 Task: Find a house in Zafra, Spain, for 8 guests from August 12 to August 16, with Wifi, Free parking, and Self check-in, priced between 10,000 and 16,000, and hosted by someone who speaks English.
Action: Mouse moved to (455, 97)
Screenshot: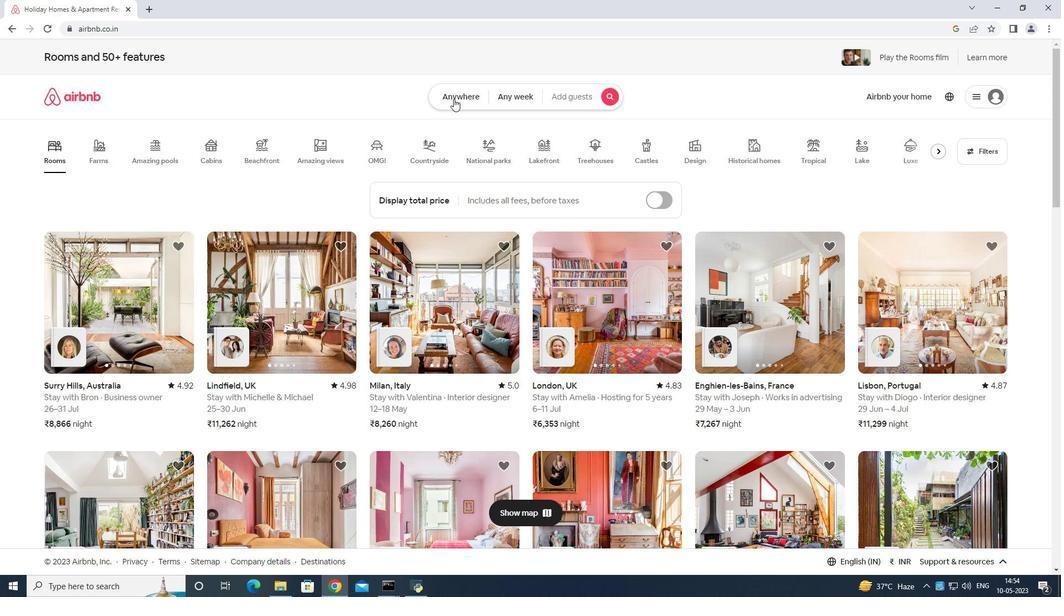 
Action: Mouse pressed left at (455, 97)
Screenshot: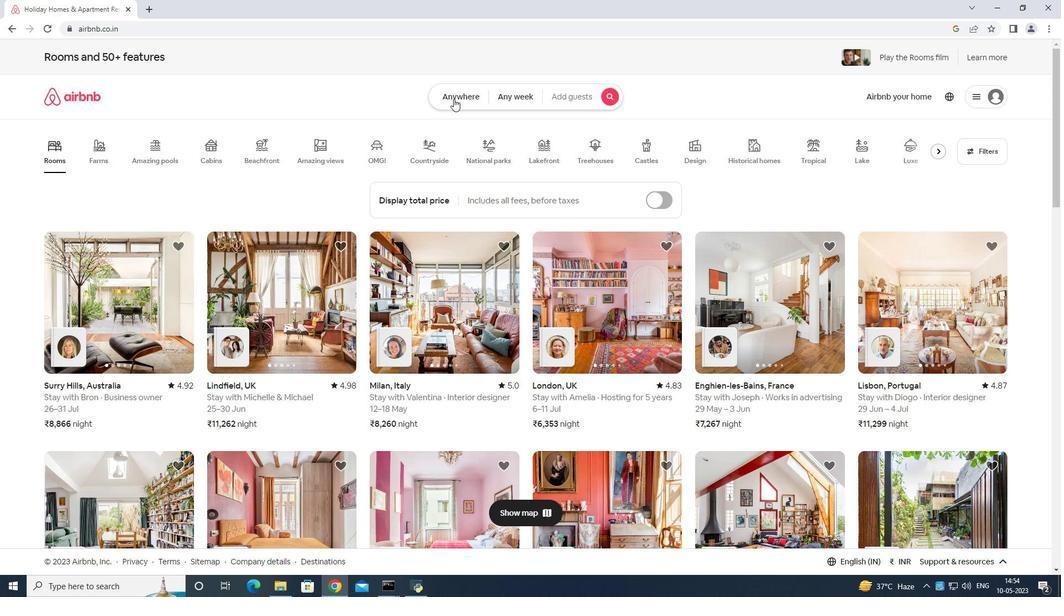 
Action: Mouse moved to (430, 141)
Screenshot: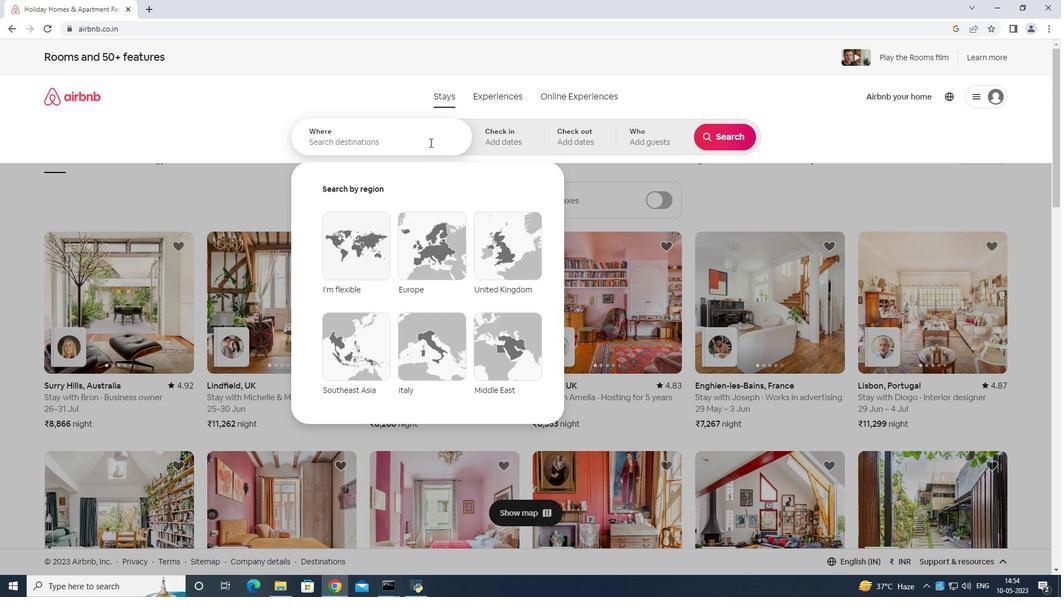 
Action: Mouse pressed left at (430, 141)
Screenshot: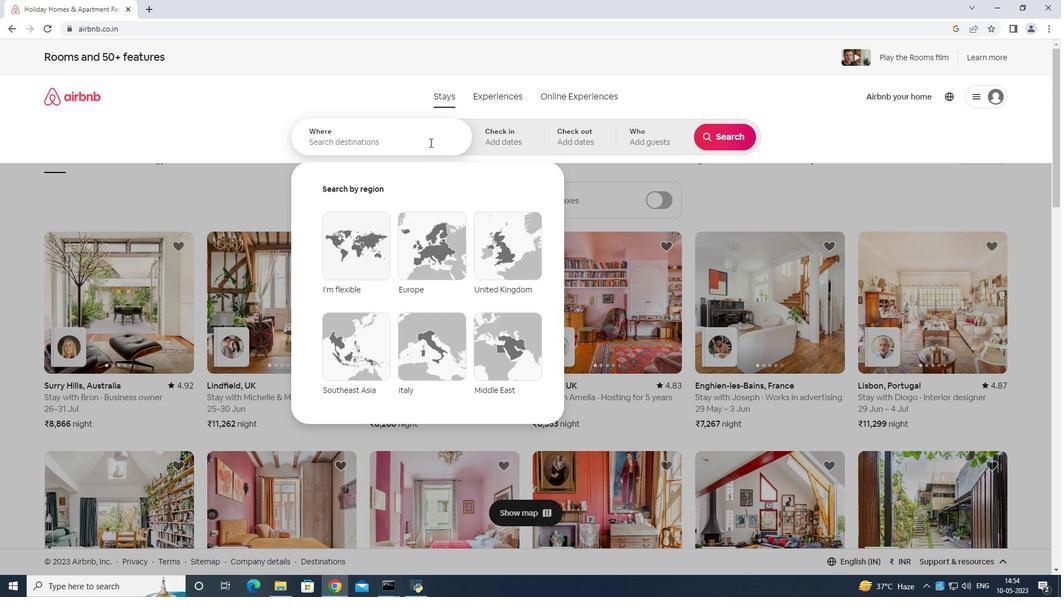 
Action: Mouse moved to (424, 125)
Screenshot: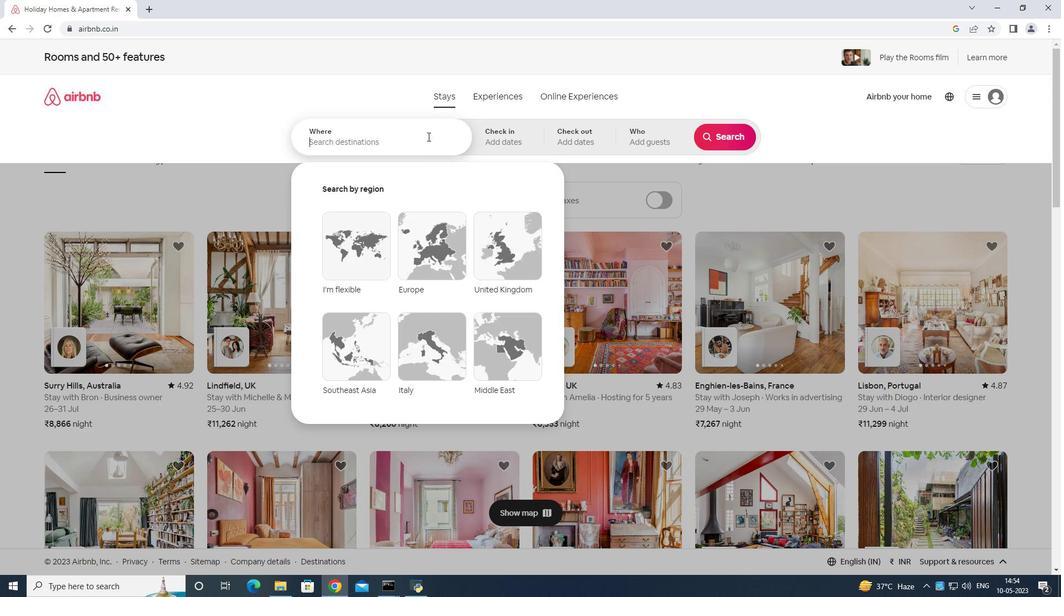 
Action: Key pressed <Key.shift>Nusayrat<Key.backspace><Key.backspace><Key.backspace><Key.backspace><Key.backspace><Key.backspace><Key.backspace><Key.backspace><Key.backspace><Key.backspace><Key.backspace><Key.backspace><Key.backspace><Key.shift>Zafra<Key.space>spain<Key.space>
Screenshot: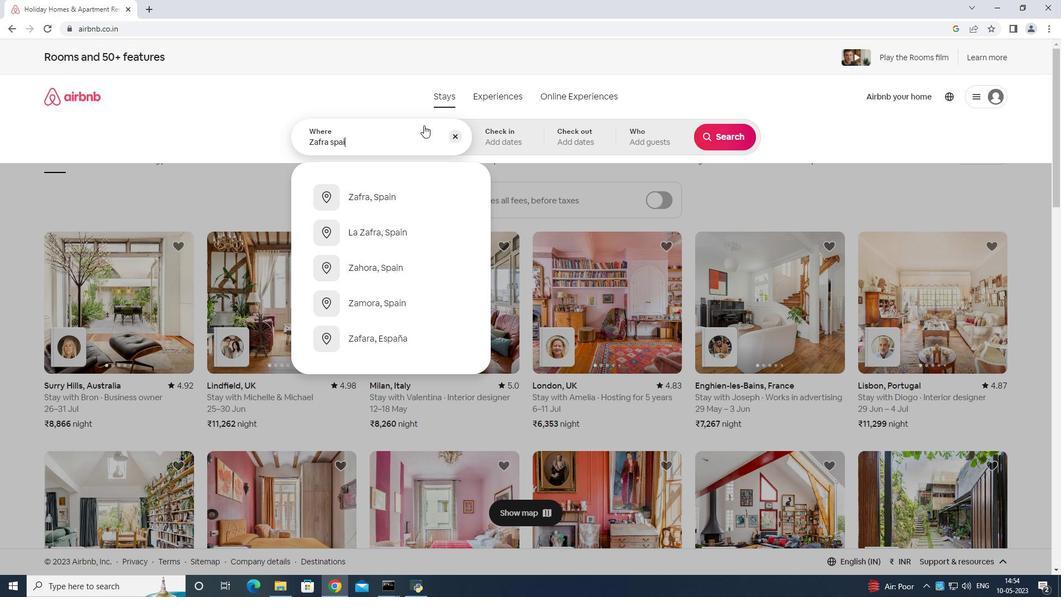 
Action: Mouse moved to (321, 43)
Screenshot: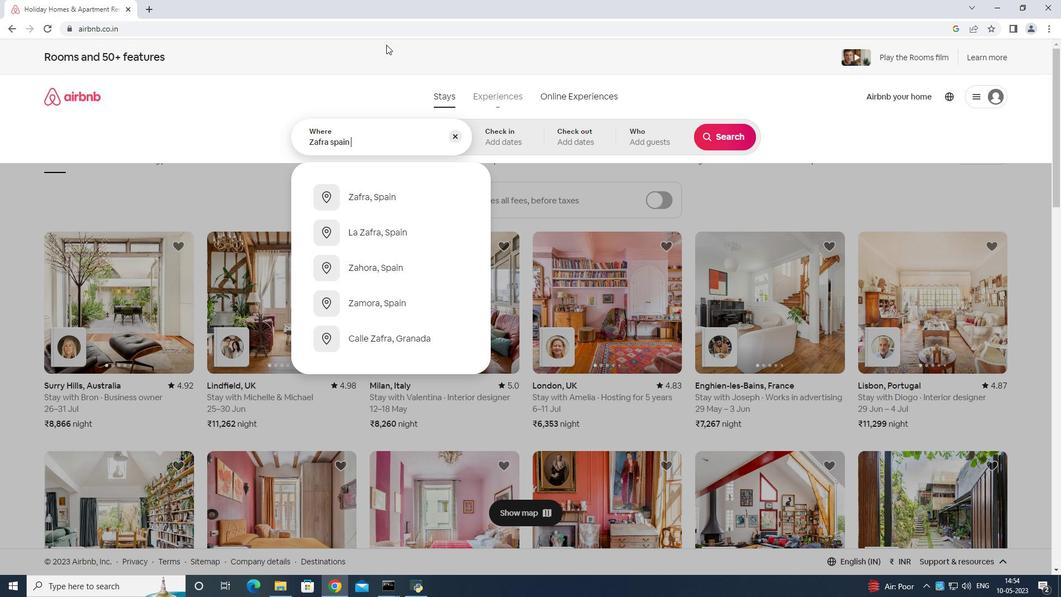 
Action: Key pressed <Key.enter>
Screenshot: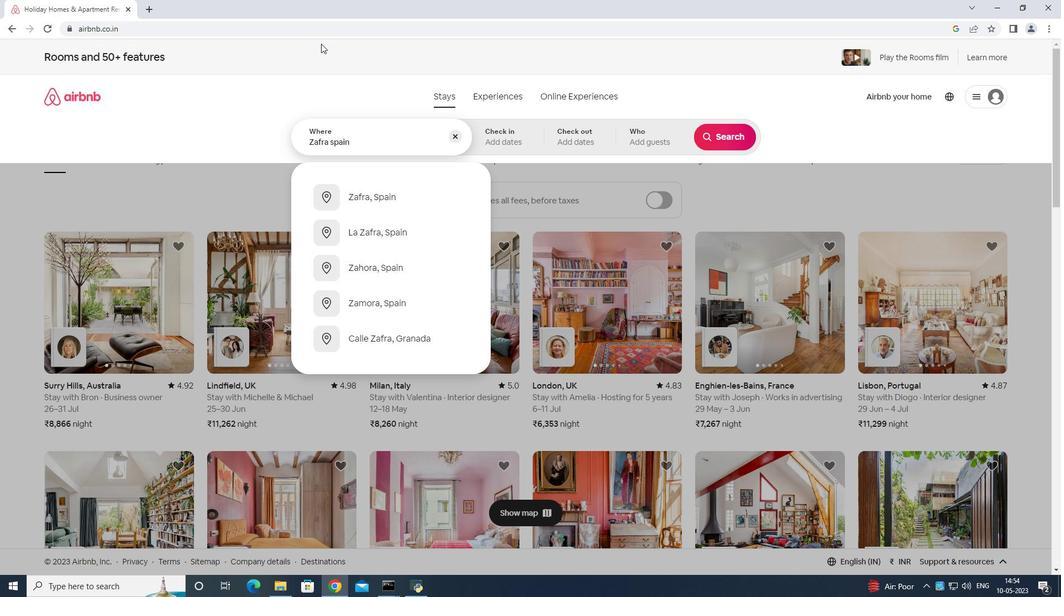 
Action: Mouse moved to (716, 226)
Screenshot: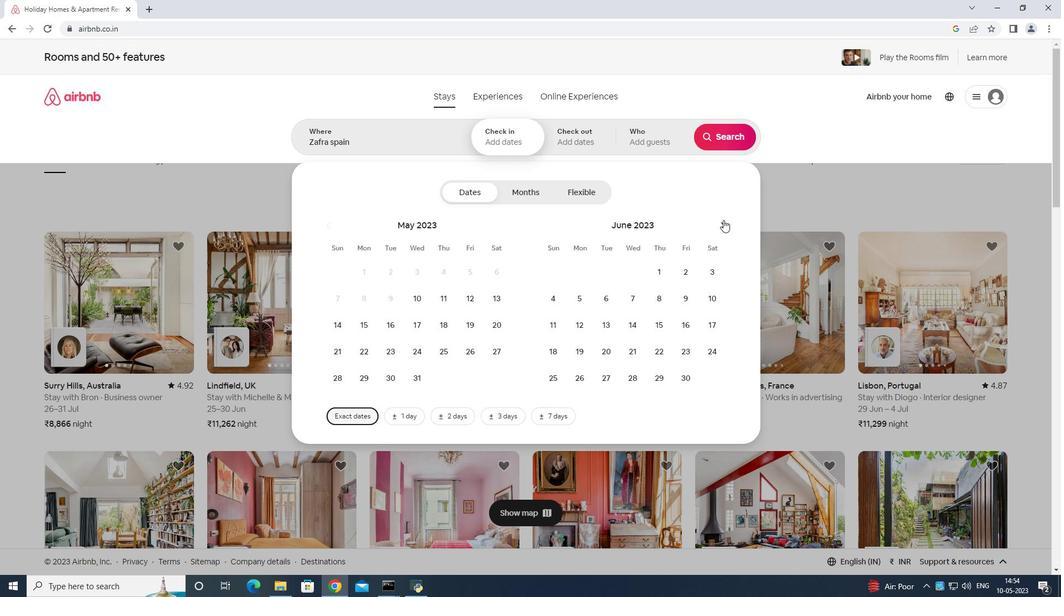 
Action: Mouse pressed left at (716, 226)
Screenshot: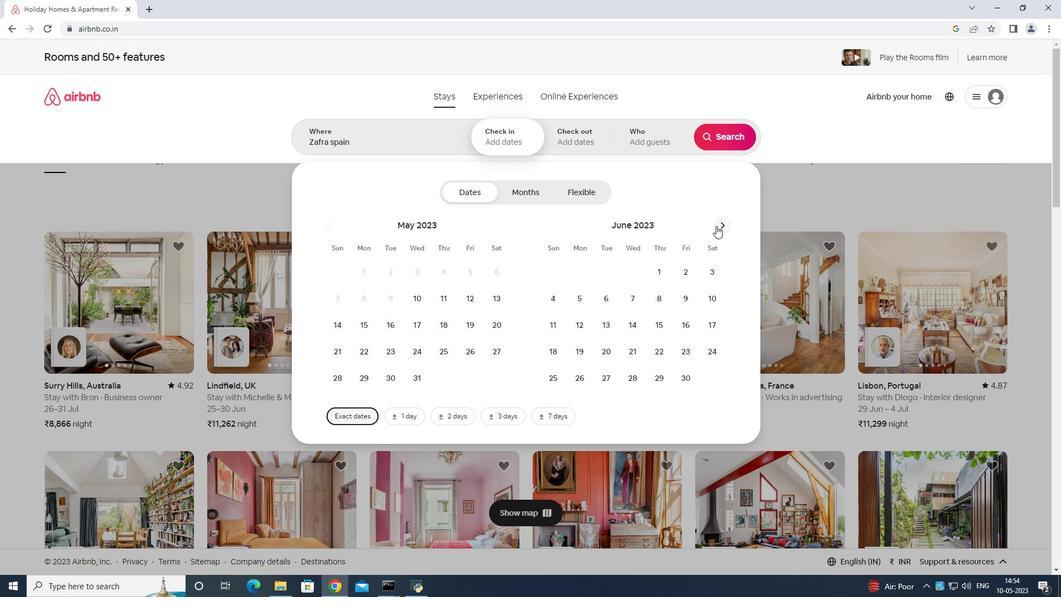 
Action: Mouse moved to (722, 223)
Screenshot: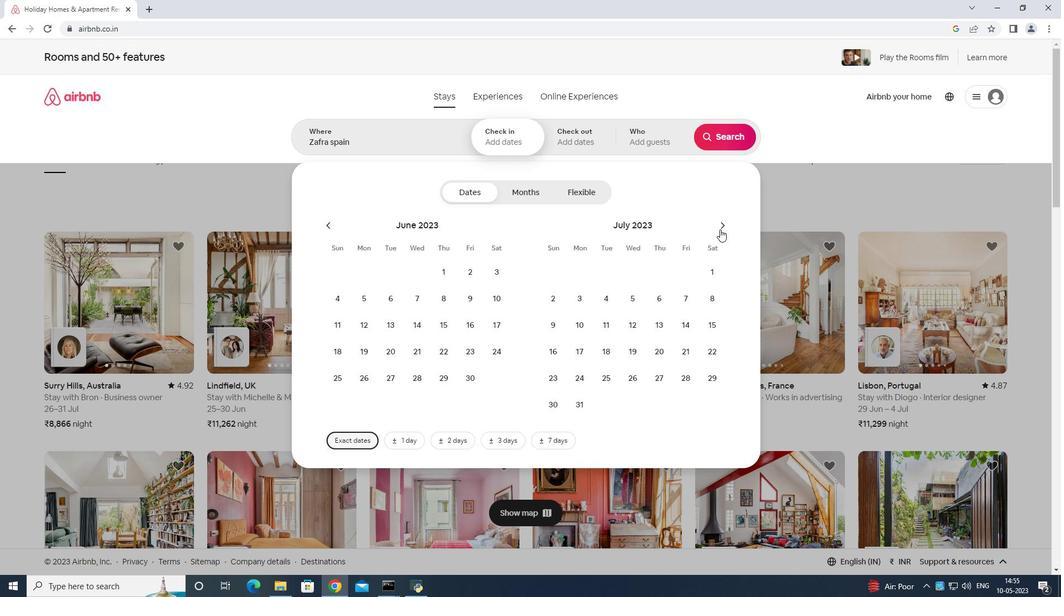
Action: Mouse pressed left at (722, 223)
Screenshot: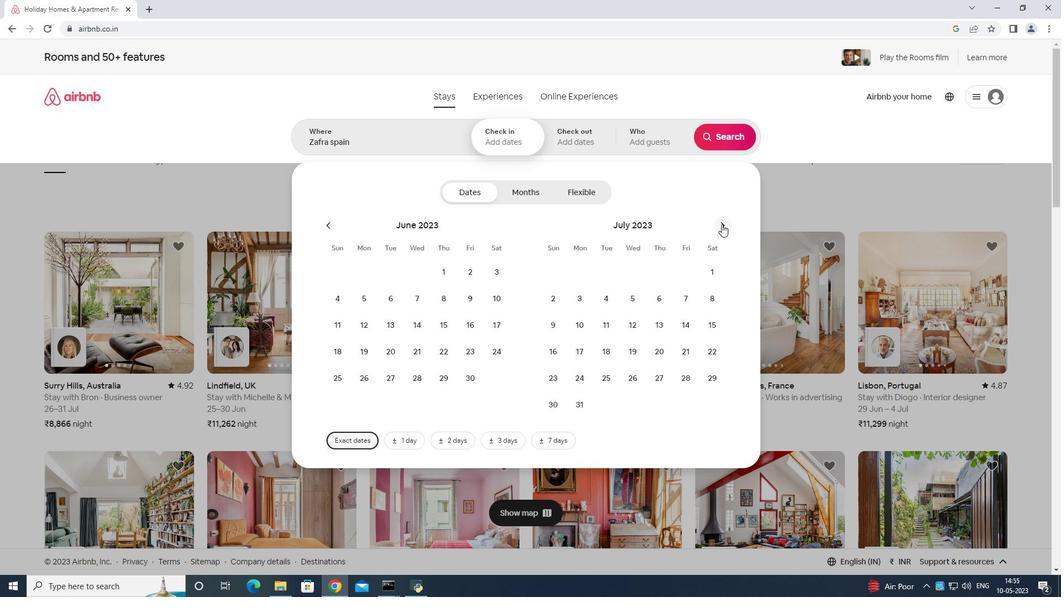 
Action: Mouse moved to (711, 296)
Screenshot: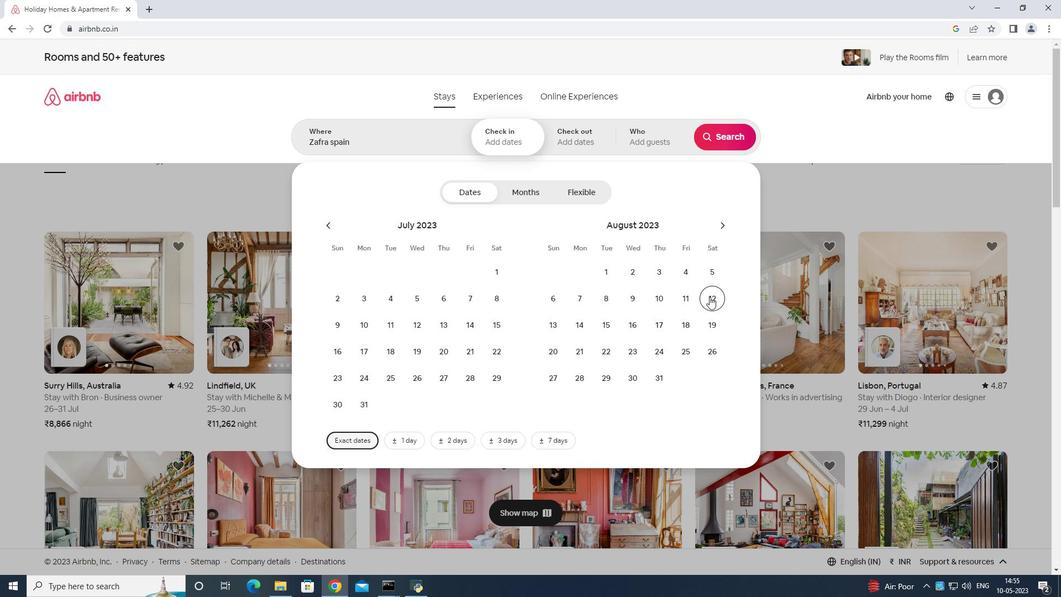 
Action: Mouse pressed left at (711, 296)
Screenshot: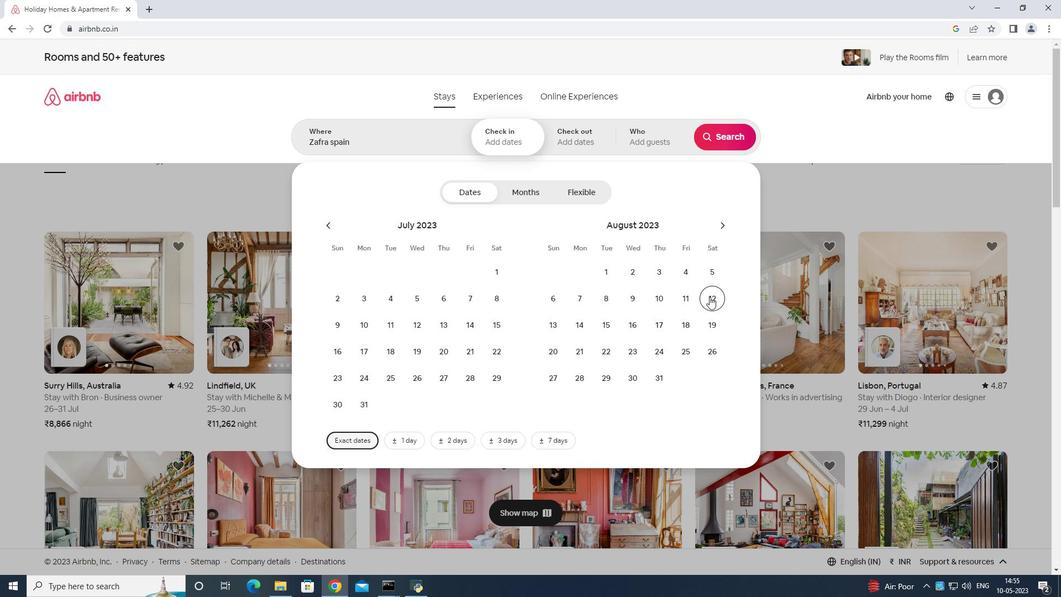 
Action: Mouse moved to (635, 328)
Screenshot: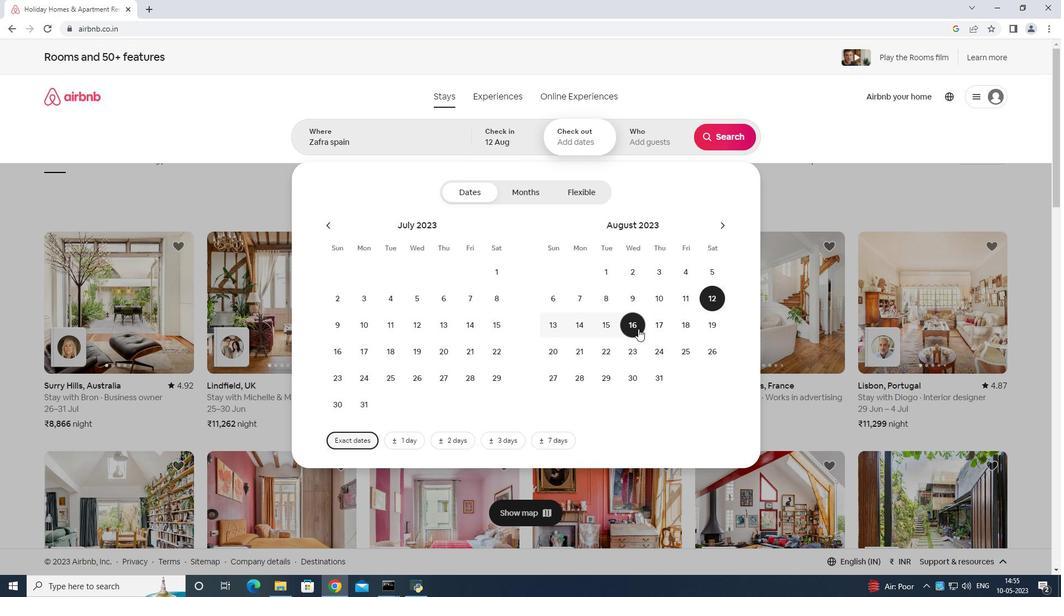 
Action: Mouse pressed left at (635, 328)
Screenshot: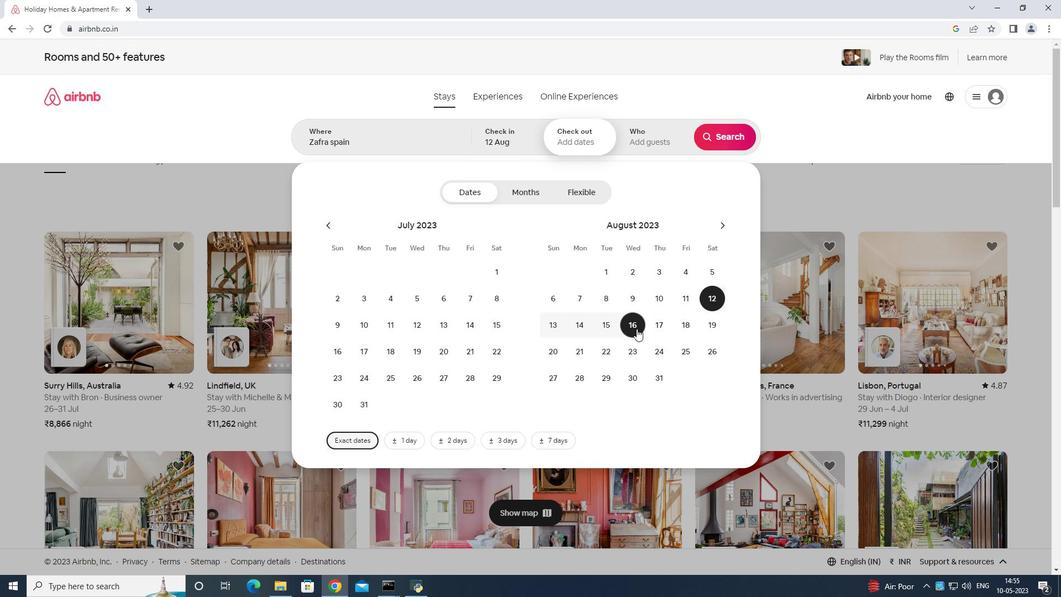 
Action: Mouse moved to (654, 138)
Screenshot: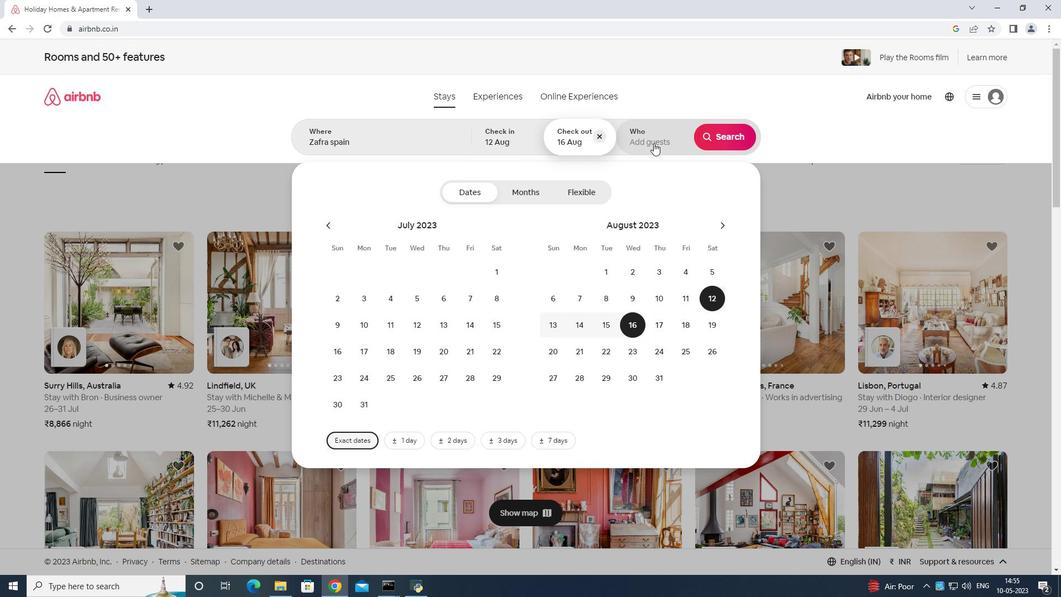 
Action: Mouse pressed left at (654, 138)
Screenshot: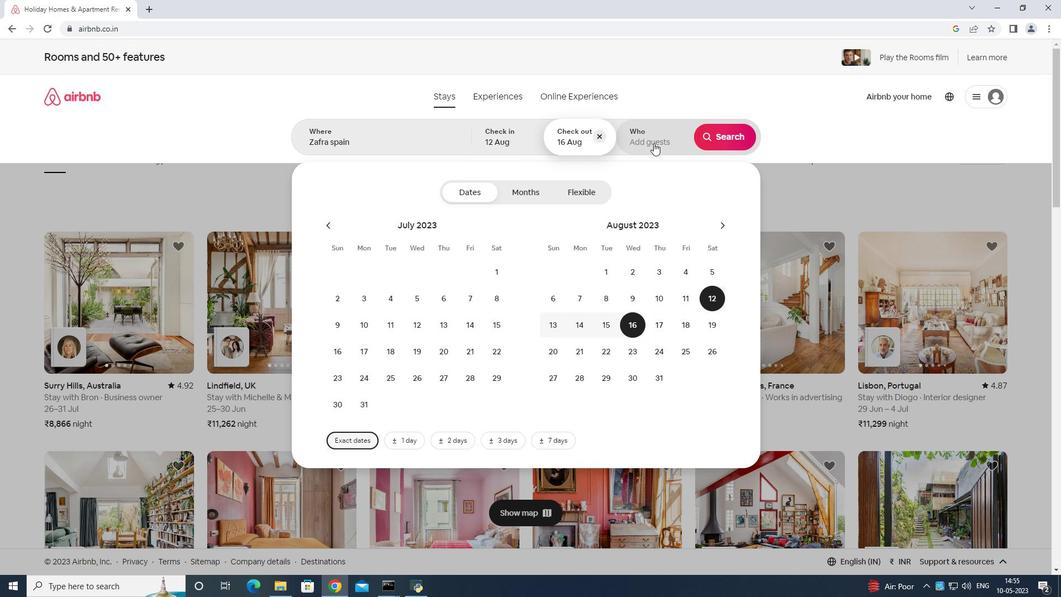 
Action: Mouse moved to (718, 196)
Screenshot: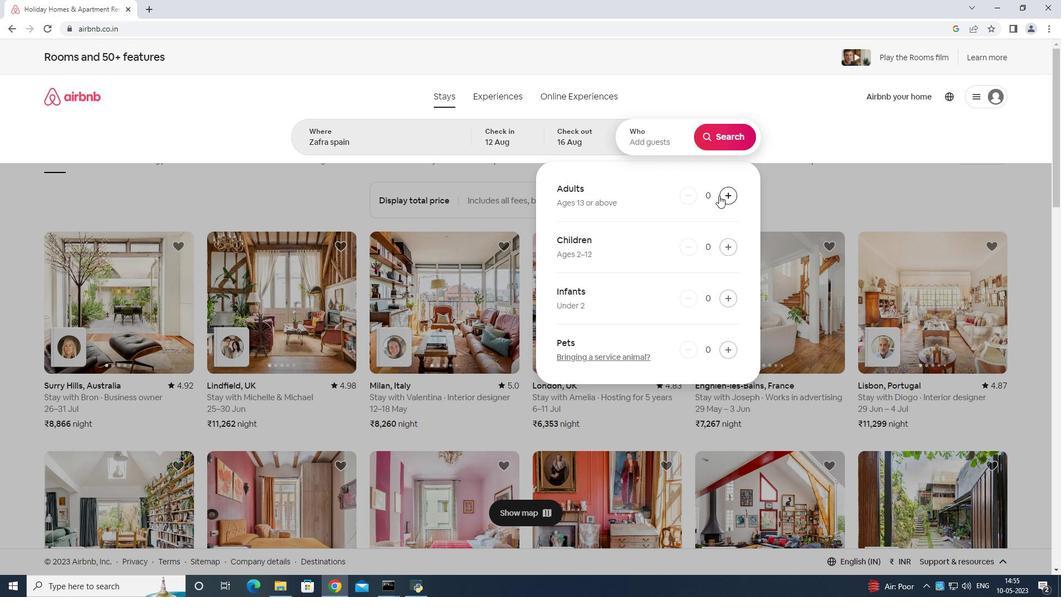 
Action: Mouse pressed left at (718, 196)
Screenshot: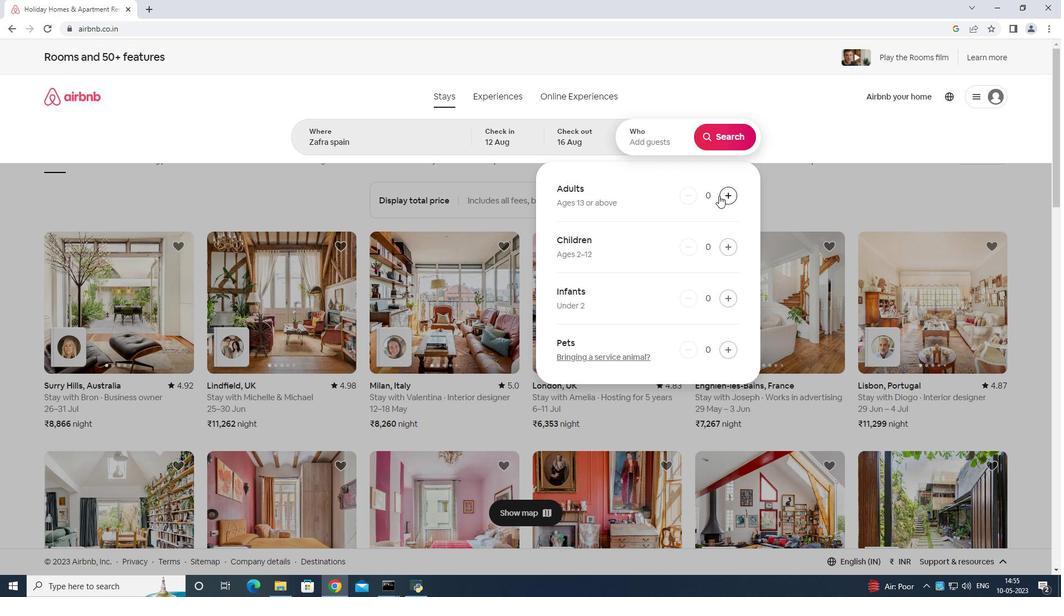 
Action: Mouse moved to (719, 196)
Screenshot: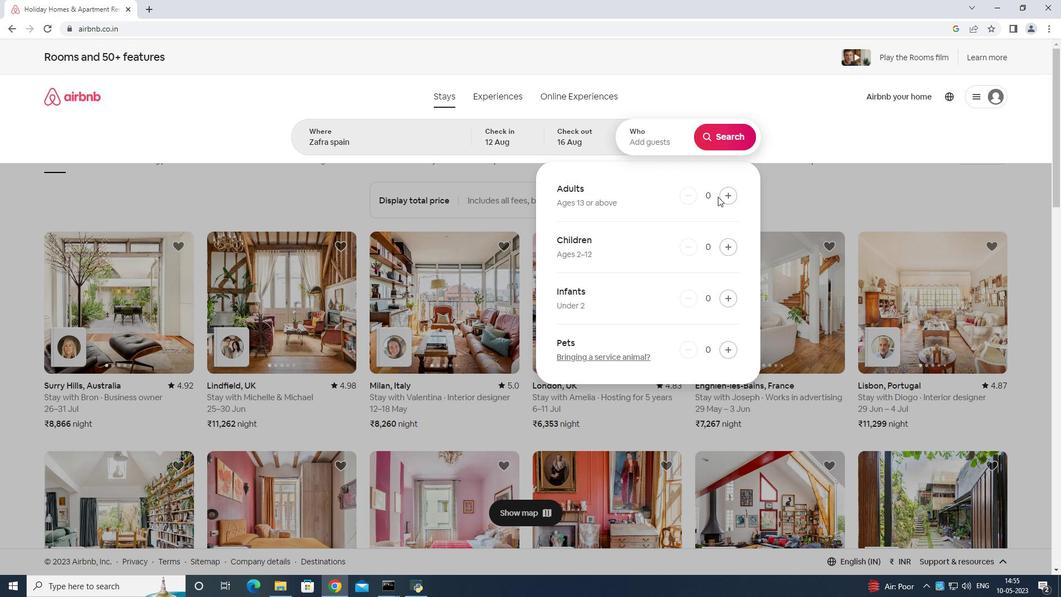 
Action: Mouse pressed left at (719, 196)
Screenshot: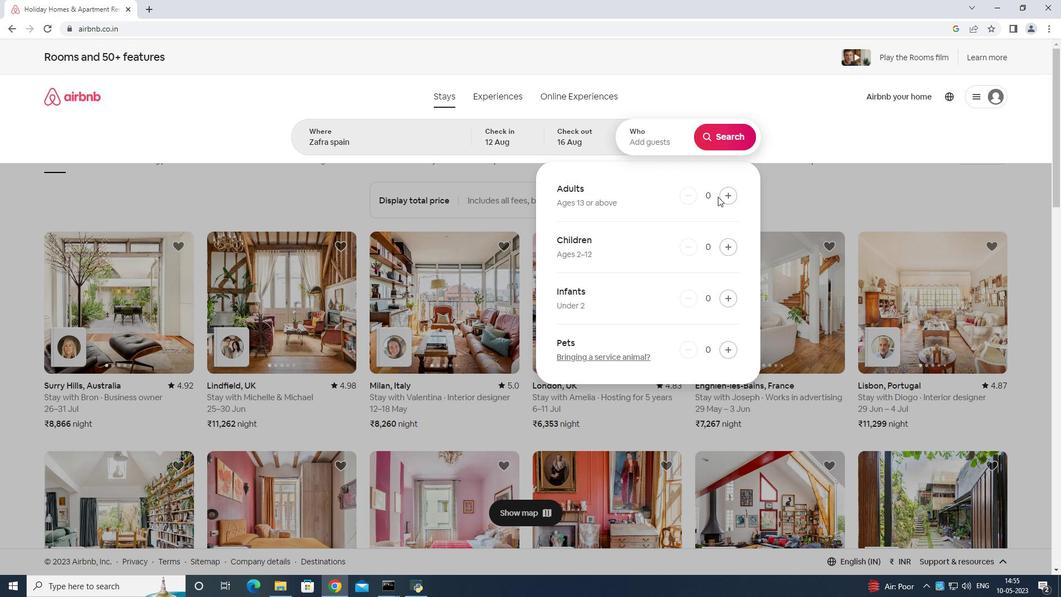 
Action: Mouse moved to (729, 194)
Screenshot: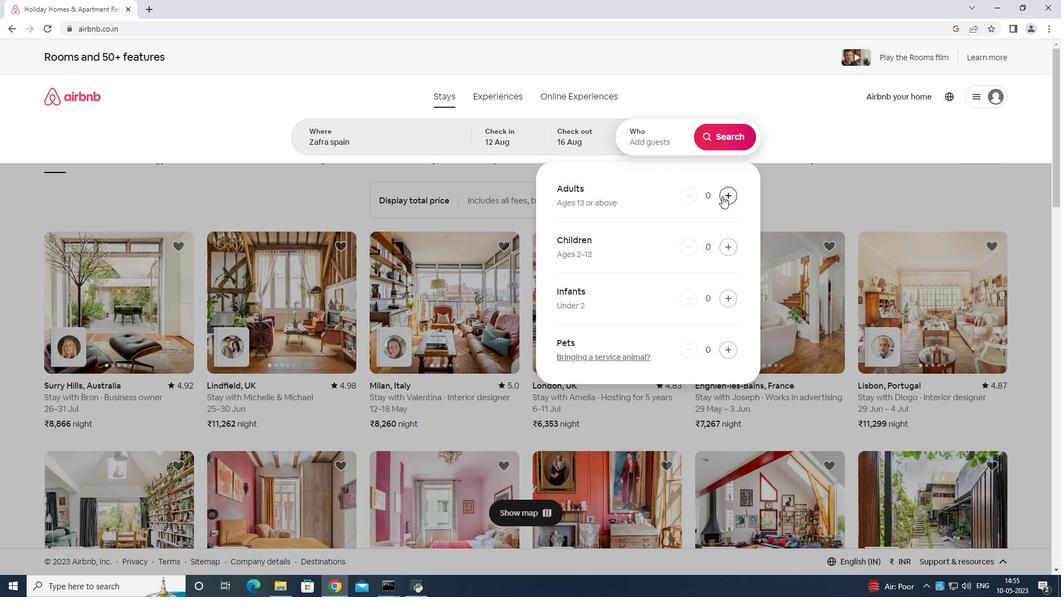 
Action: Mouse pressed left at (729, 194)
Screenshot: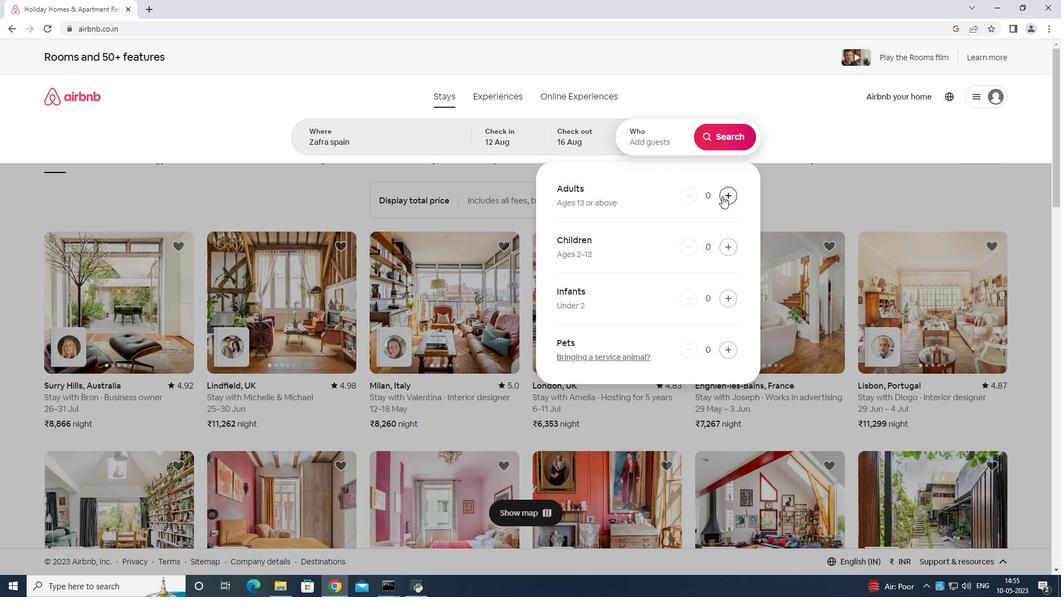 
Action: Mouse moved to (730, 194)
Screenshot: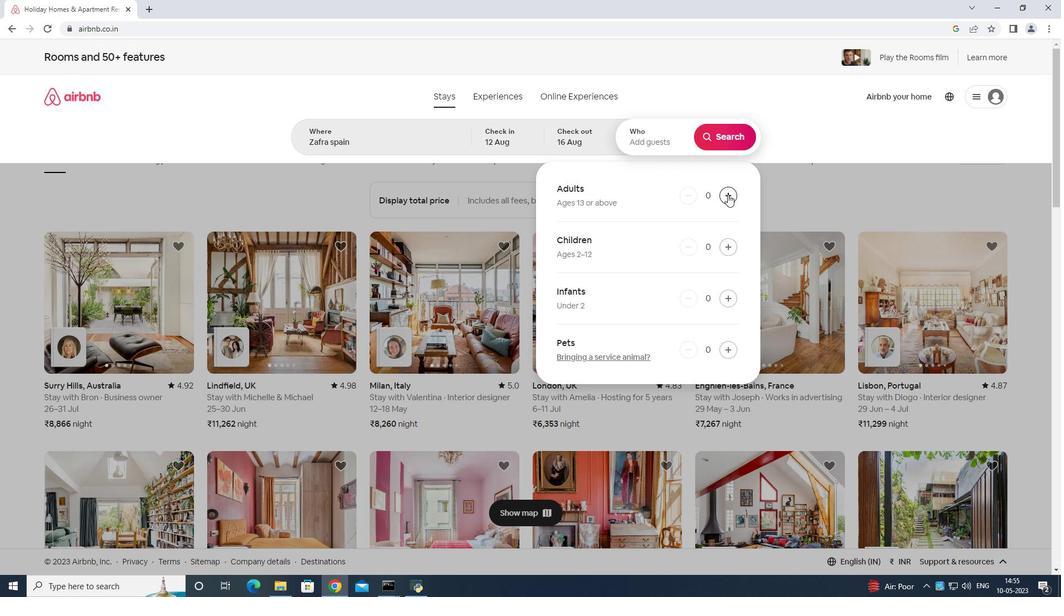 
Action: Mouse pressed left at (730, 194)
Screenshot: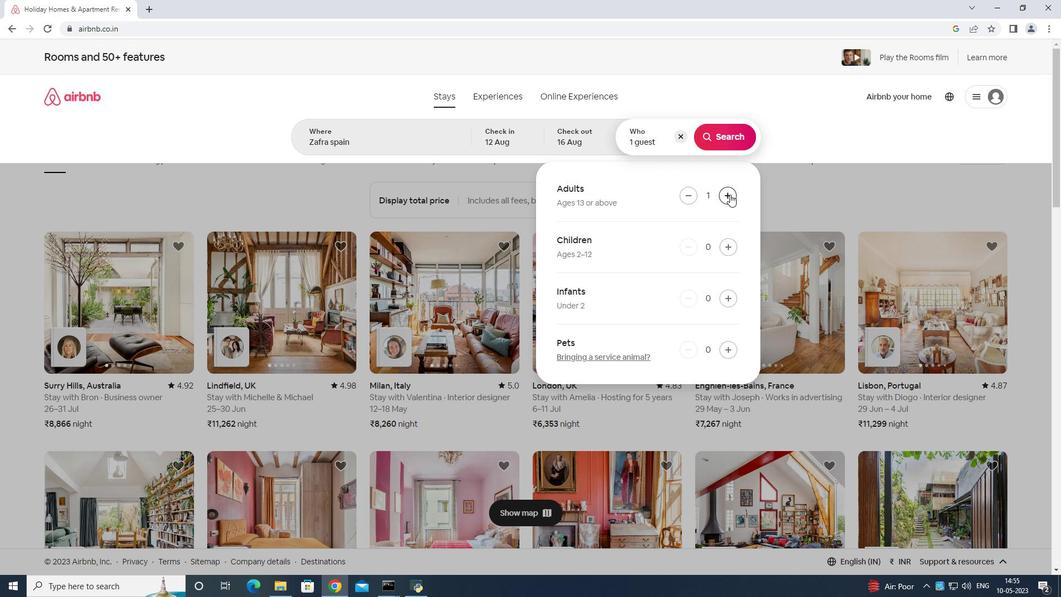 
Action: Mouse moved to (731, 194)
Screenshot: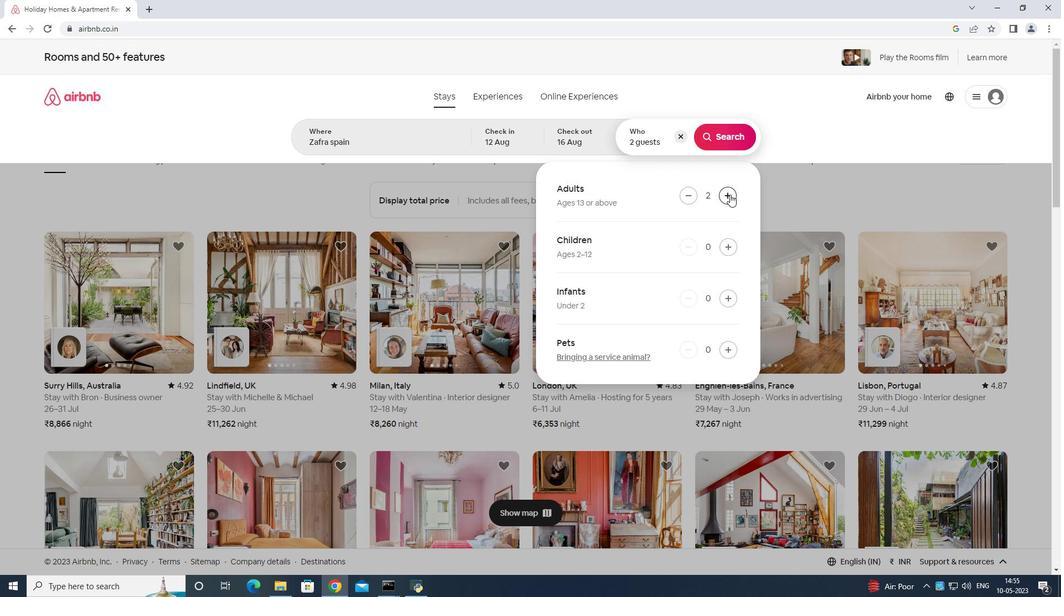 
Action: Mouse pressed left at (731, 194)
Screenshot: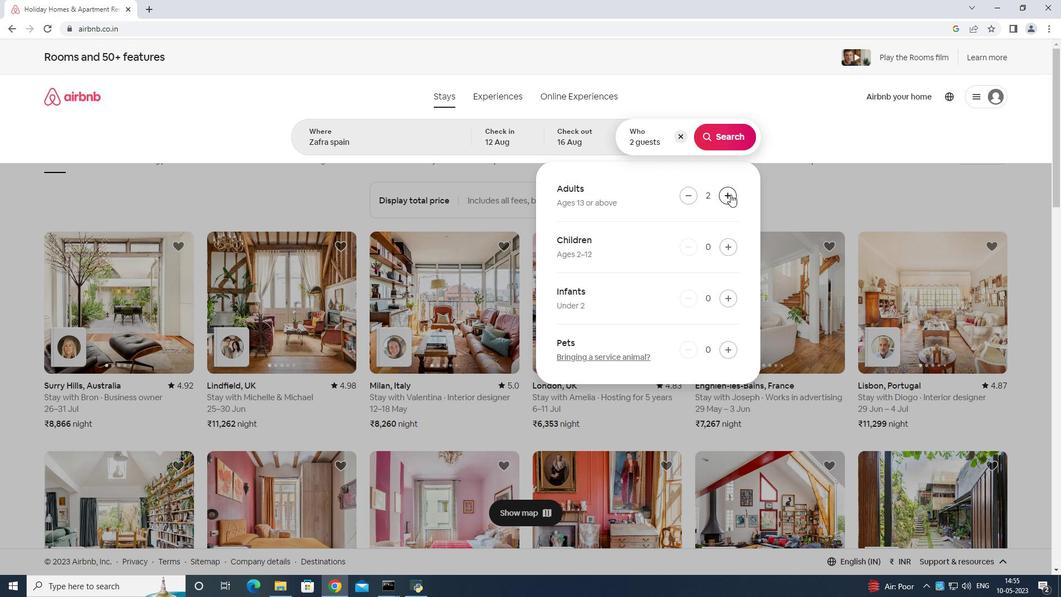 
Action: Mouse moved to (731, 194)
Screenshot: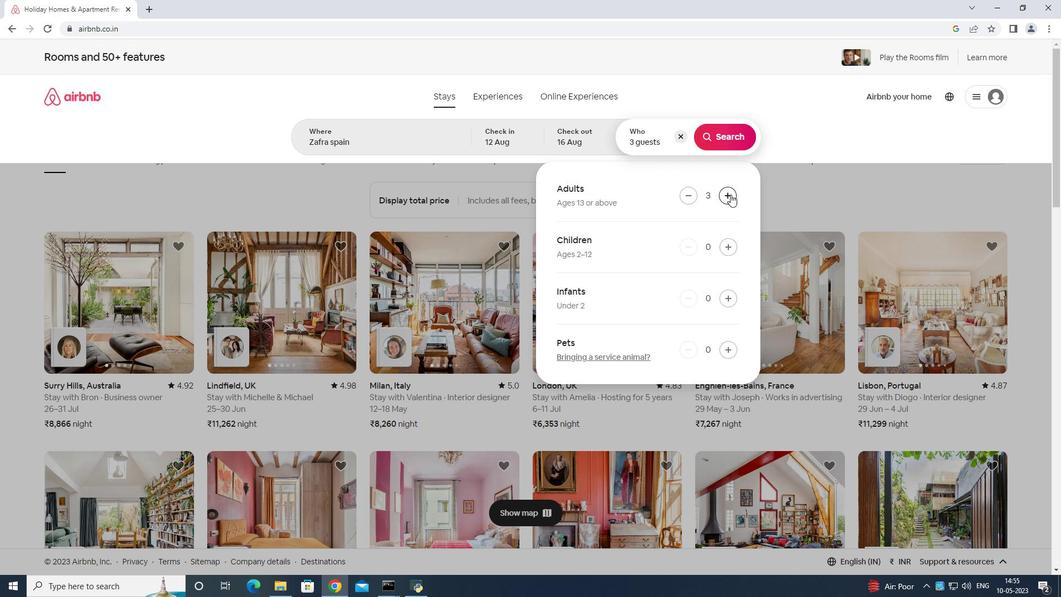 
Action: Mouse pressed left at (731, 194)
Screenshot: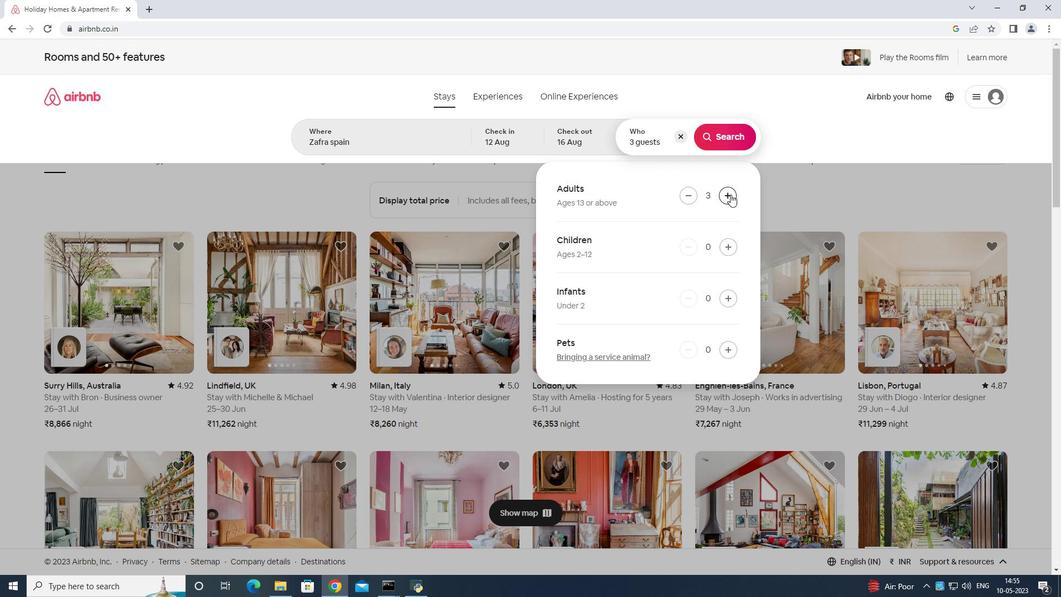 
Action: Mouse pressed left at (731, 194)
Screenshot: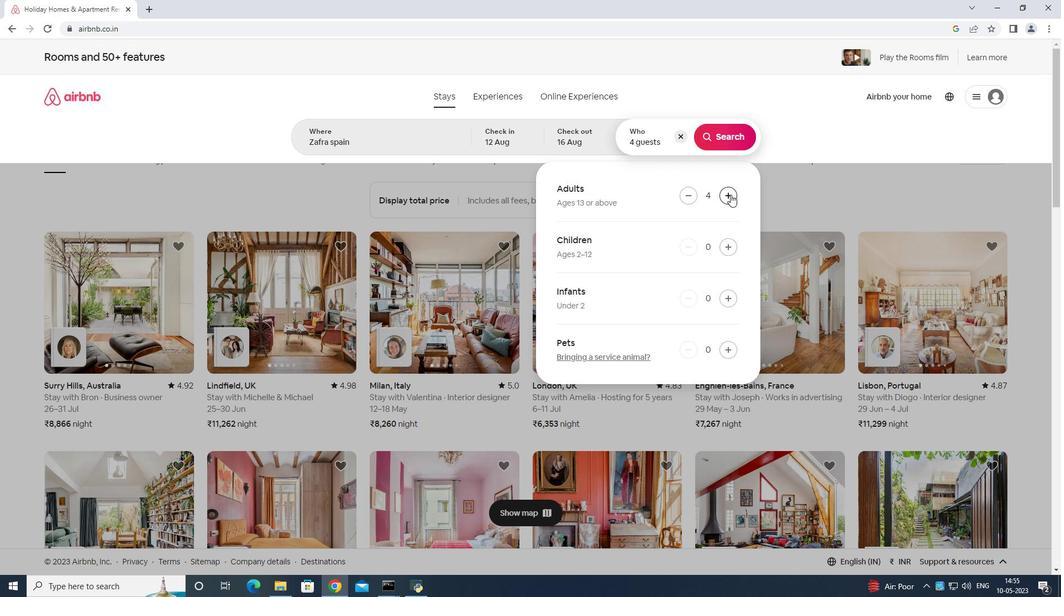 
Action: Mouse moved to (731, 193)
Screenshot: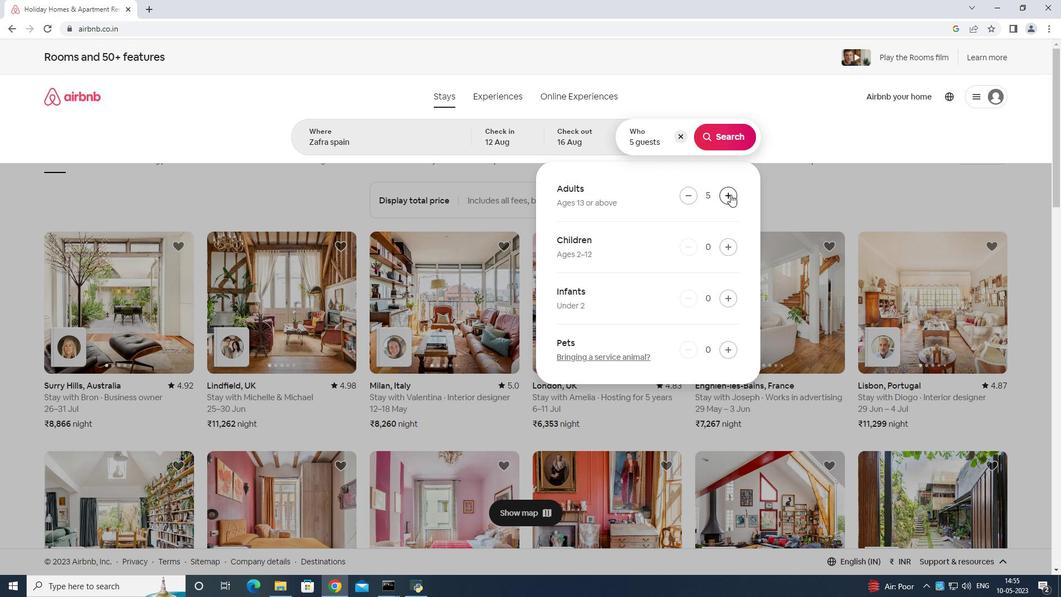 
Action: Mouse pressed left at (731, 193)
Screenshot: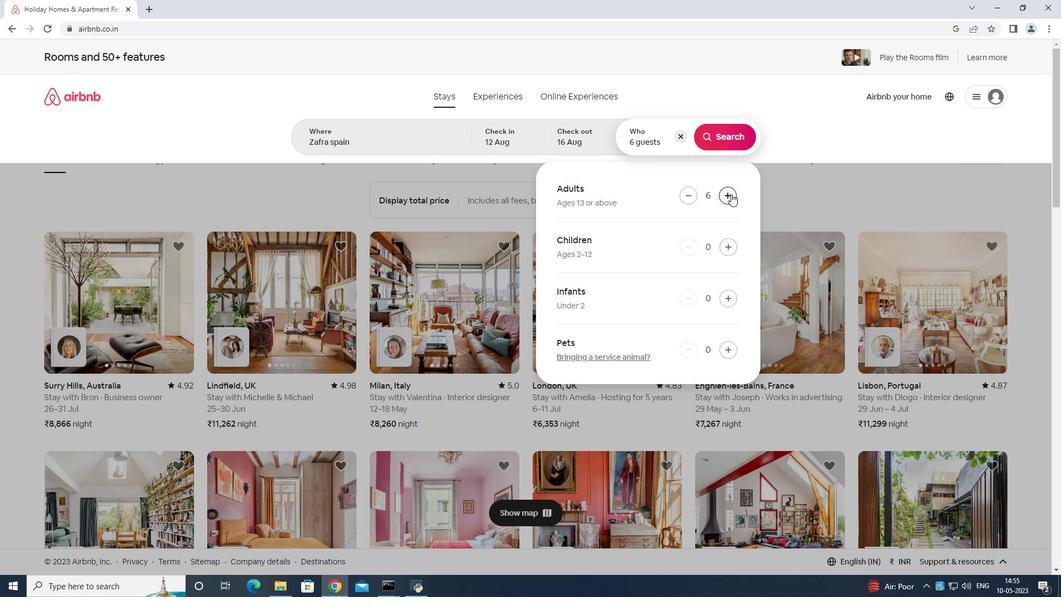 
Action: Mouse pressed left at (731, 193)
Screenshot: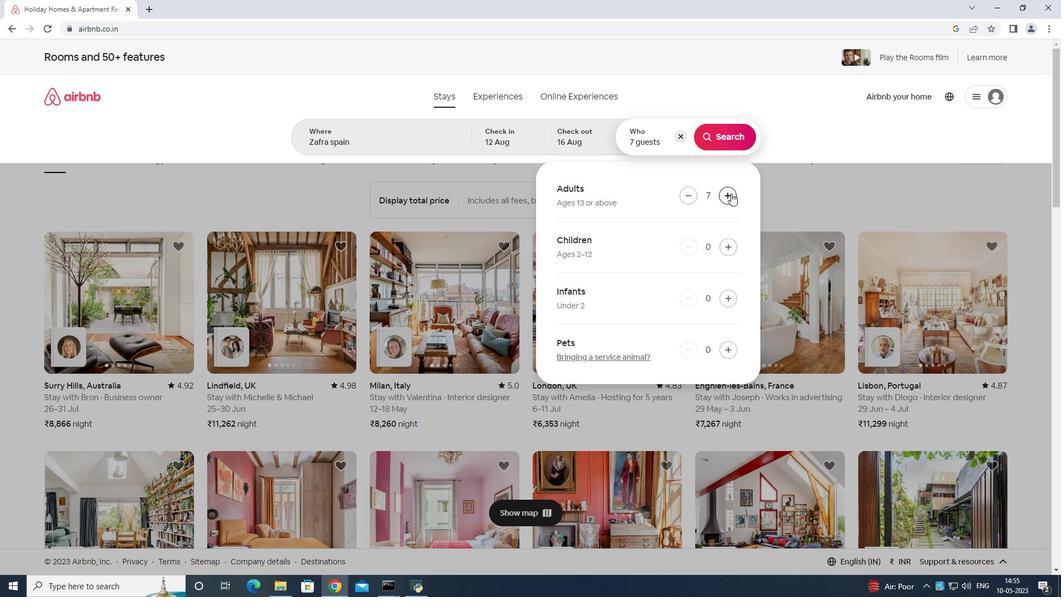 
Action: Mouse moved to (732, 137)
Screenshot: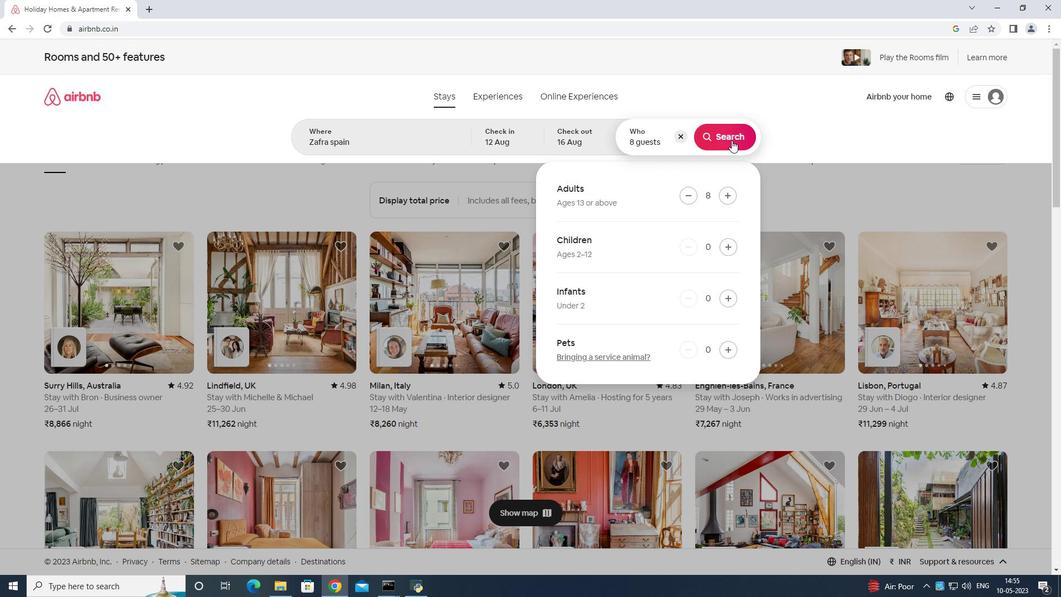 
Action: Mouse pressed left at (732, 137)
Screenshot: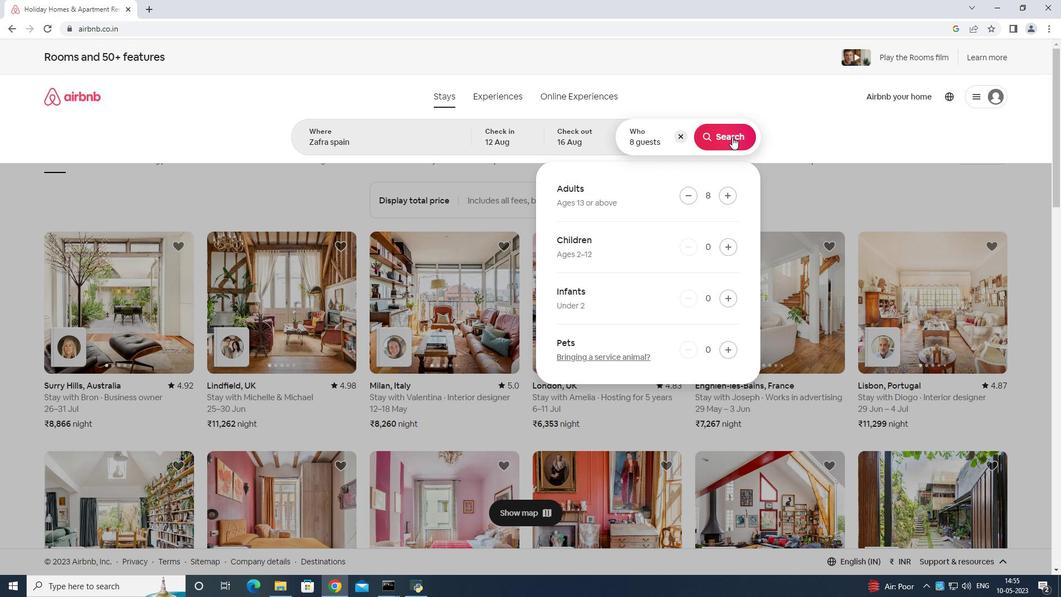 
Action: Mouse moved to (1016, 107)
Screenshot: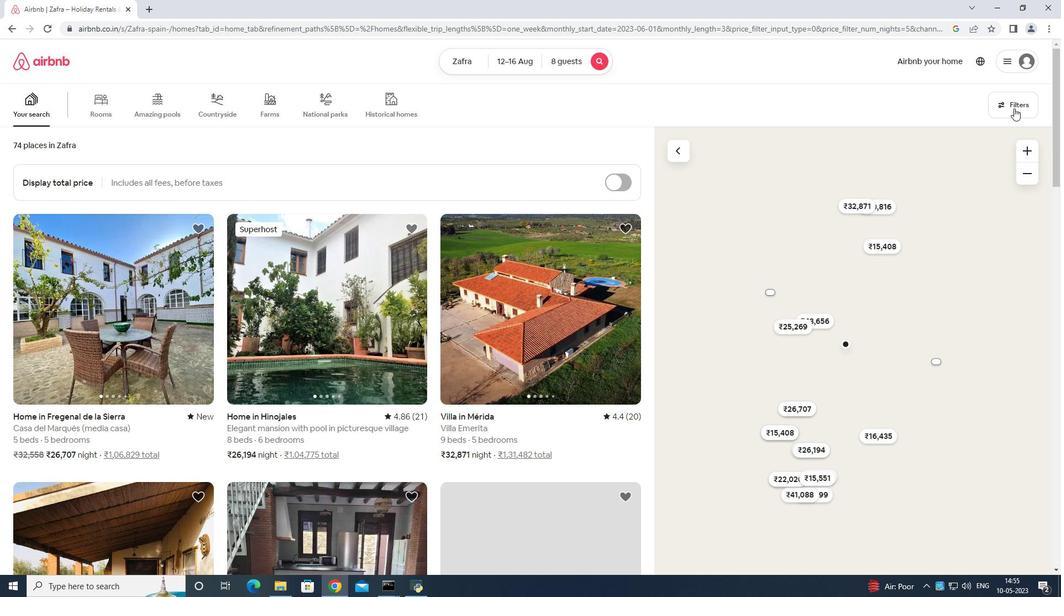 
Action: Mouse pressed left at (1016, 107)
Screenshot: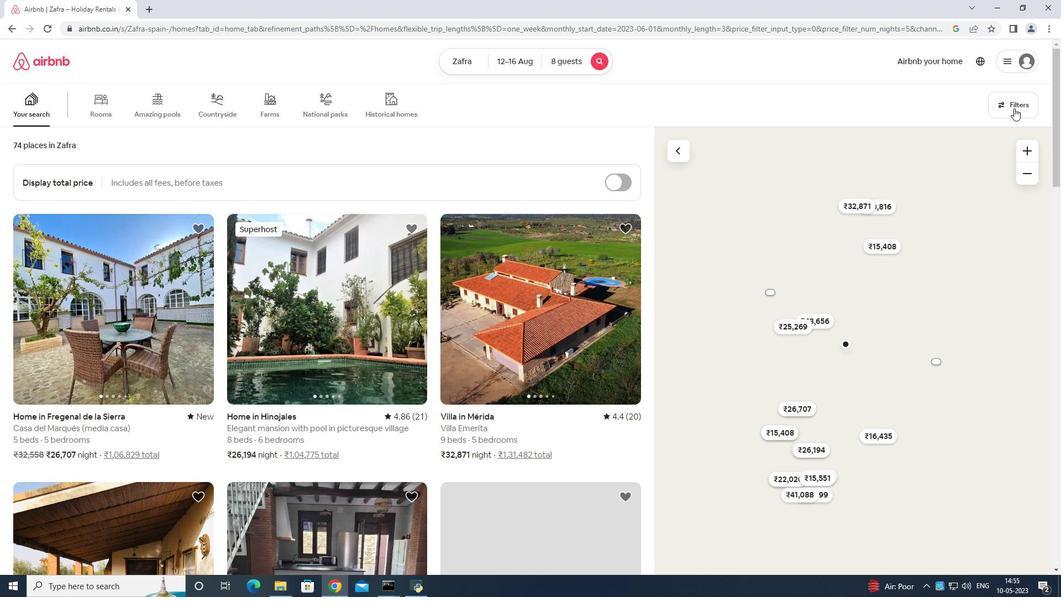 
Action: Mouse moved to (431, 366)
Screenshot: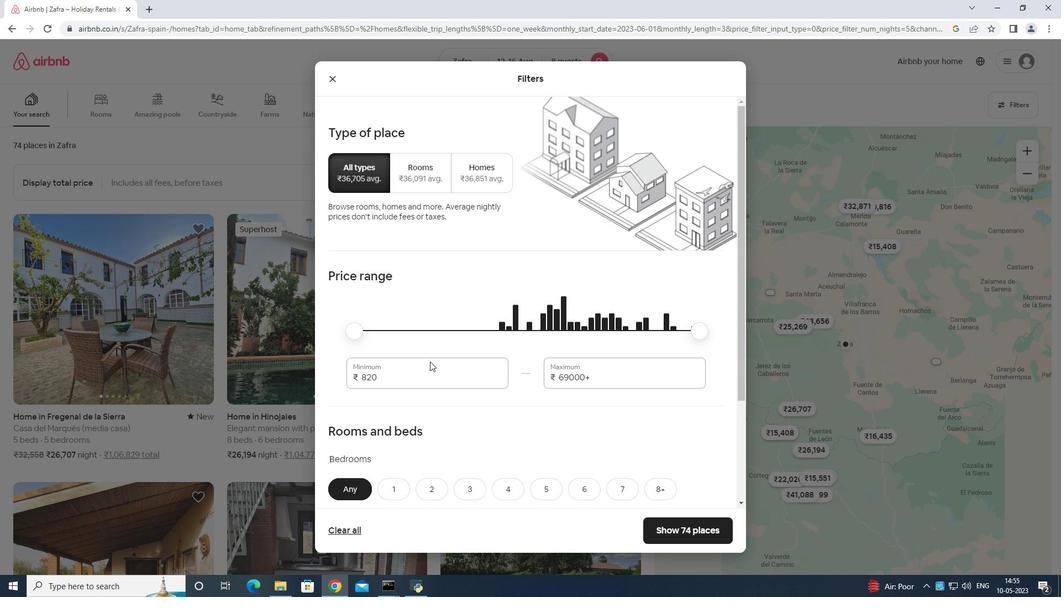 
Action: Mouse pressed left at (431, 366)
Screenshot: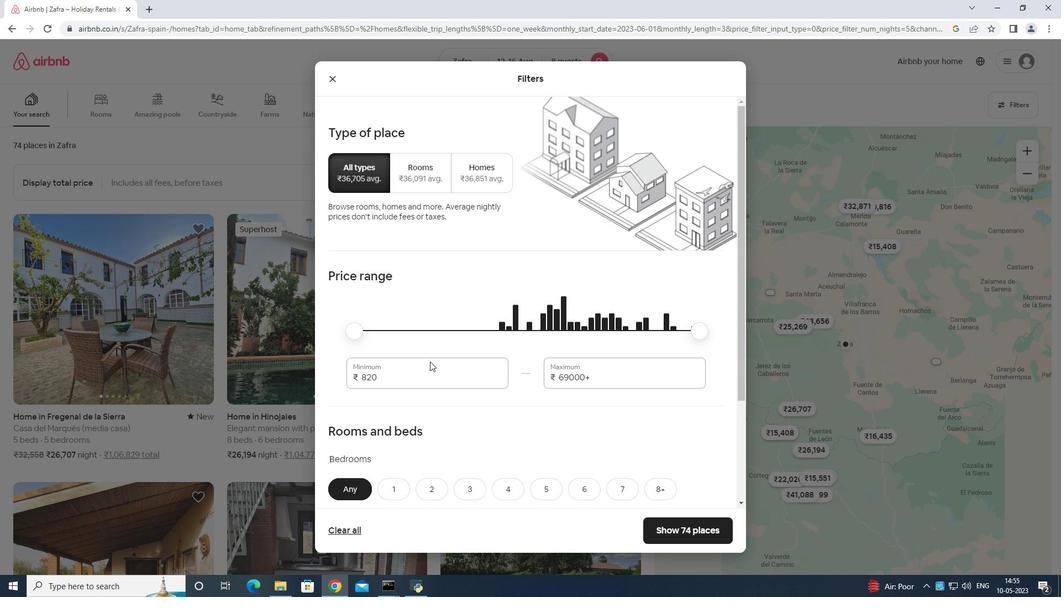 
Action: Mouse moved to (395, 374)
Screenshot: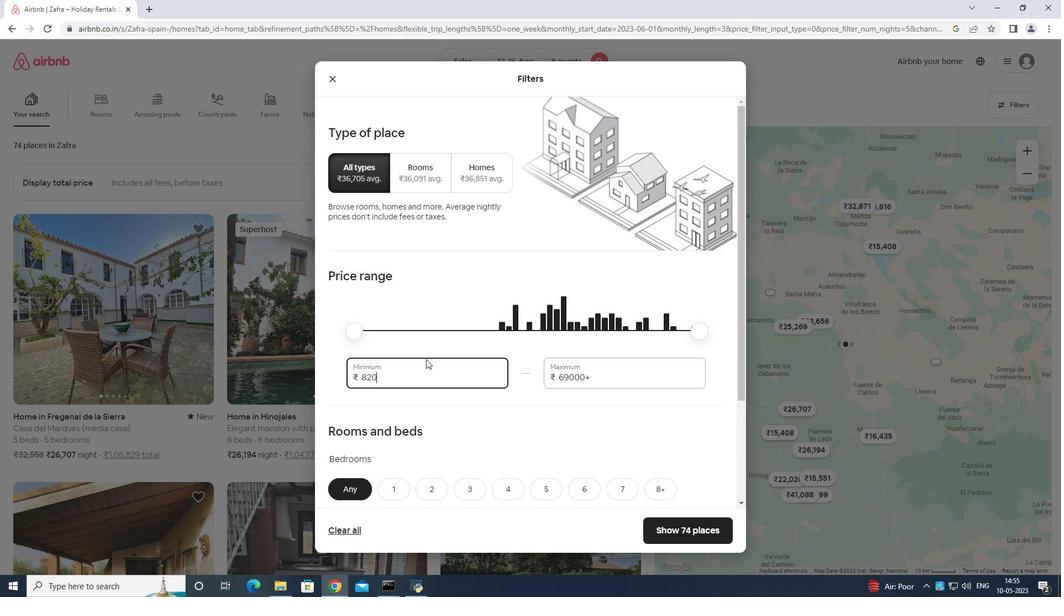 
Action: Key pressed <Key.backspace><Key.backspace><Key.backspace><Key.backspace><Key.backspace><Key.backspace><Key.backspace><Key.backspace><Key.backspace><Key.backspace><Key.backspace>10000
Screenshot: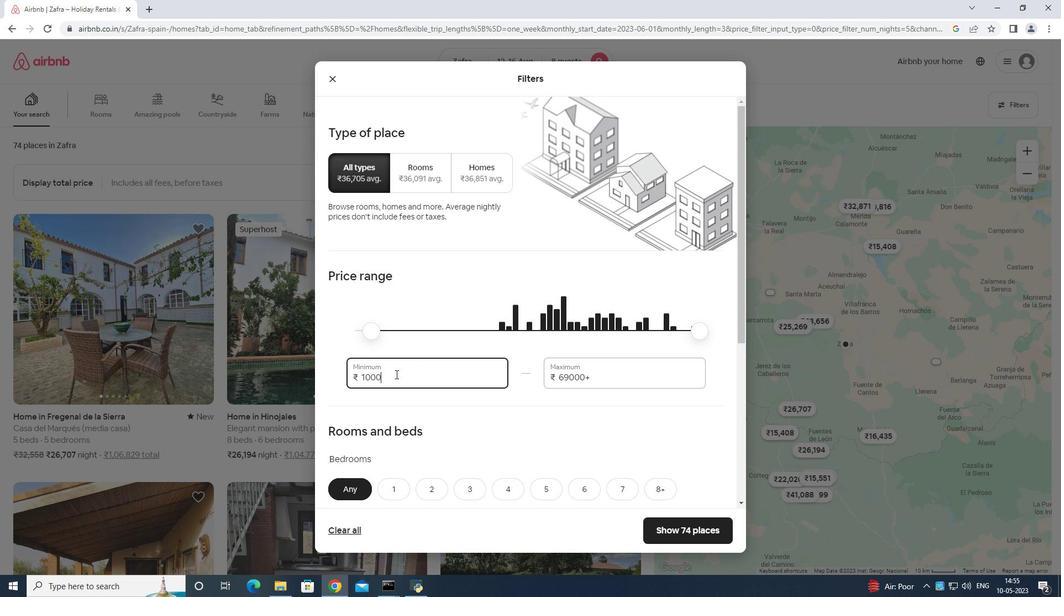 
Action: Mouse moved to (602, 363)
Screenshot: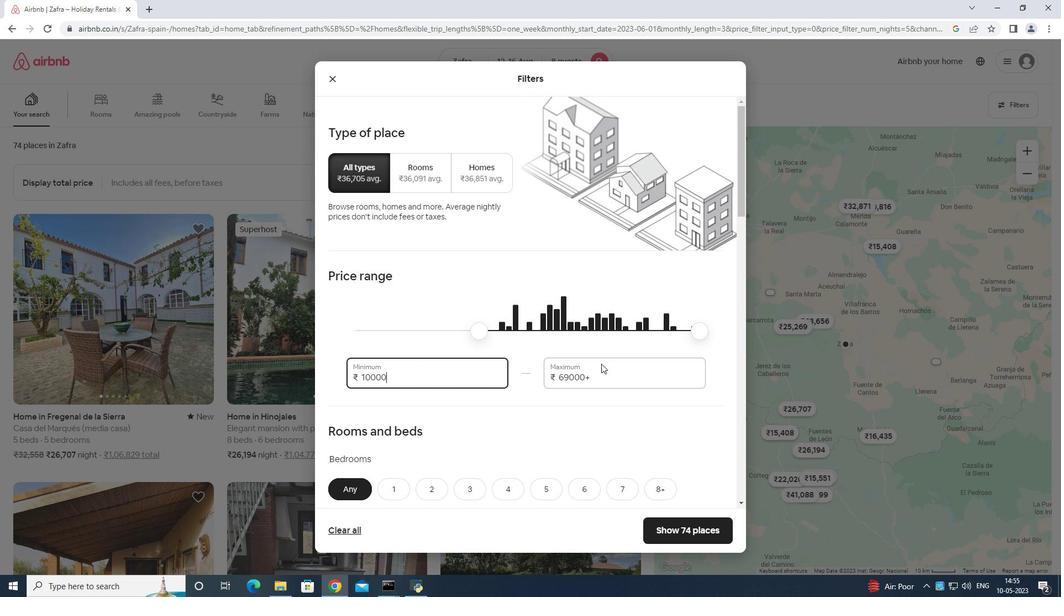 
Action: Mouse pressed left at (602, 363)
Screenshot: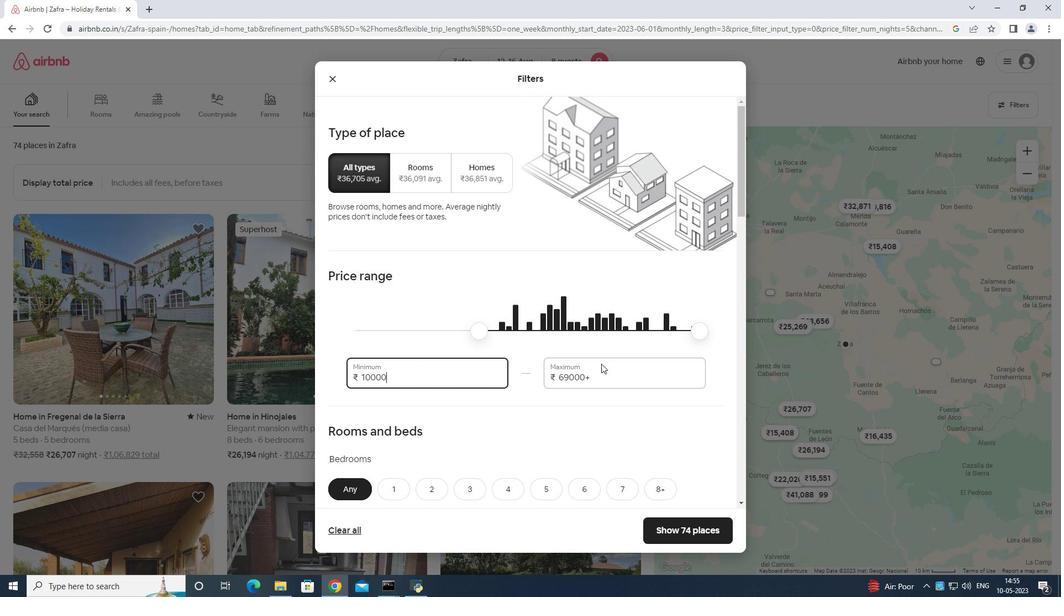 
Action: Mouse moved to (543, 340)
Screenshot: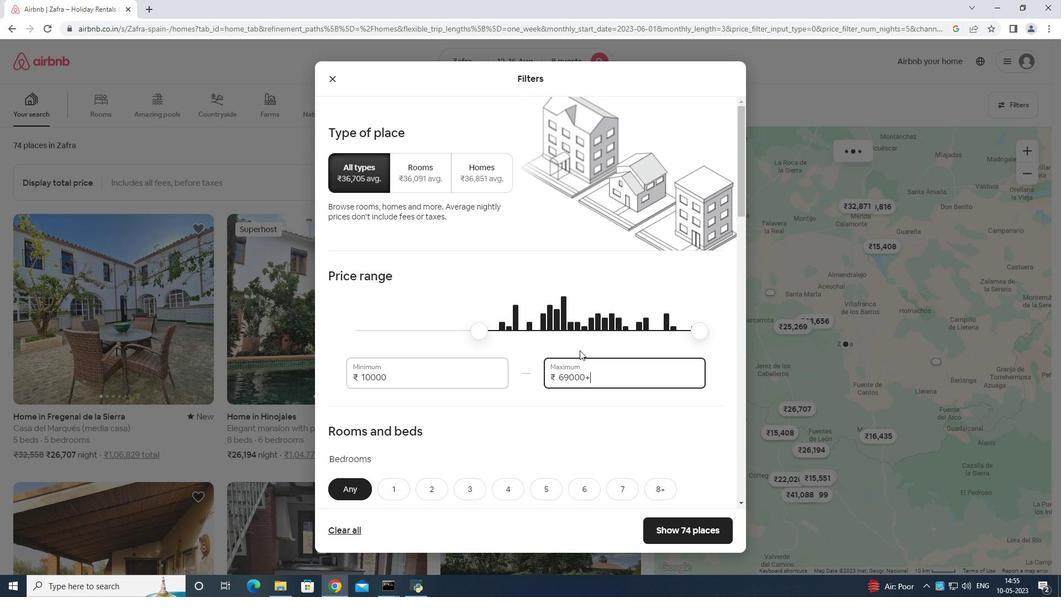 
Action: Key pressed <Key.backspace><Key.backspace><Key.backspace><Key.backspace><Key.backspace><Key.backspace><Key.backspace><Key.backspace><Key.backspace><Key.backspace><Key.backspace><Key.backspace><Key.backspace>16000
Screenshot: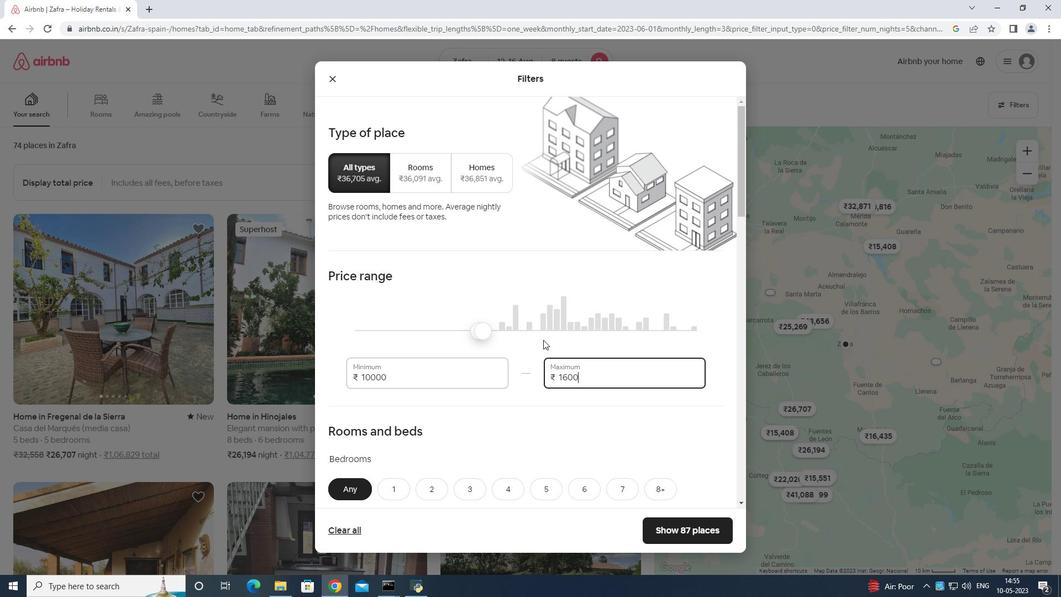 
Action: Mouse moved to (522, 345)
Screenshot: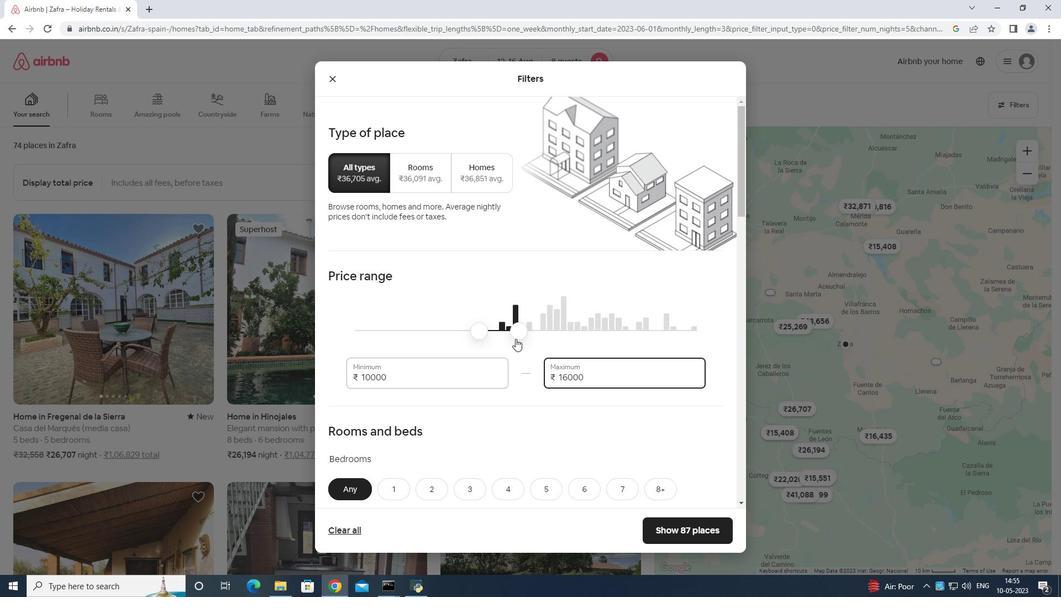 
Action: Mouse scrolled (522, 345) with delta (0, 0)
Screenshot: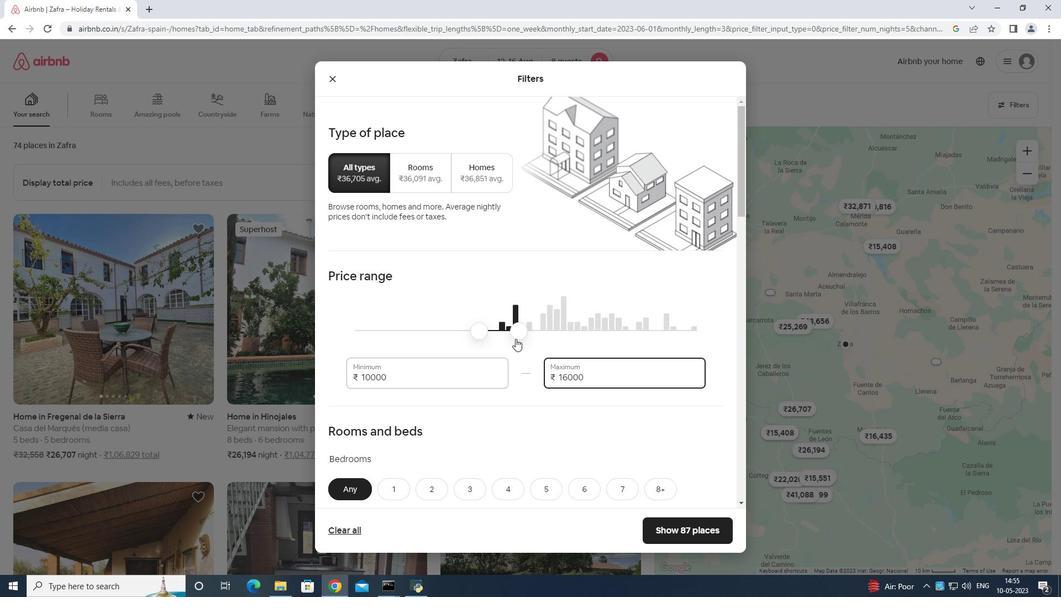 
Action: Mouse moved to (544, 360)
Screenshot: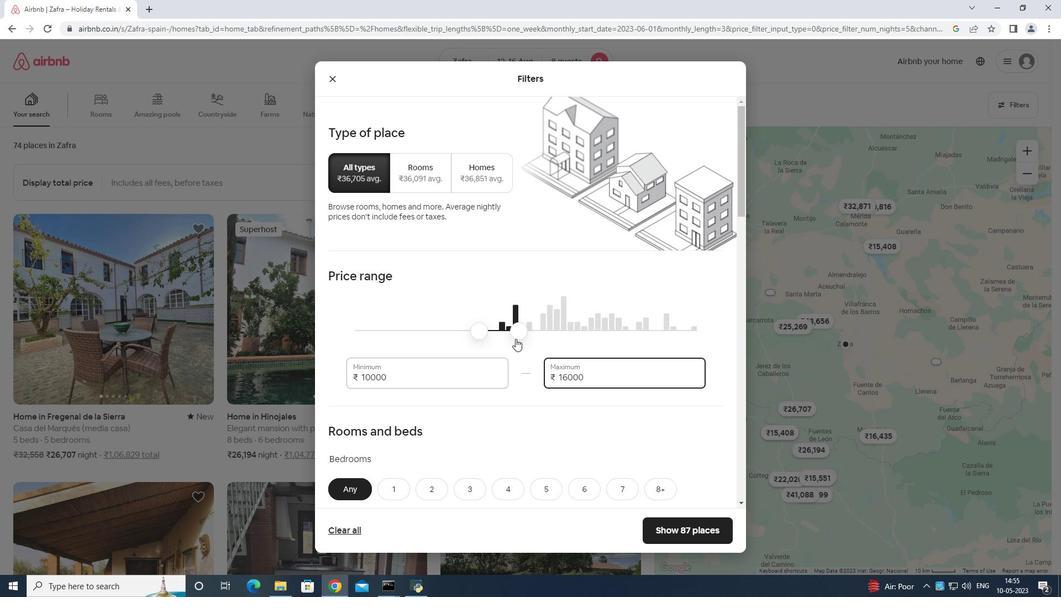 
Action: Mouse scrolled (544, 359) with delta (0, 0)
Screenshot: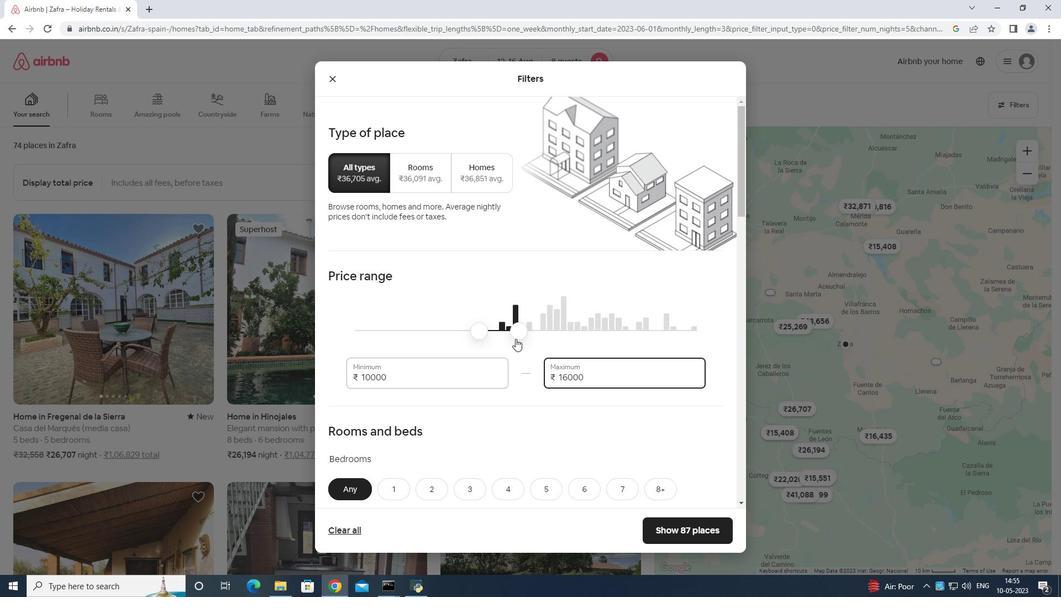 
Action: Mouse moved to (551, 363)
Screenshot: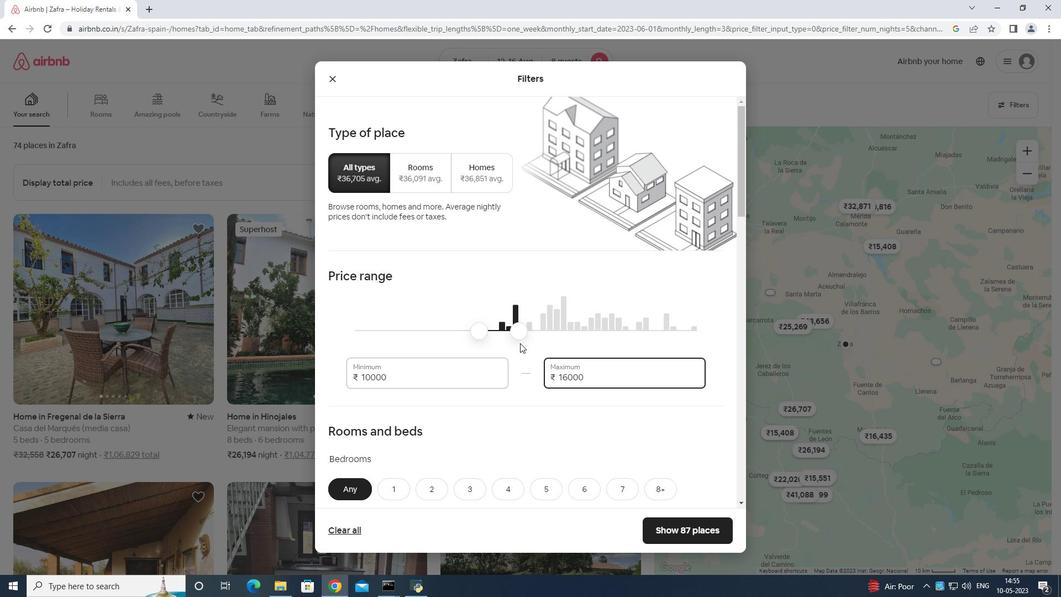 
Action: Mouse scrolled (551, 362) with delta (0, 0)
Screenshot: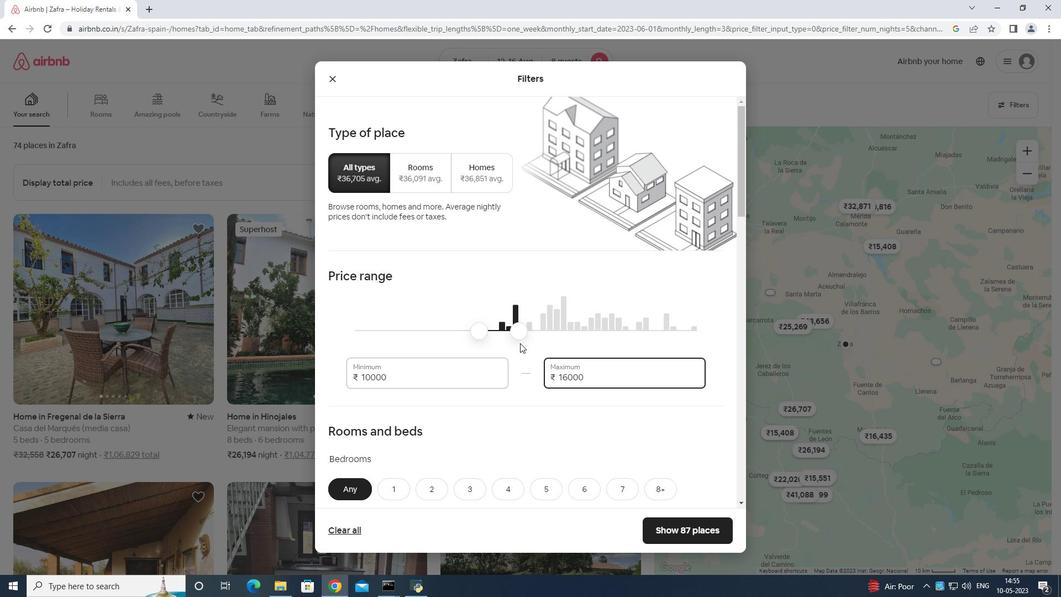 
Action: Mouse moved to (668, 322)
Screenshot: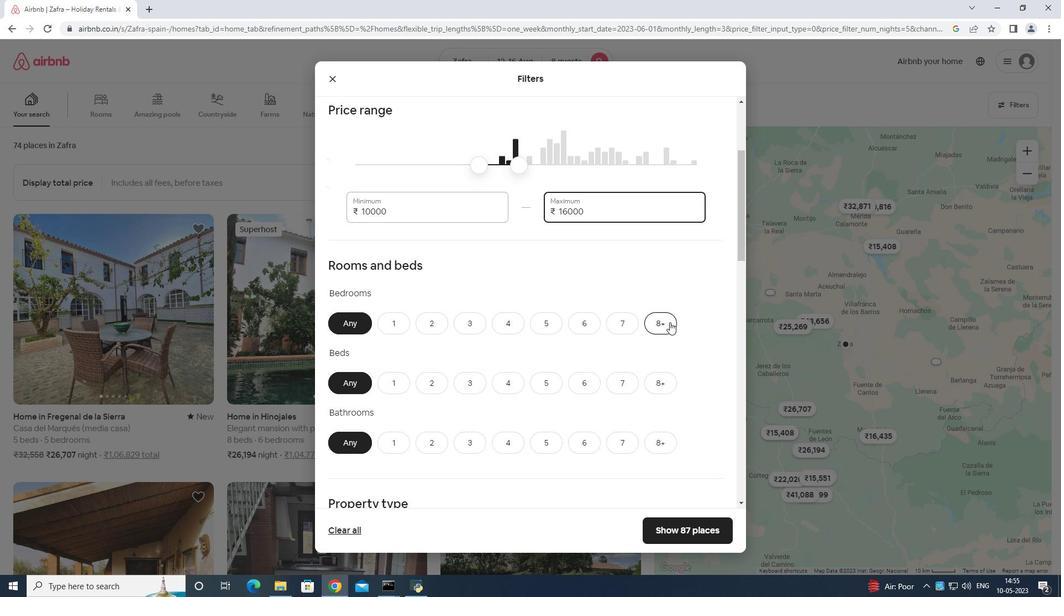 
Action: Mouse pressed left at (668, 322)
Screenshot: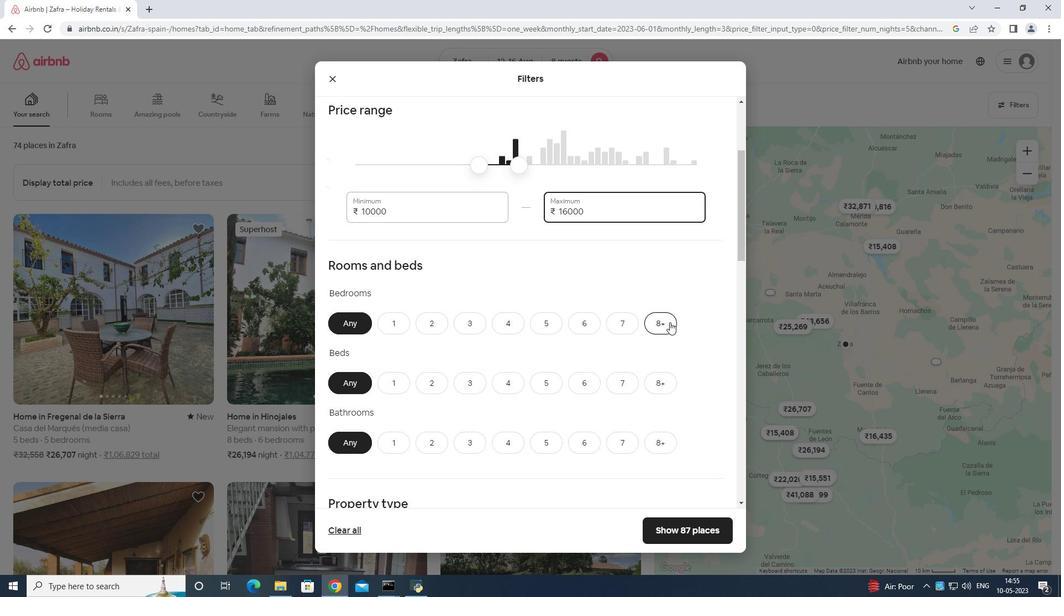 
Action: Mouse moved to (670, 381)
Screenshot: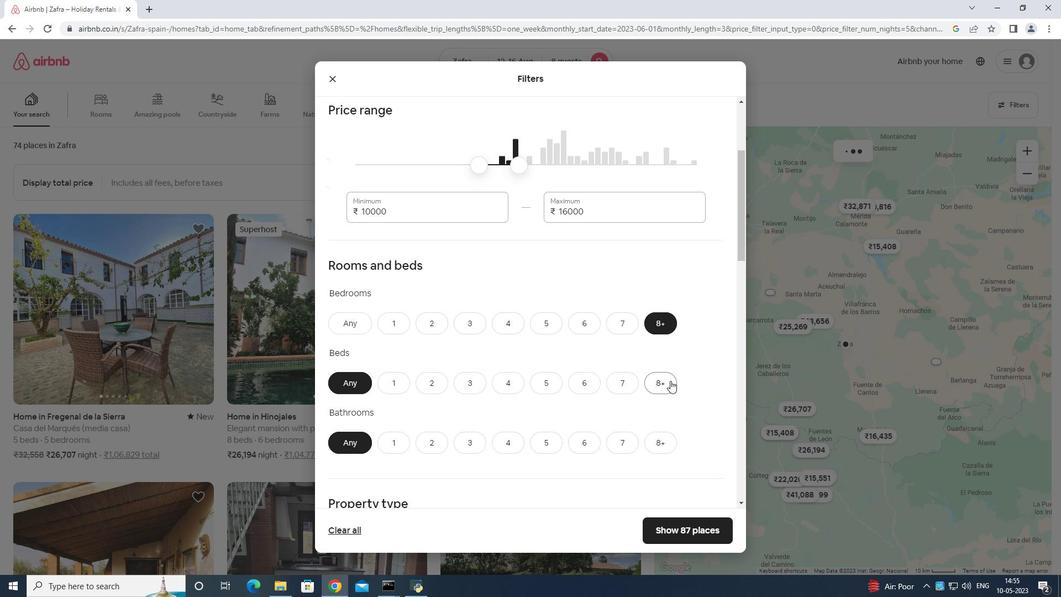 
Action: Mouse pressed left at (670, 381)
Screenshot: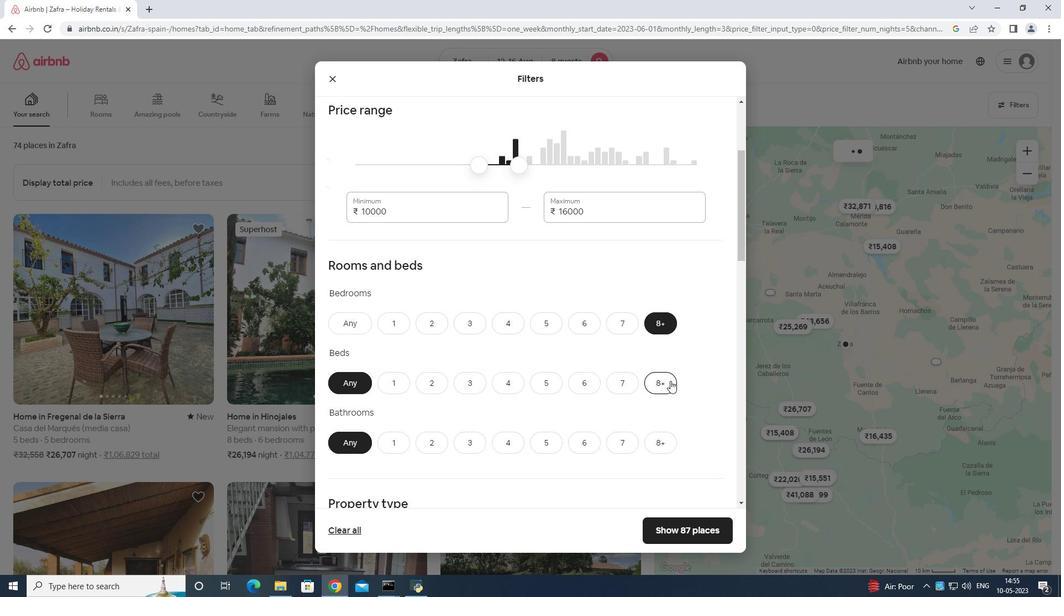 
Action: Mouse moved to (658, 439)
Screenshot: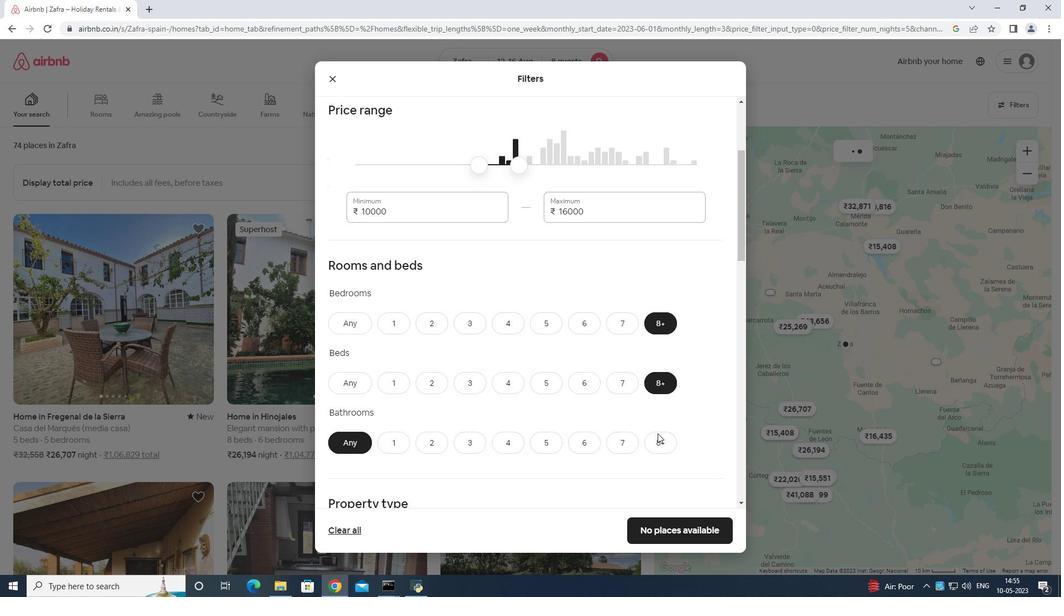 
Action: Mouse pressed left at (658, 439)
Screenshot: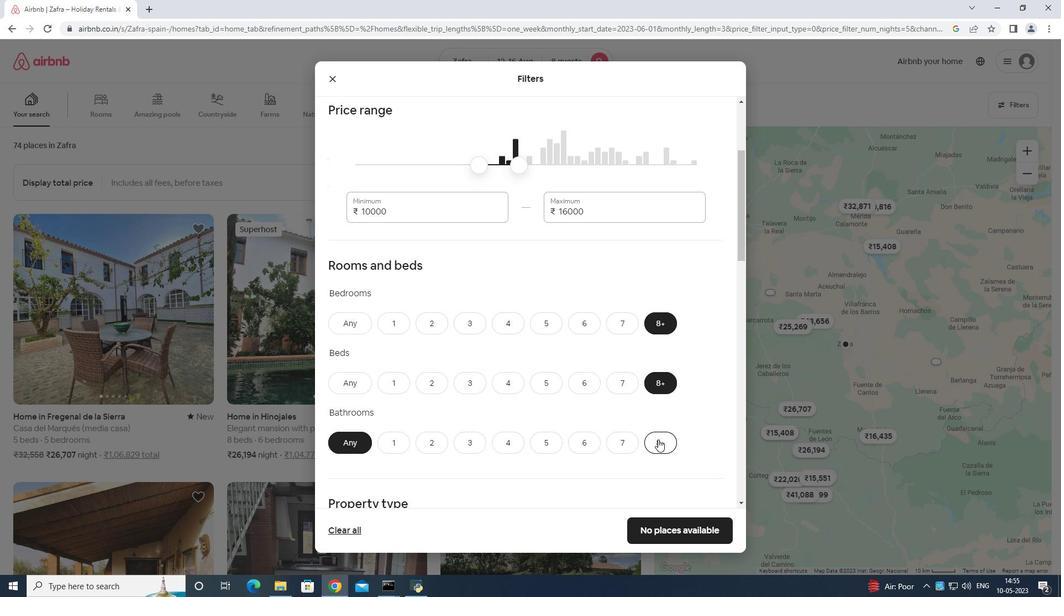 
Action: Mouse moved to (656, 440)
Screenshot: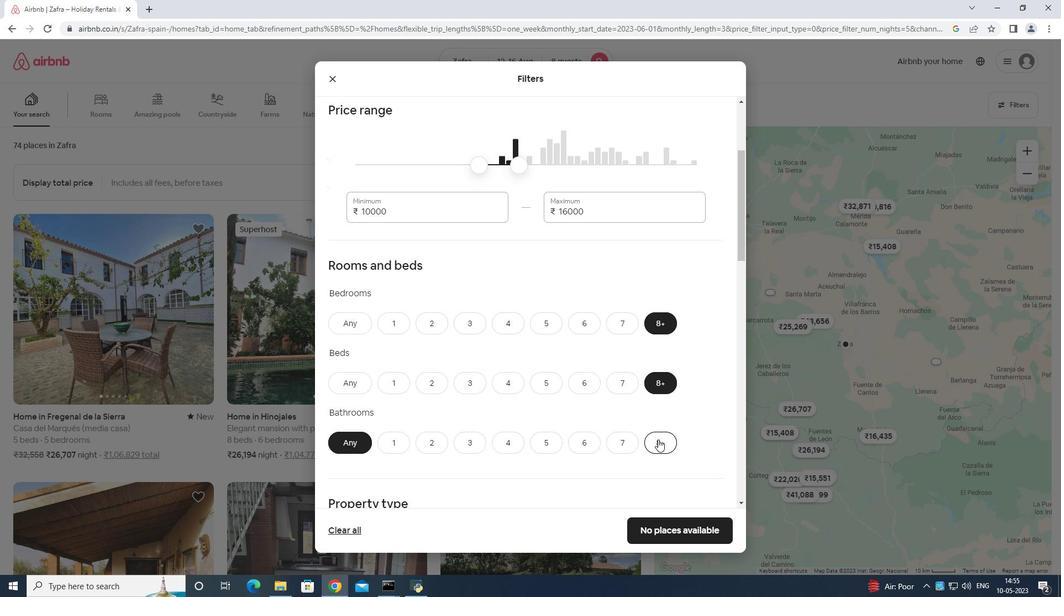 
Action: Mouse scrolled (656, 439) with delta (0, 0)
Screenshot: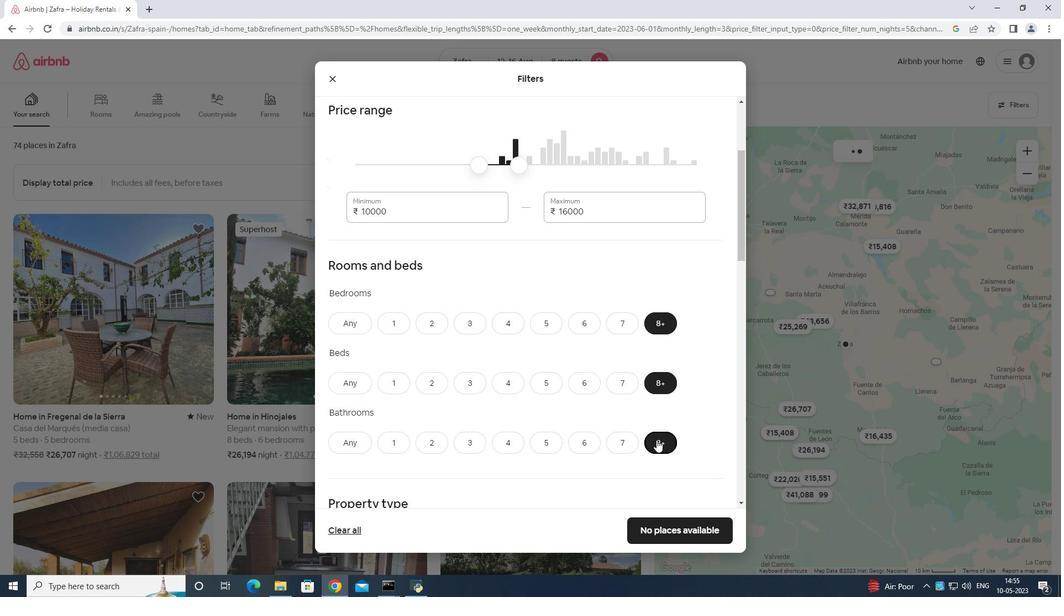 
Action: Mouse scrolled (656, 439) with delta (0, 0)
Screenshot: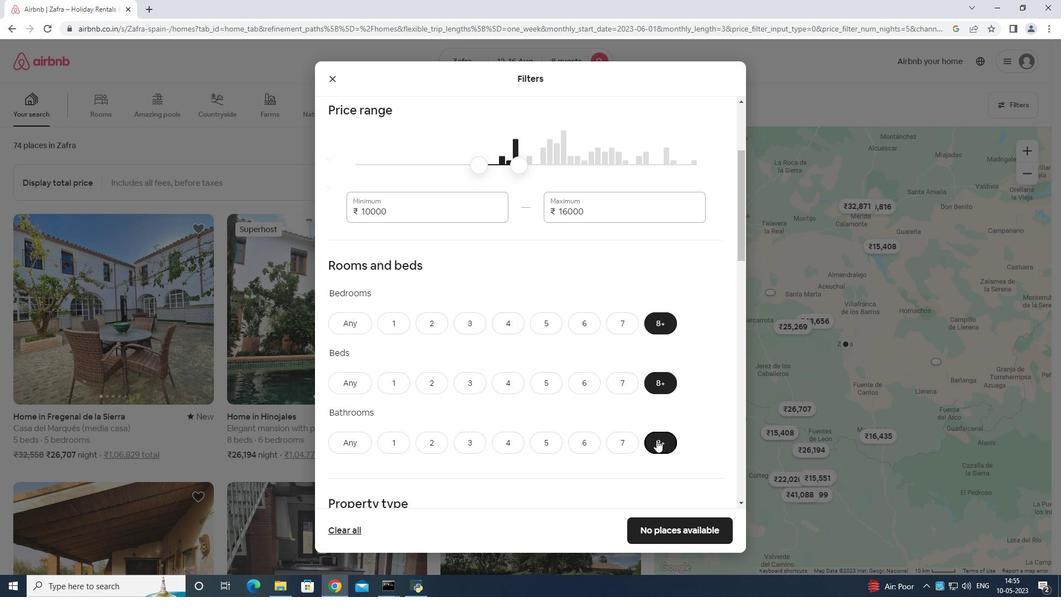 
Action: Mouse scrolled (656, 439) with delta (0, 0)
Screenshot: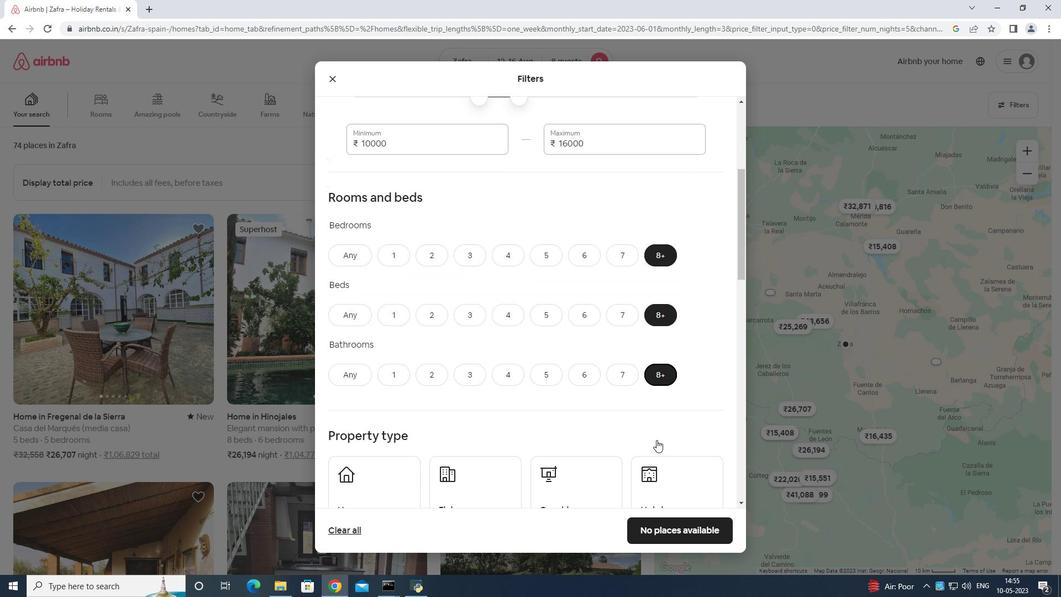 
Action: Mouse scrolled (656, 439) with delta (0, 0)
Screenshot: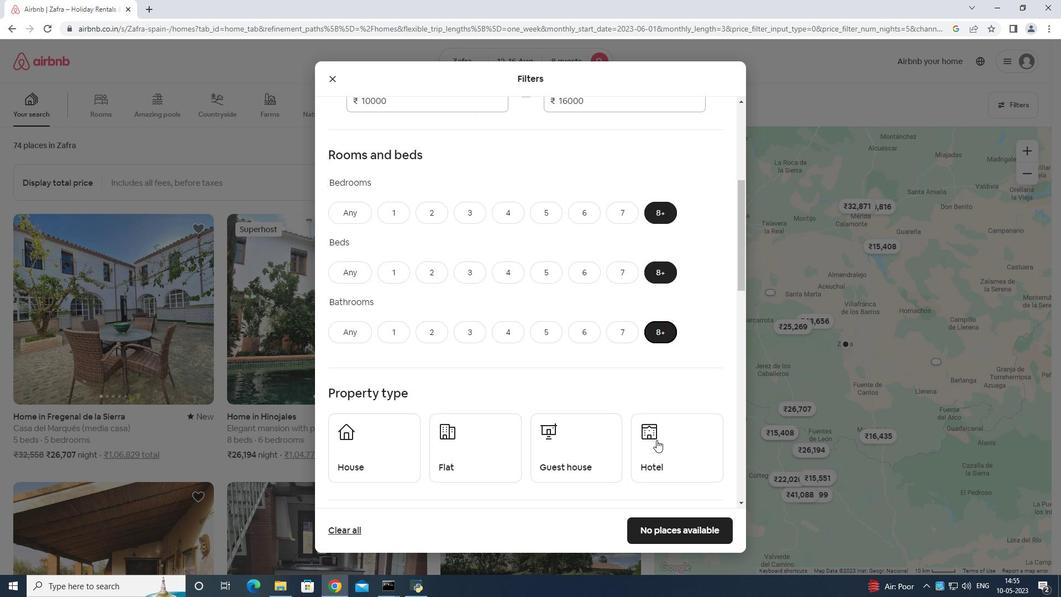 
Action: Mouse scrolled (656, 439) with delta (0, 0)
Screenshot: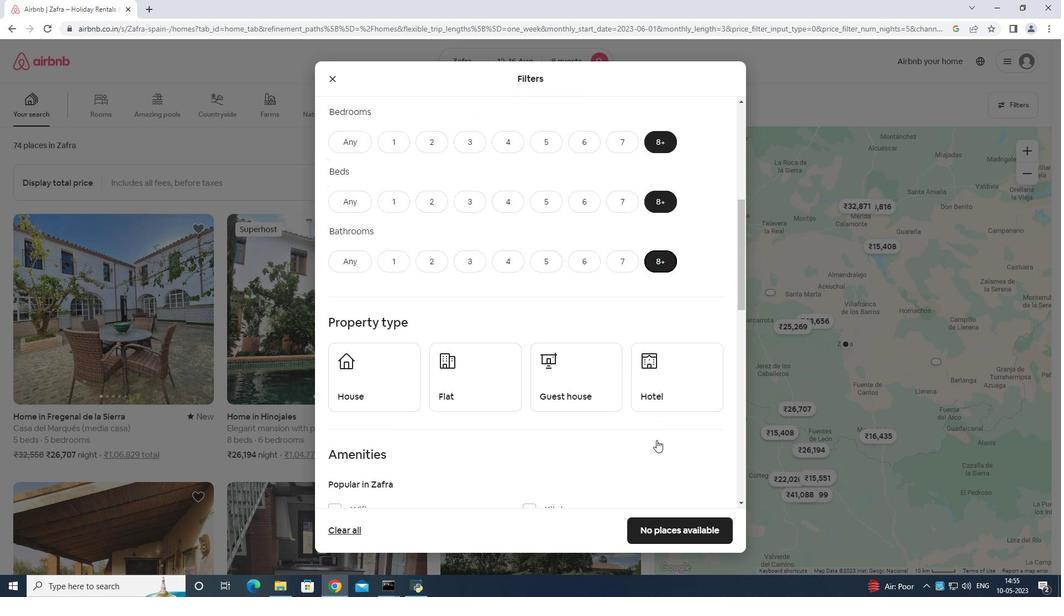 
Action: Mouse scrolled (656, 439) with delta (0, 0)
Screenshot: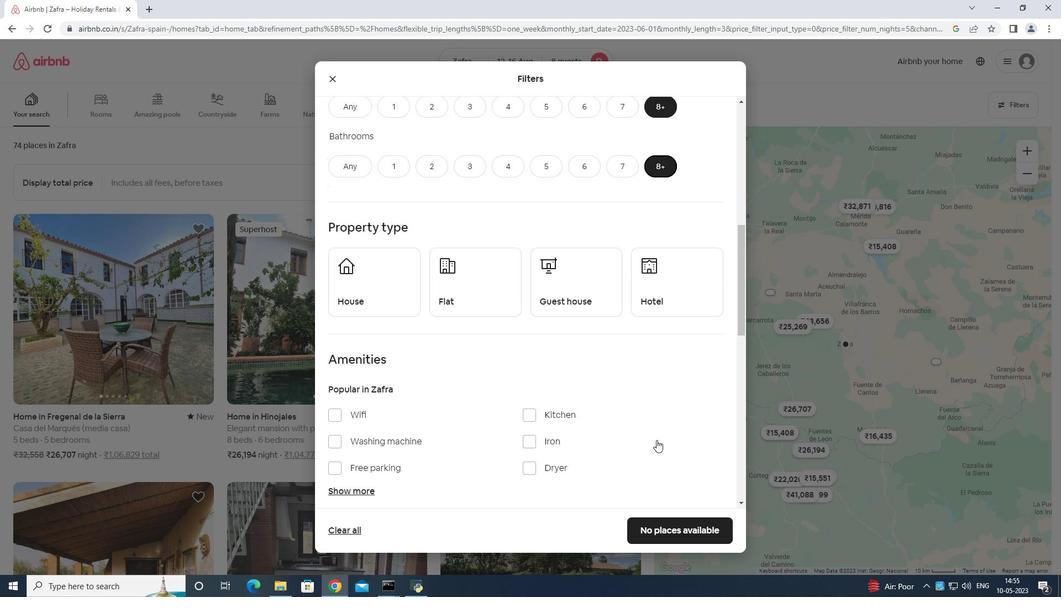 
Action: Mouse moved to (334, 357)
Screenshot: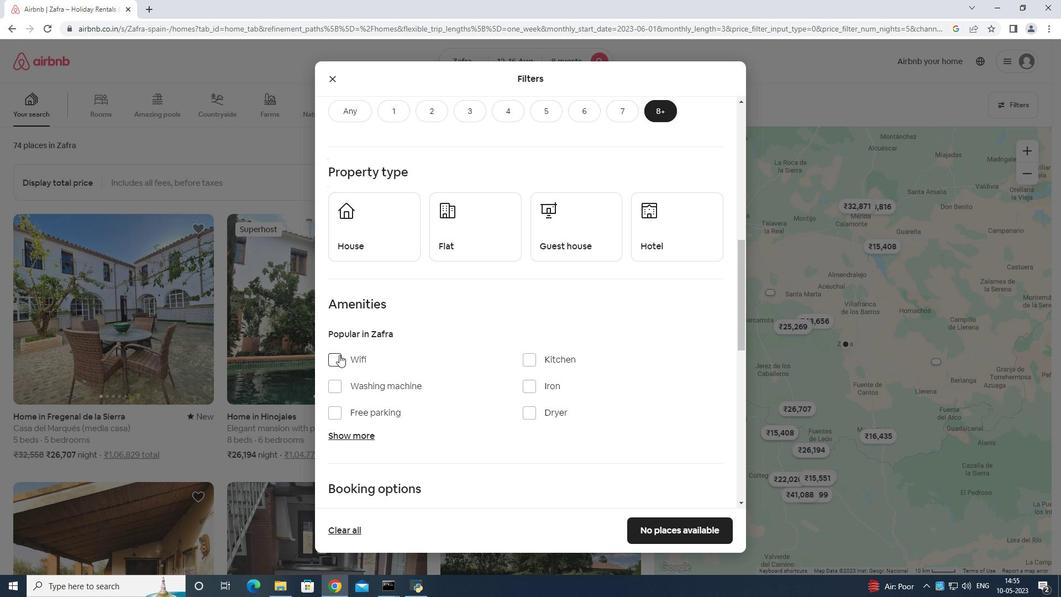 
Action: Mouse pressed left at (334, 357)
Screenshot: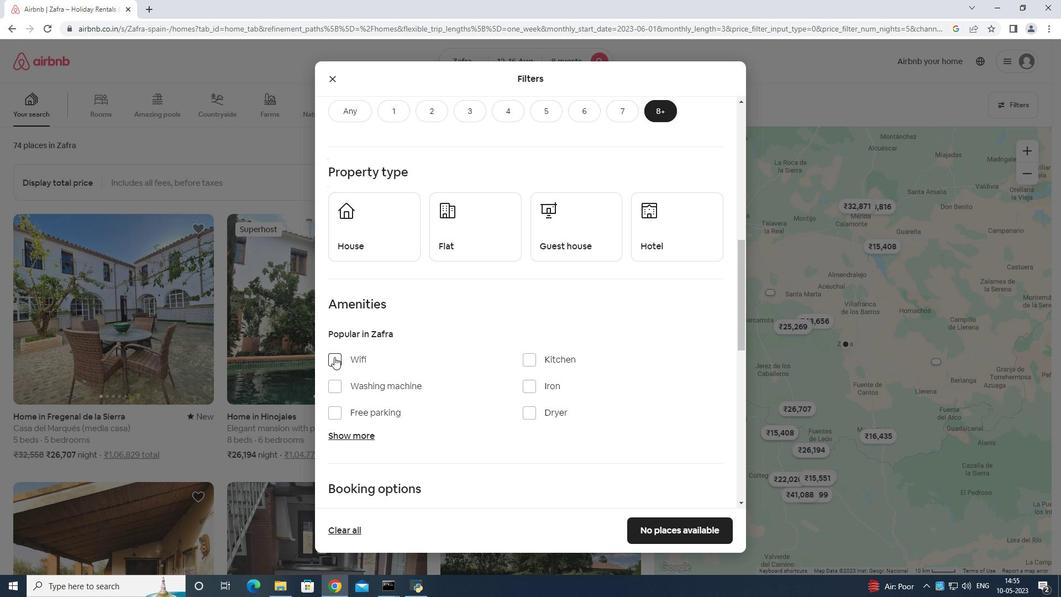 
Action: Mouse scrolled (334, 356) with delta (0, 0)
Screenshot: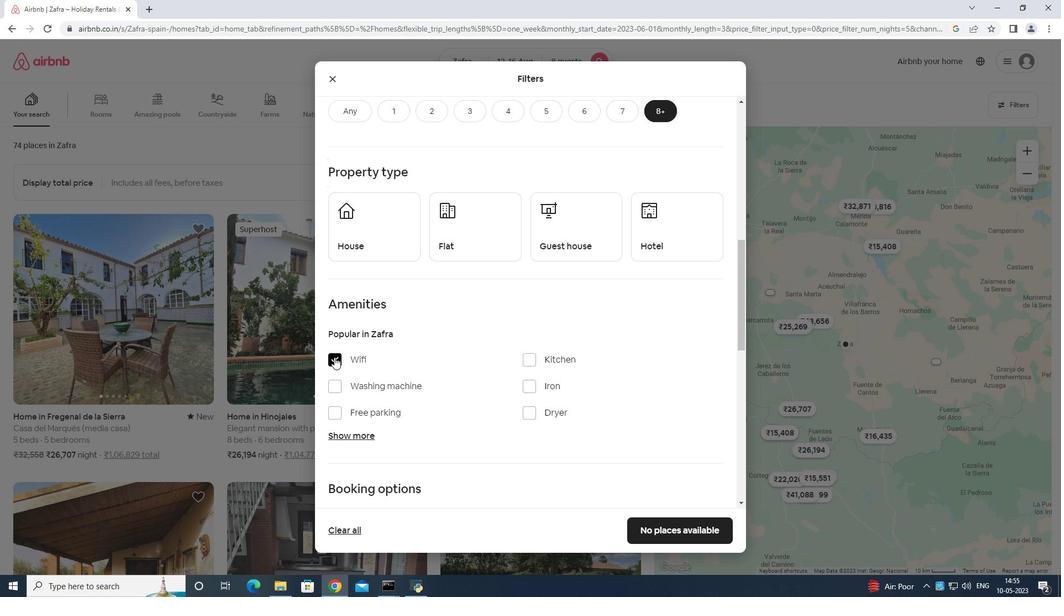
Action: Mouse moved to (334, 357)
Screenshot: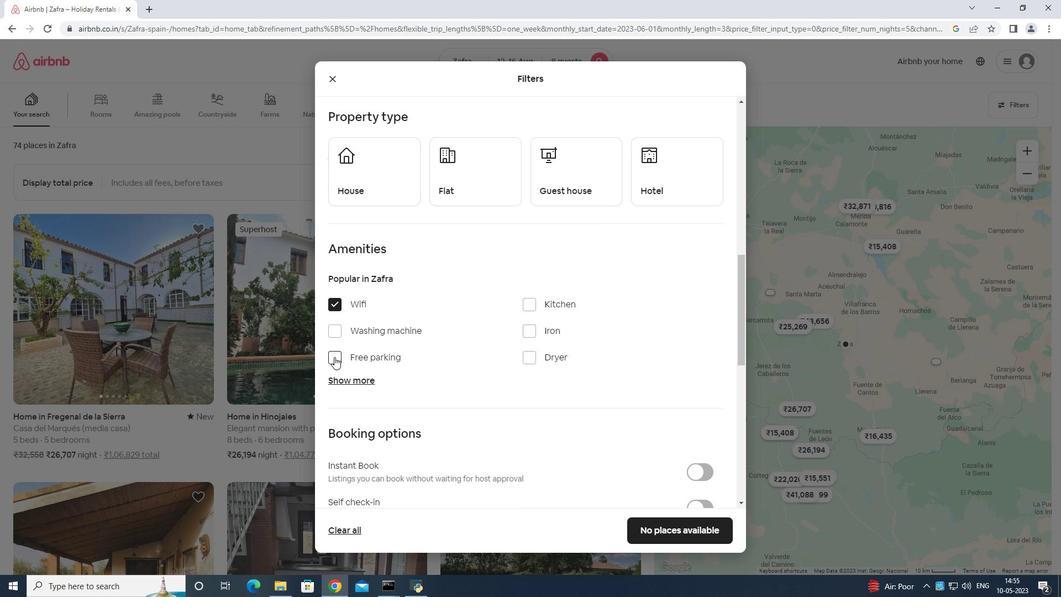 
Action: Mouse scrolled (334, 357) with delta (0, 0)
Screenshot: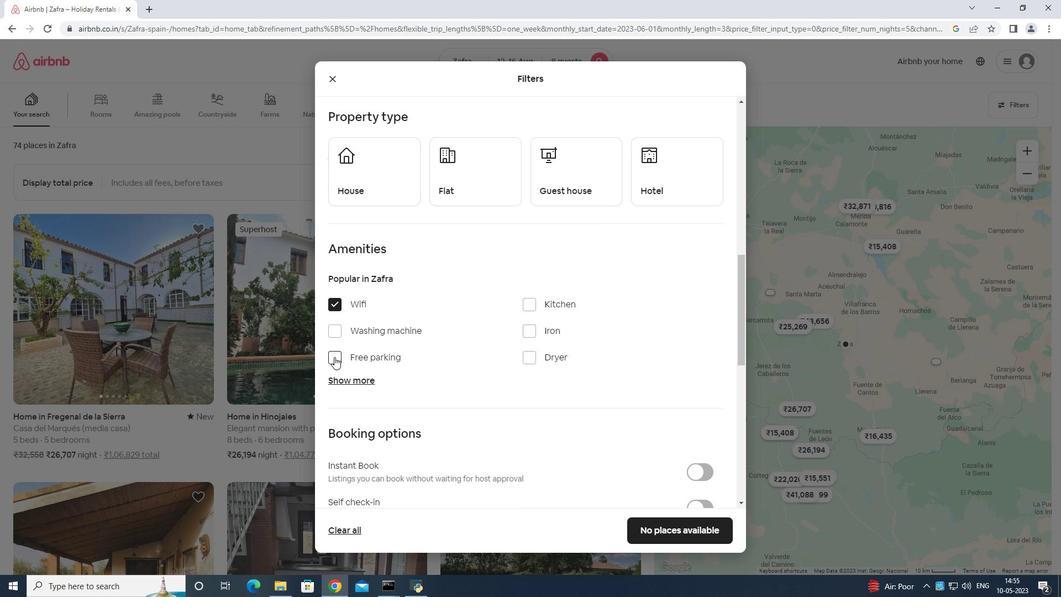 
Action: Mouse moved to (333, 297)
Screenshot: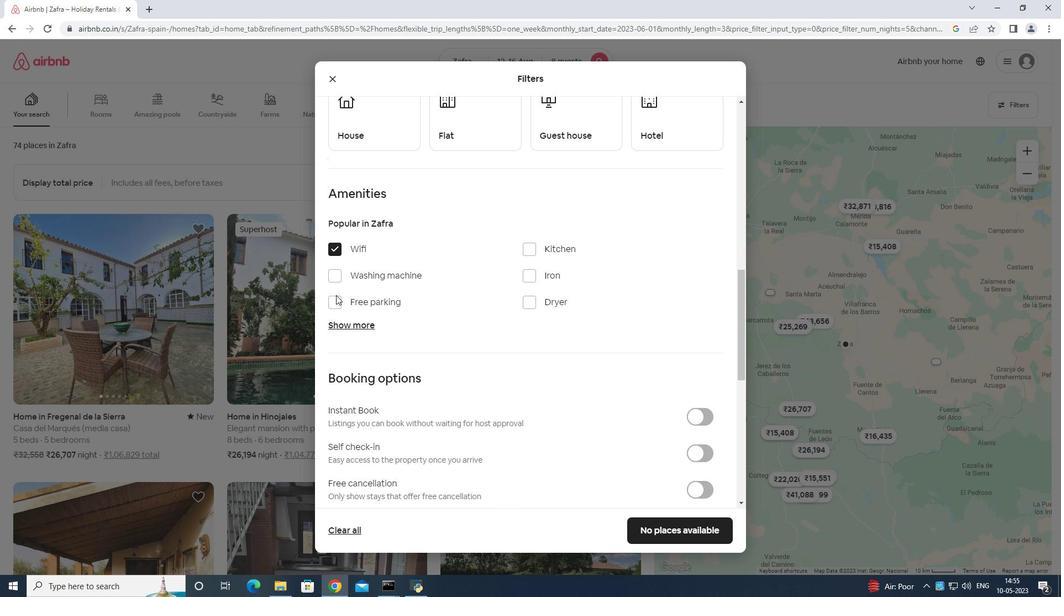 
Action: Mouse pressed left at (333, 297)
Screenshot: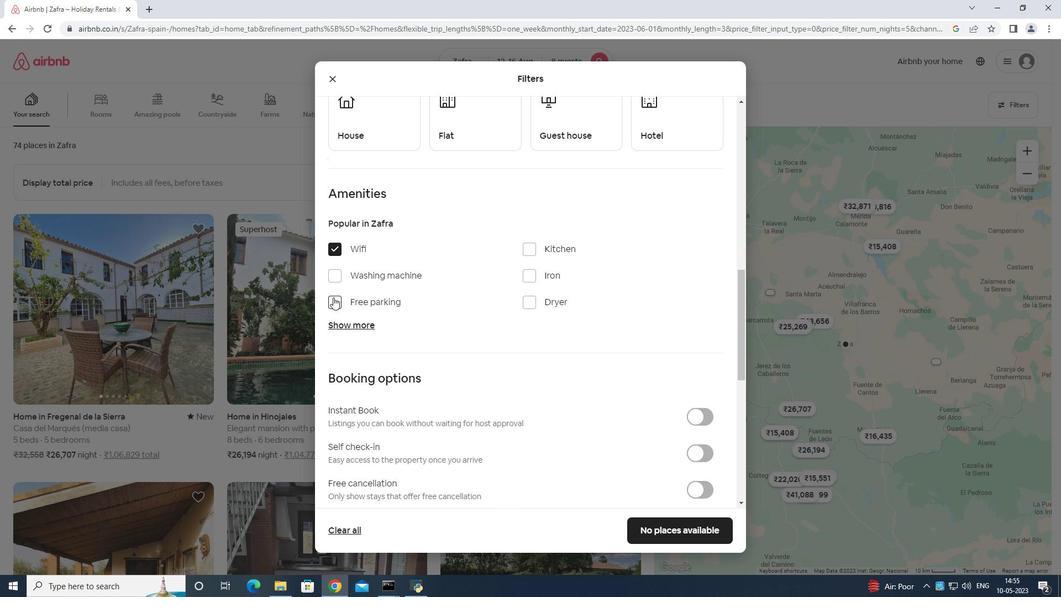 
Action: Mouse moved to (339, 329)
Screenshot: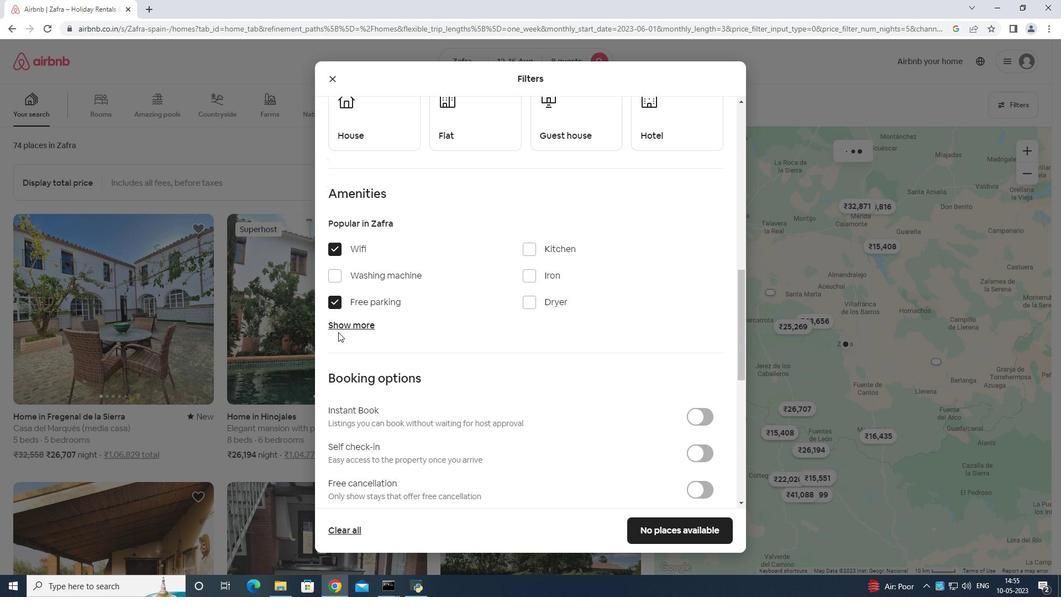 
Action: Mouse pressed left at (339, 329)
Screenshot: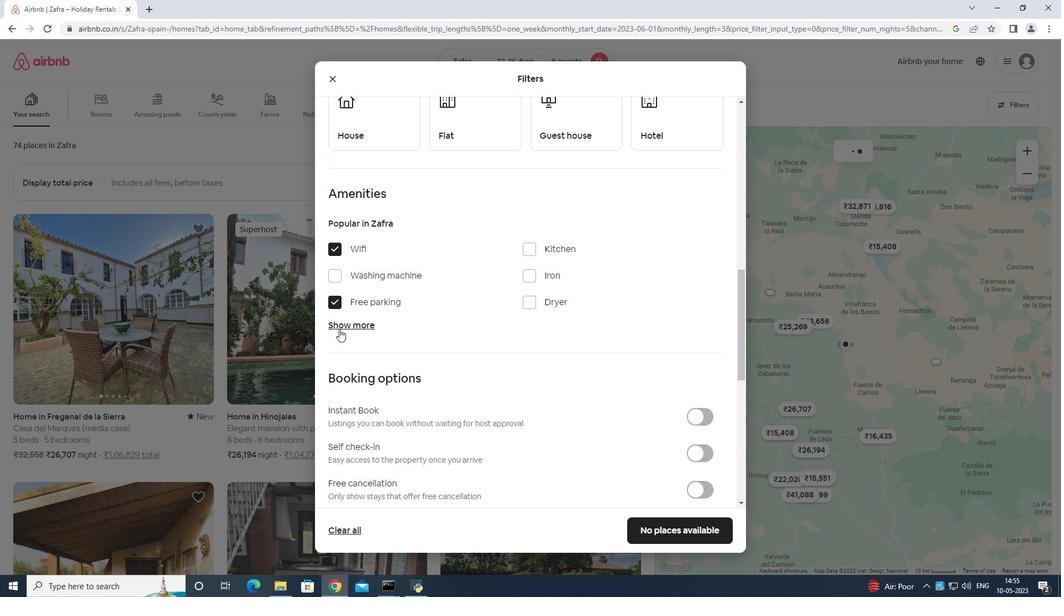 
Action: Mouse moved to (348, 337)
Screenshot: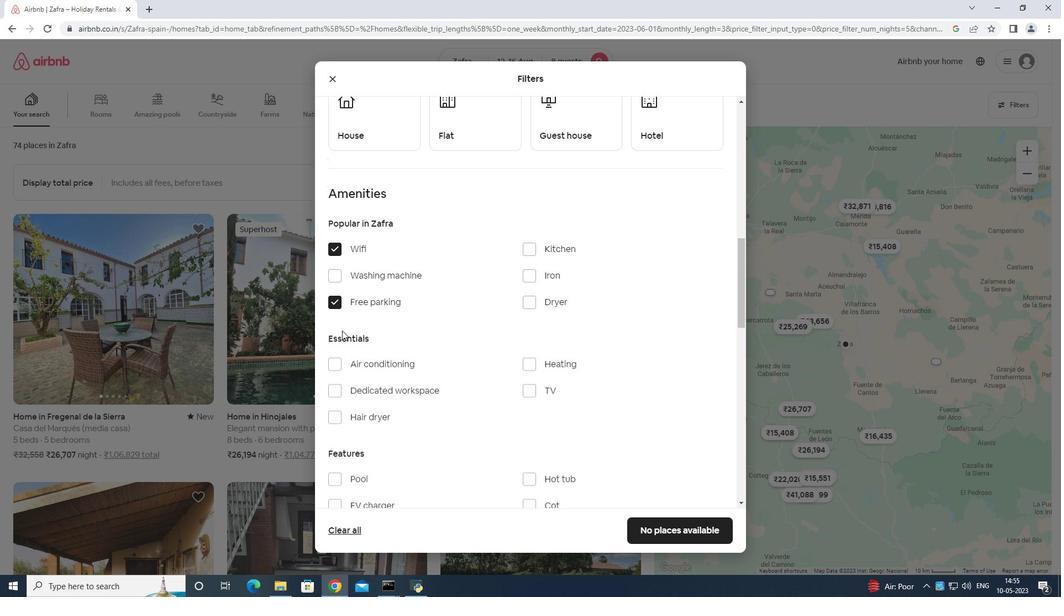 
Action: Mouse scrolled (346, 334) with delta (0, 0)
Screenshot: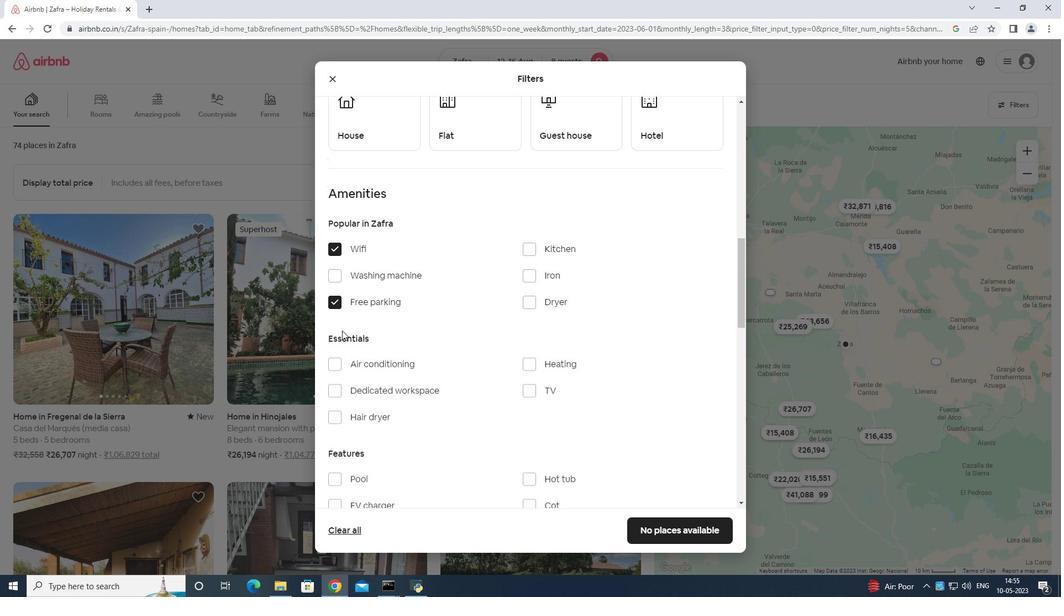 
Action: Mouse moved to (528, 335)
Screenshot: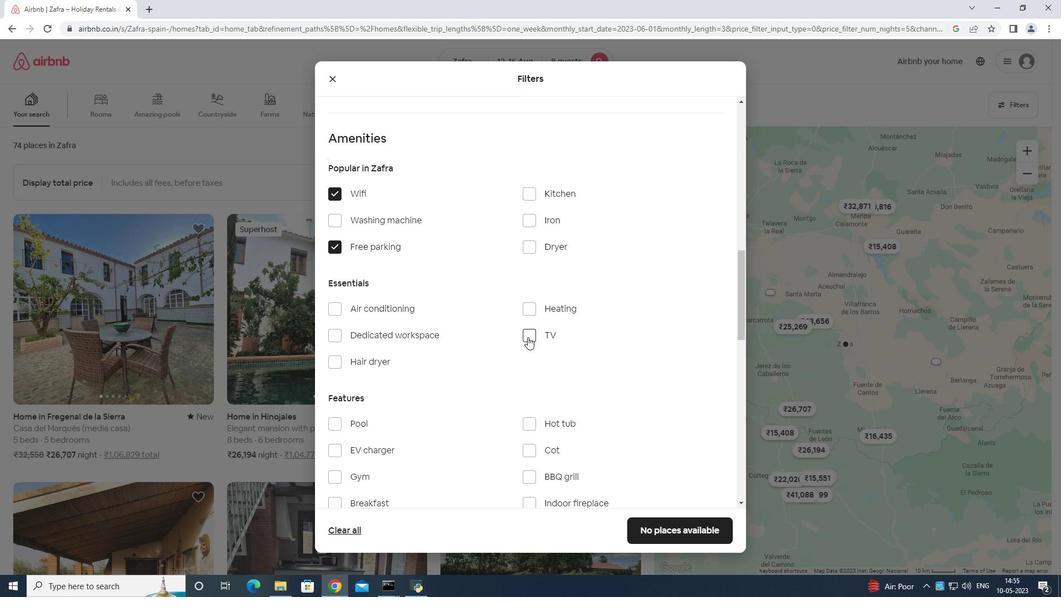 
Action: Mouse pressed left at (528, 335)
Screenshot: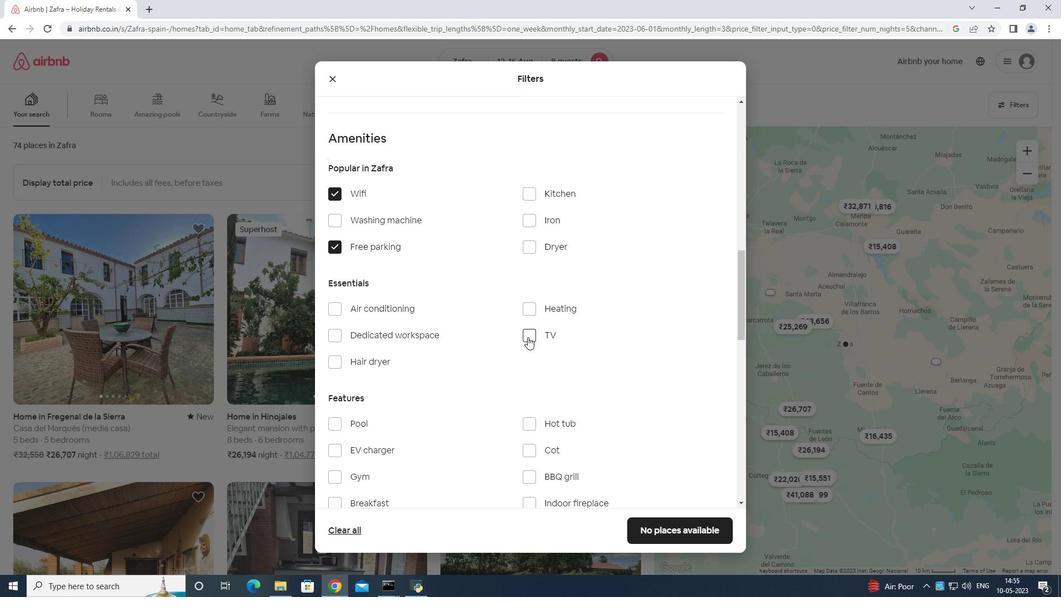 
Action: Mouse moved to (530, 330)
Screenshot: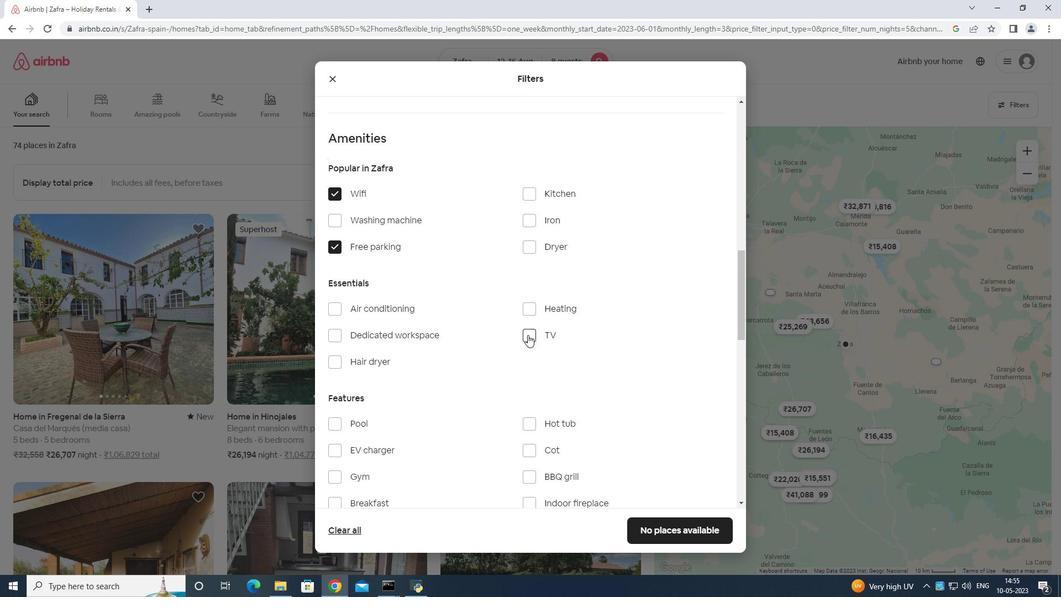 
Action: Mouse scrolled (530, 330) with delta (0, 0)
Screenshot: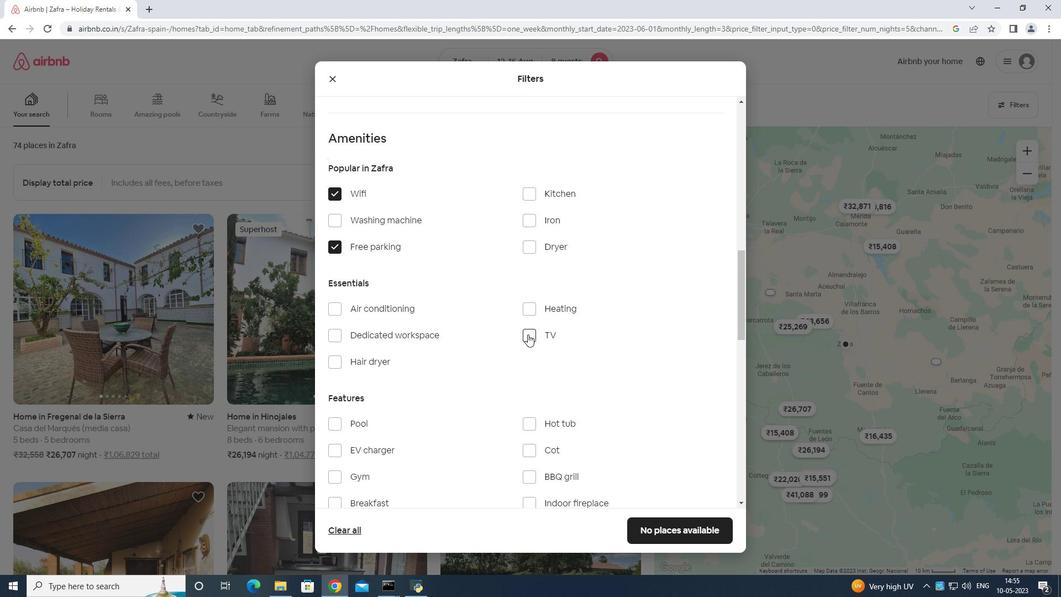 
Action: Mouse scrolled (530, 330) with delta (0, 0)
Screenshot: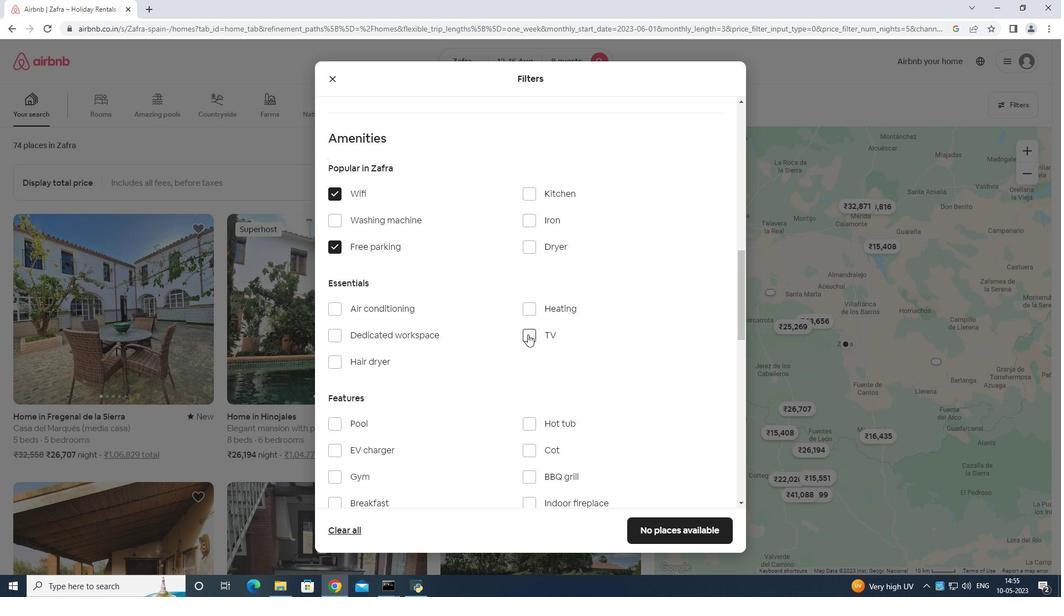 
Action: Mouse scrolled (530, 330) with delta (0, 0)
Screenshot: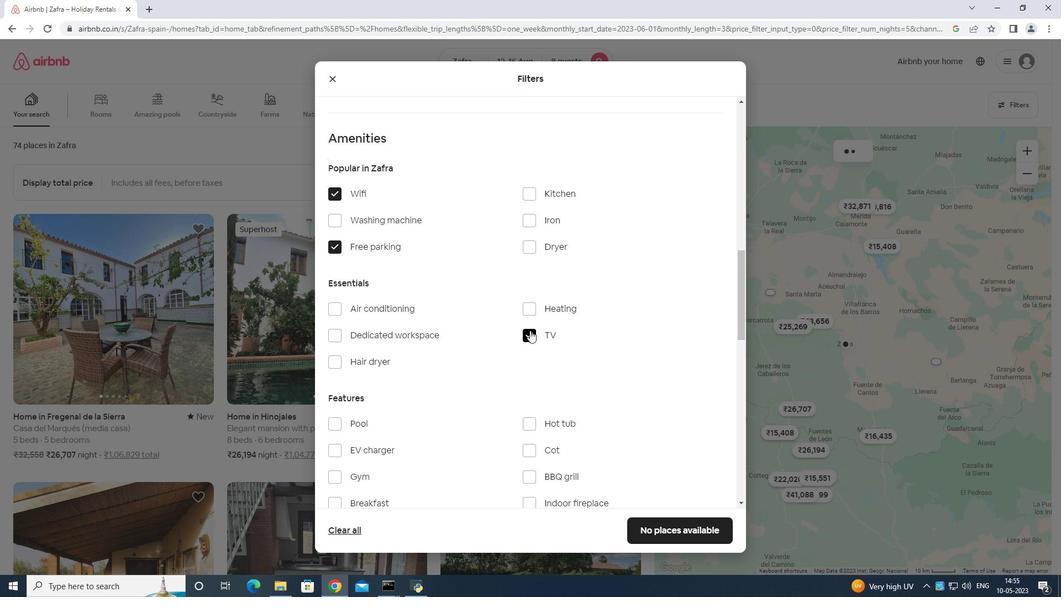 
Action: Mouse moved to (337, 305)
Screenshot: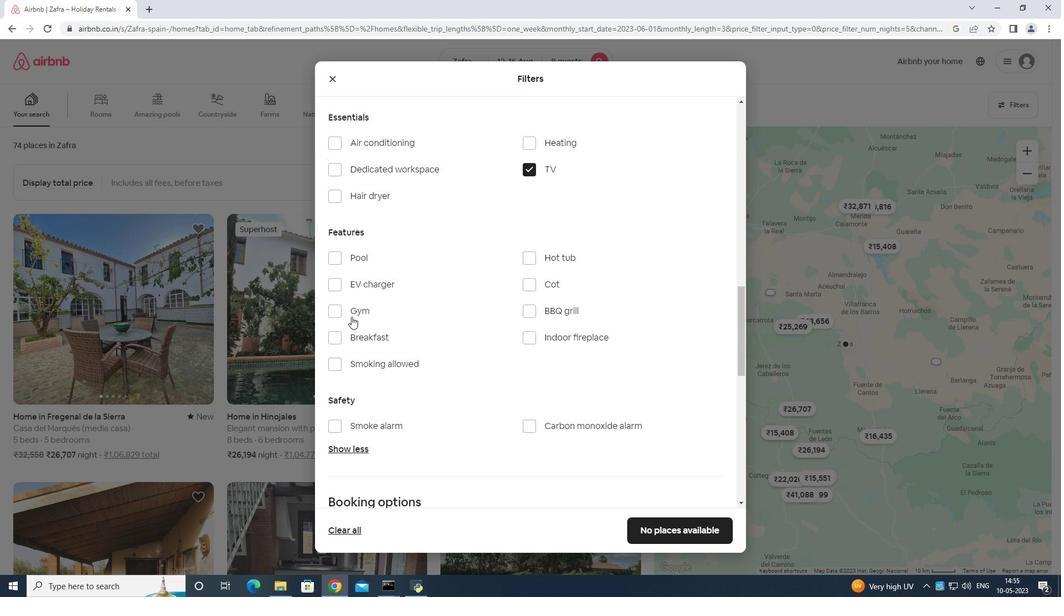 
Action: Mouse pressed left at (337, 305)
Screenshot: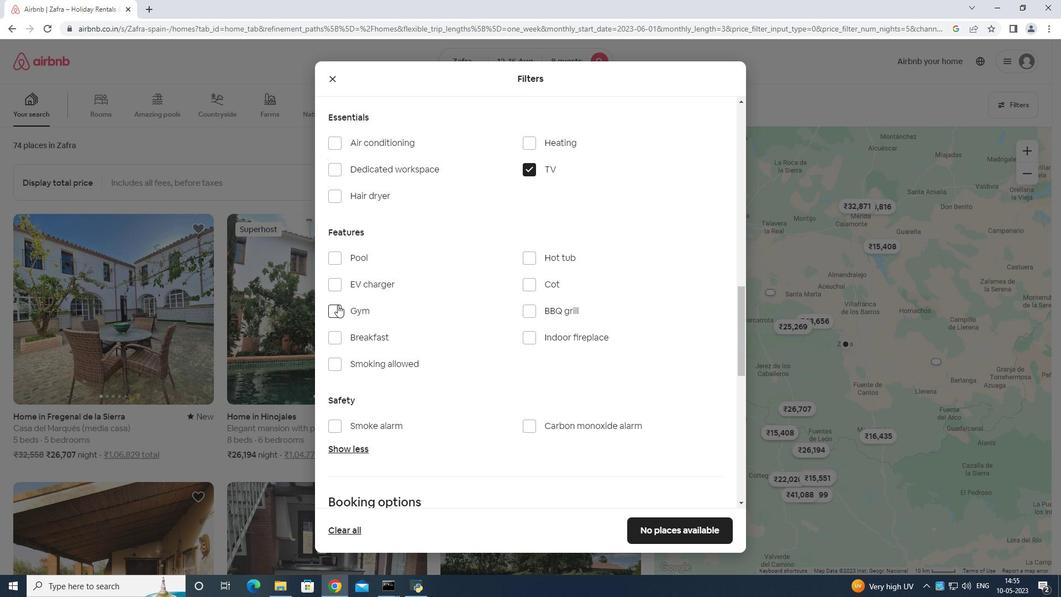 
Action: Mouse moved to (336, 333)
Screenshot: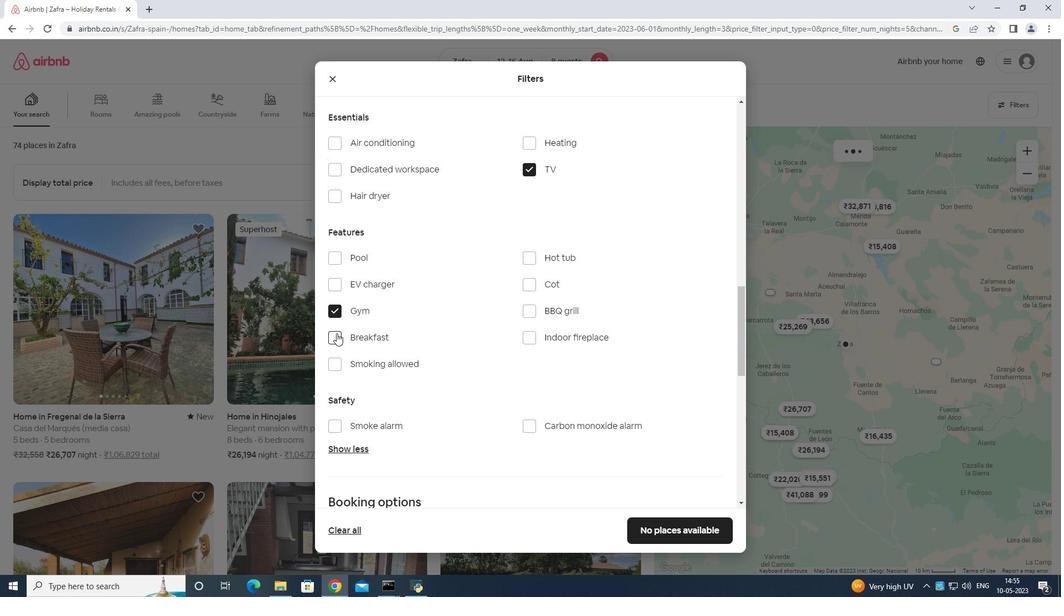 
Action: Mouse pressed left at (336, 333)
Screenshot: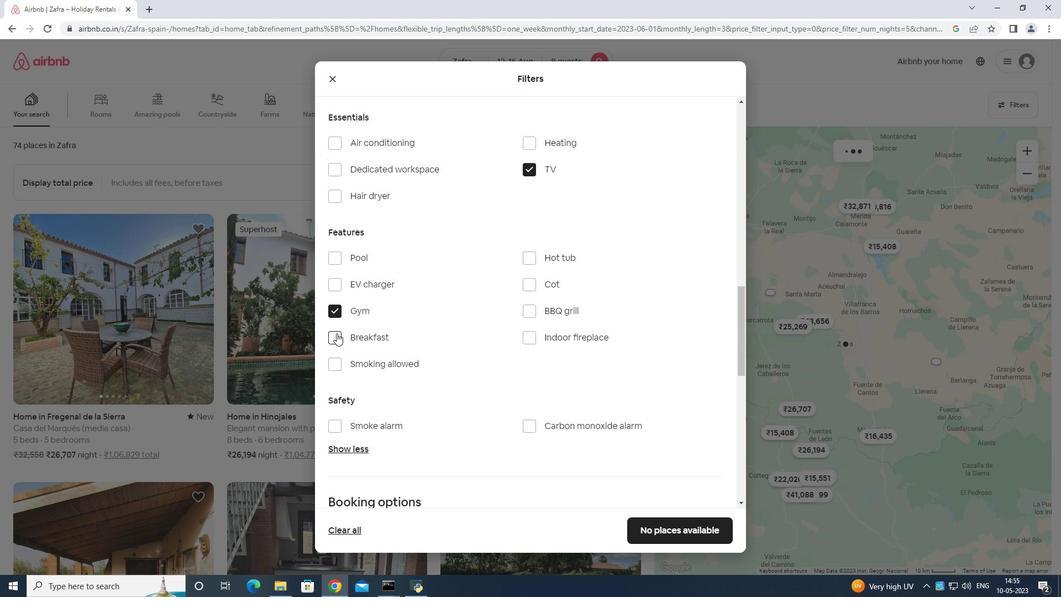 
Action: Mouse scrolled (336, 333) with delta (0, 0)
Screenshot: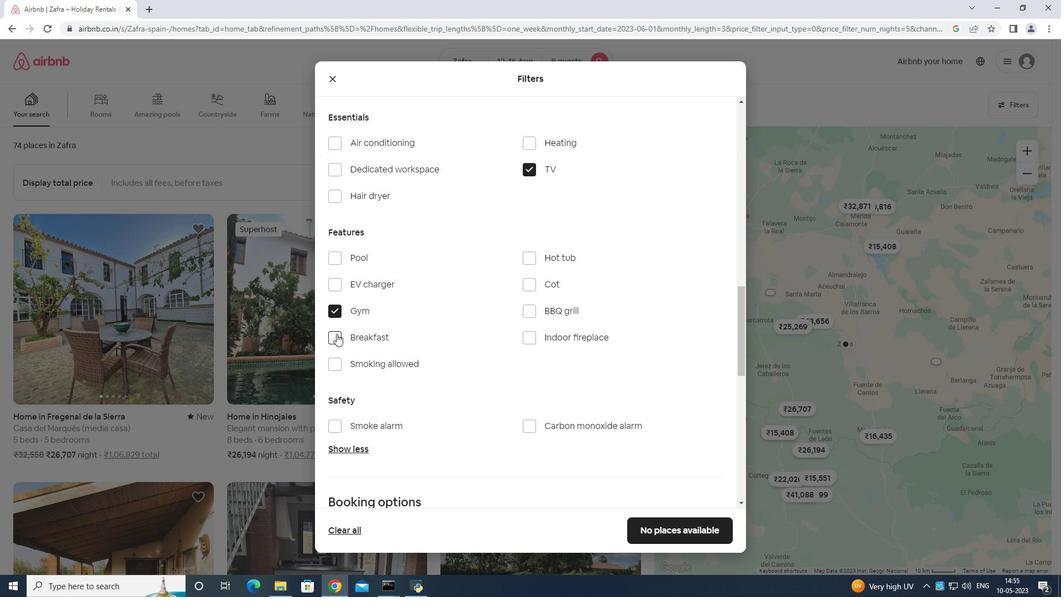 
Action: Mouse moved to (352, 341)
Screenshot: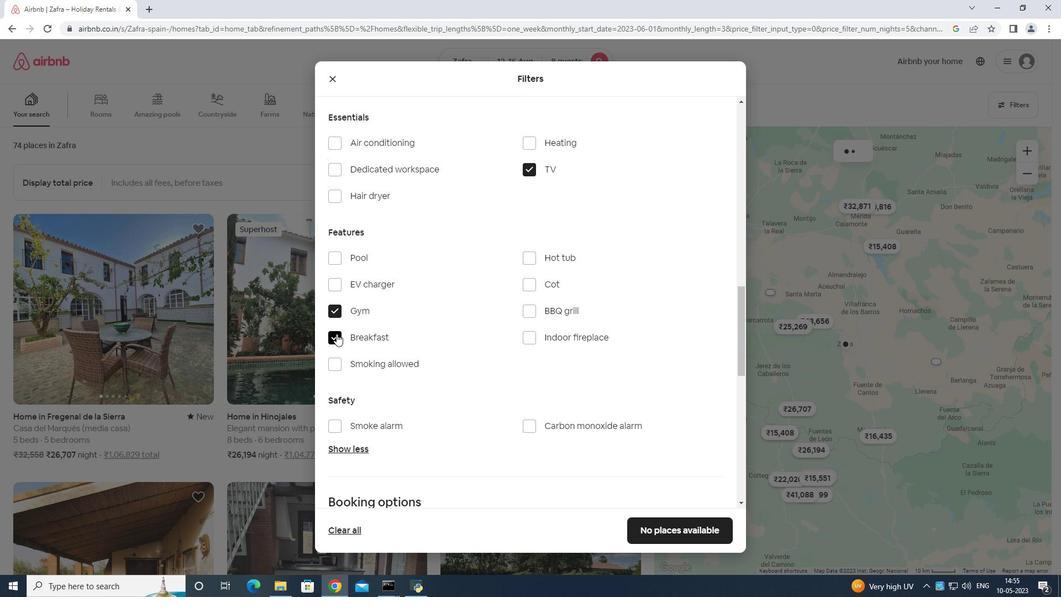 
Action: Mouse scrolled (352, 340) with delta (0, 0)
Screenshot: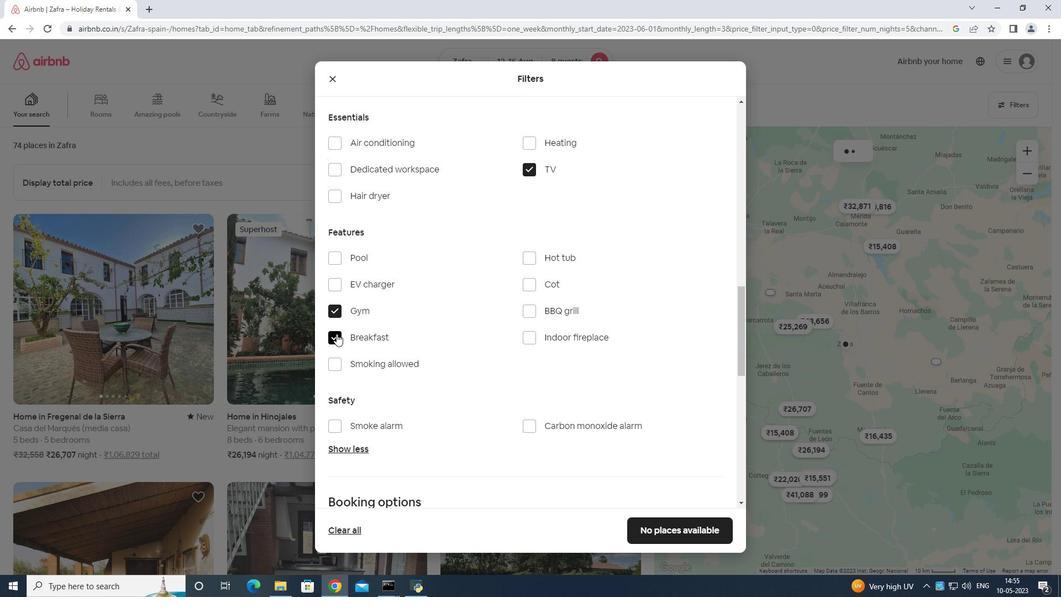 
Action: Mouse moved to (369, 348)
Screenshot: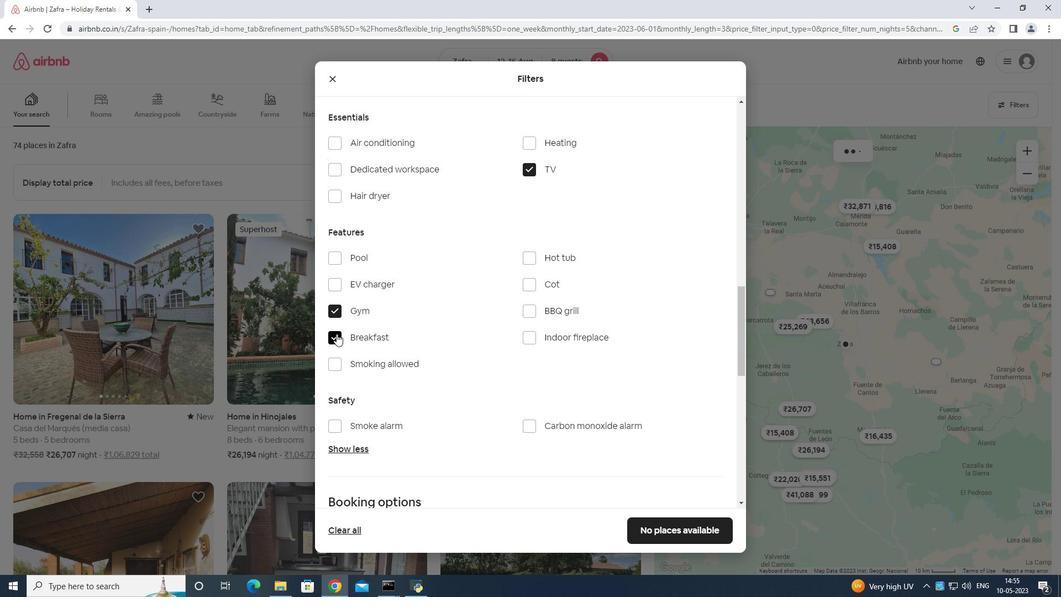 
Action: Mouse scrolled (369, 347) with delta (0, 0)
Screenshot: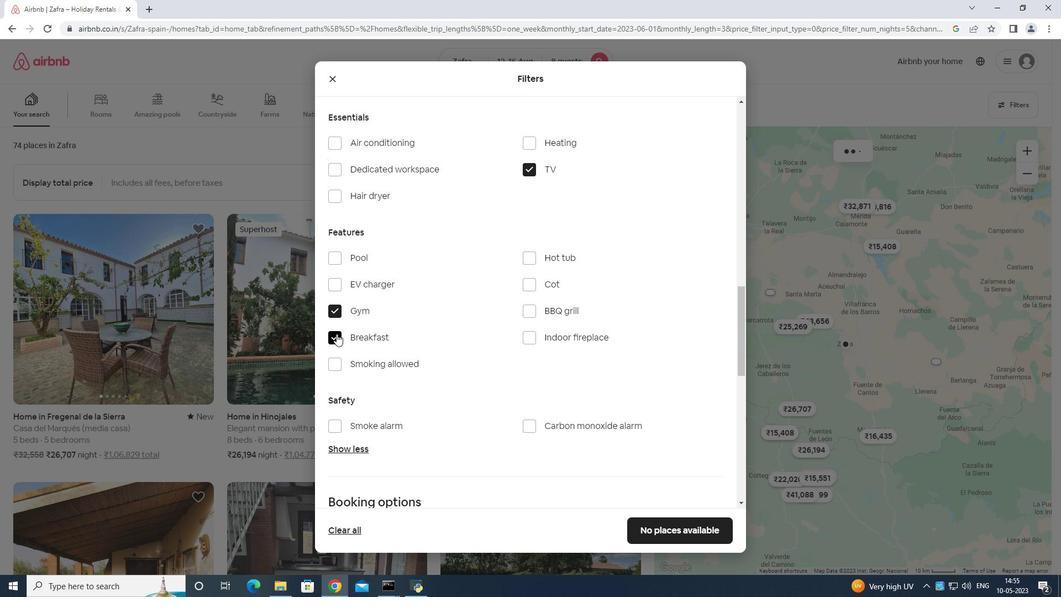 
Action: Mouse moved to (374, 348)
Screenshot: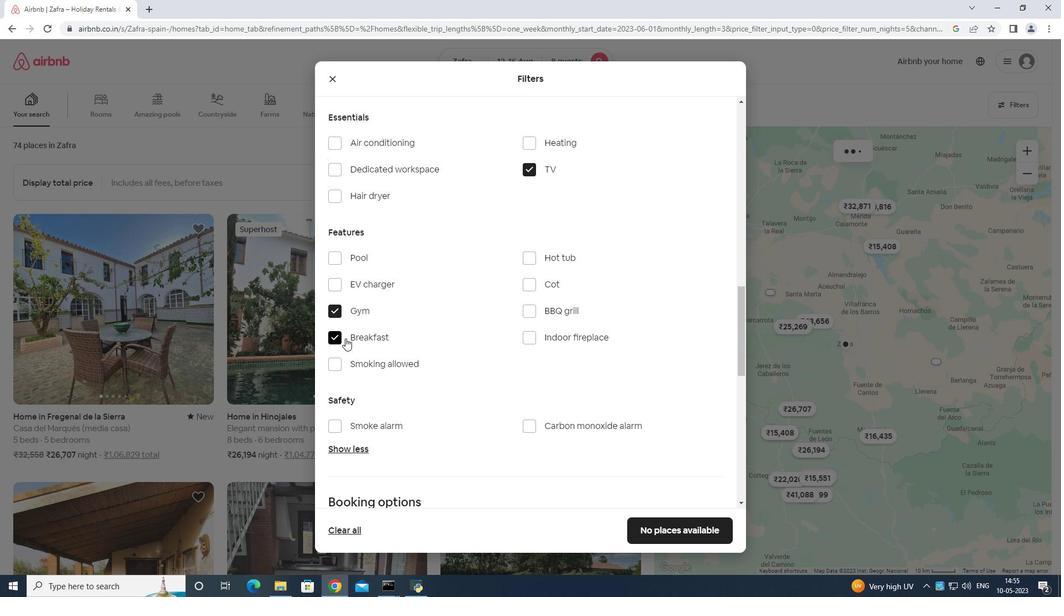 
Action: Mouse scrolled (374, 348) with delta (0, 0)
Screenshot: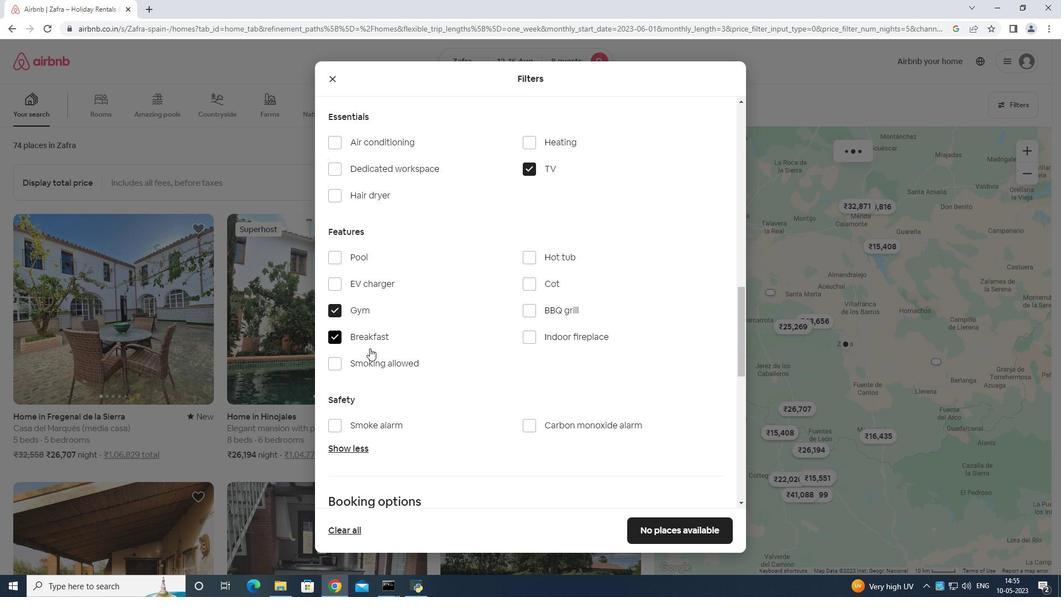 
Action: Mouse moved to (388, 344)
Screenshot: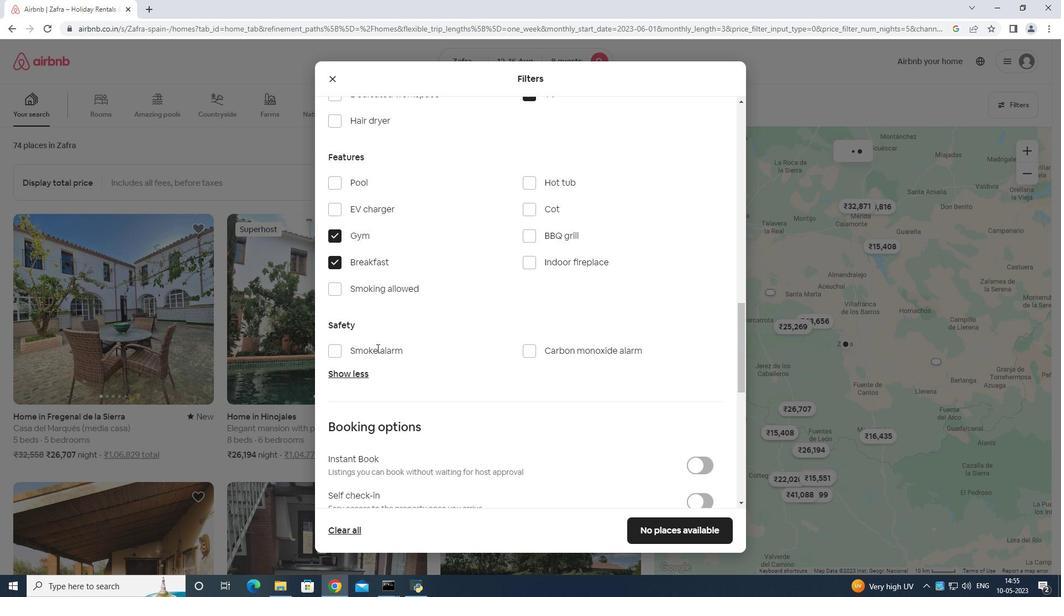 
Action: Mouse scrolled (388, 343) with delta (0, 0)
Screenshot: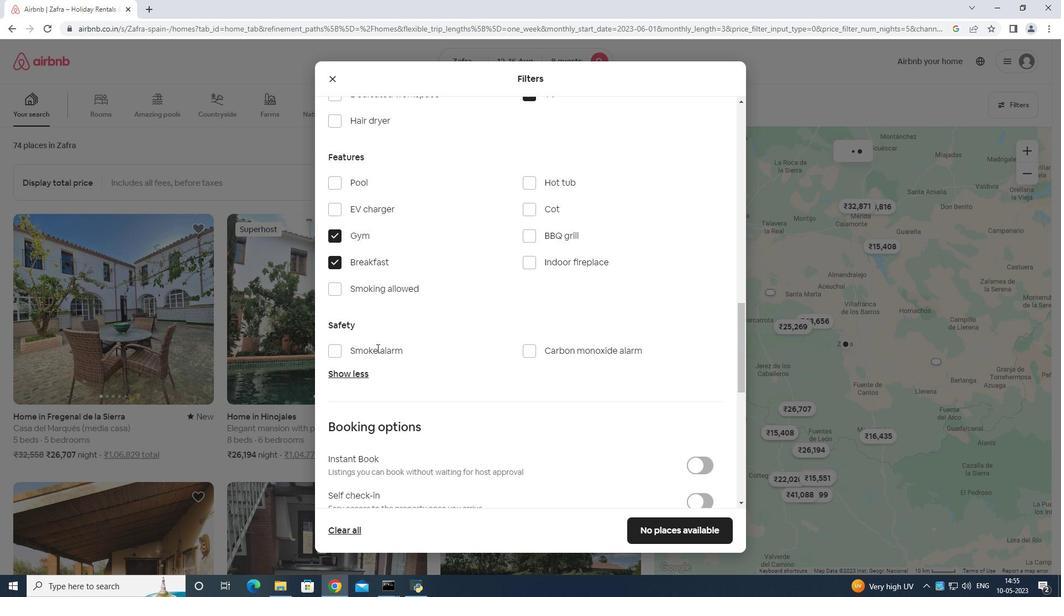 
Action: Mouse moved to (701, 303)
Screenshot: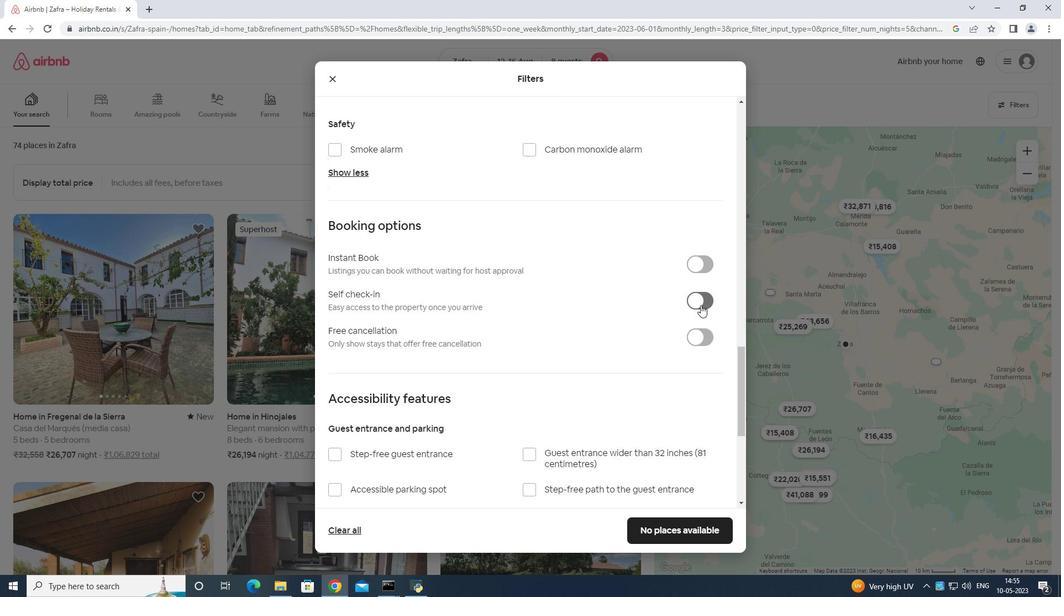 
Action: Mouse pressed left at (701, 303)
Screenshot: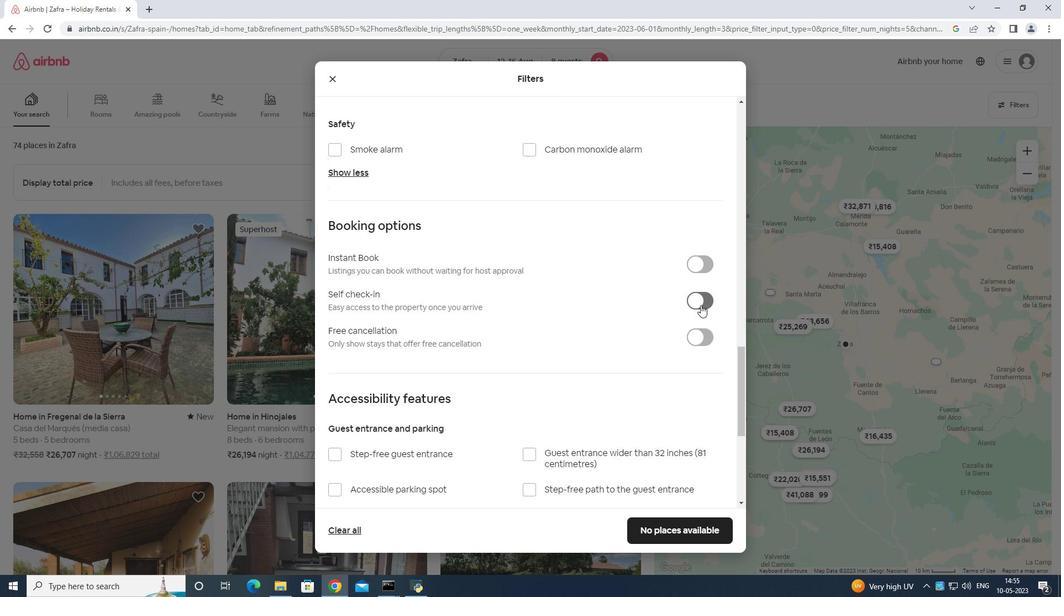 
Action: Mouse moved to (707, 287)
Screenshot: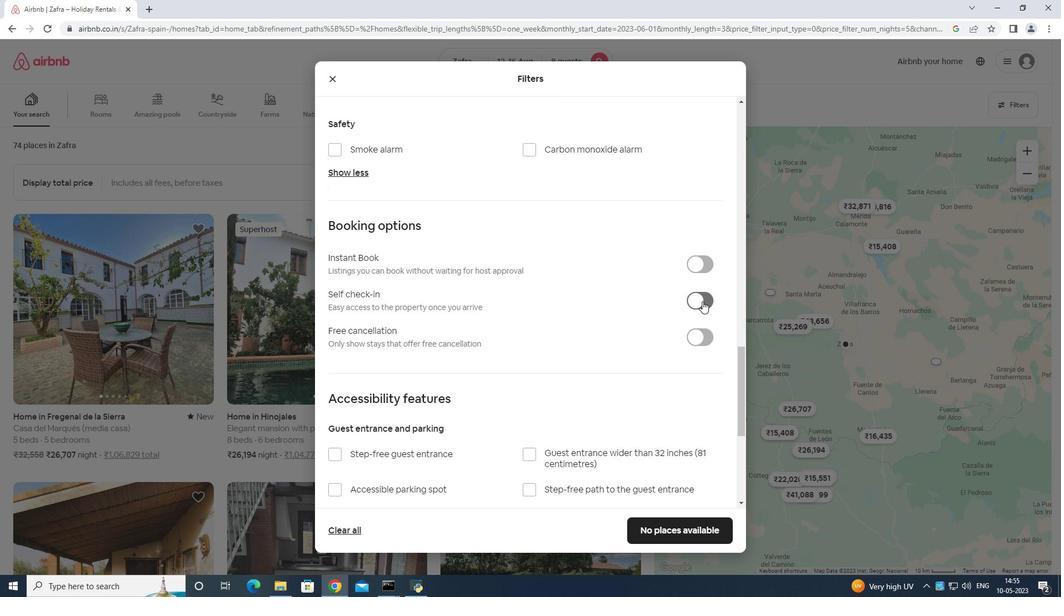 
Action: Mouse scrolled (707, 286) with delta (0, 0)
Screenshot: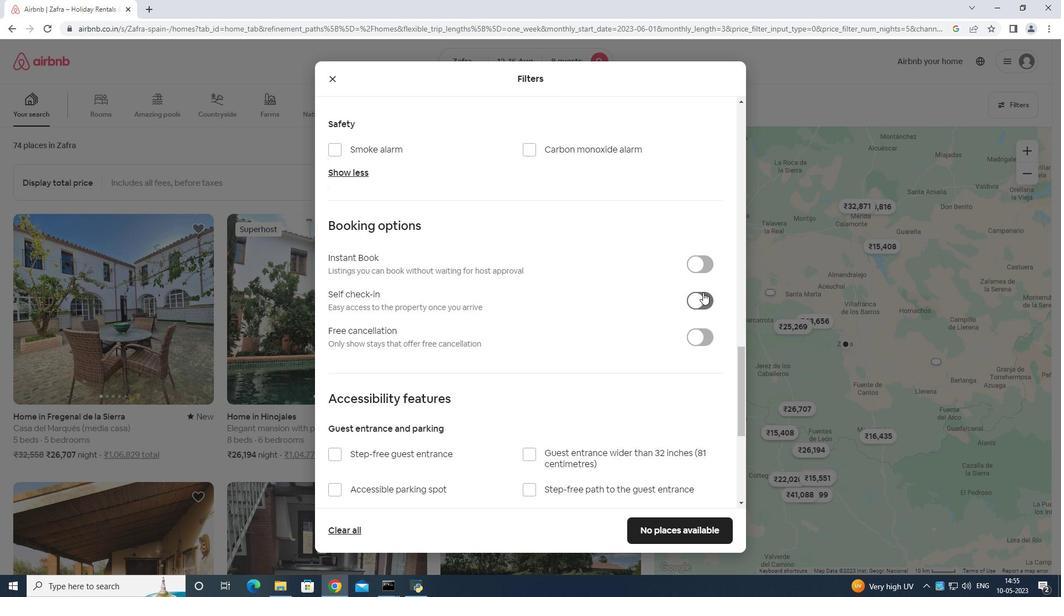 
Action: Mouse moved to (707, 287)
Screenshot: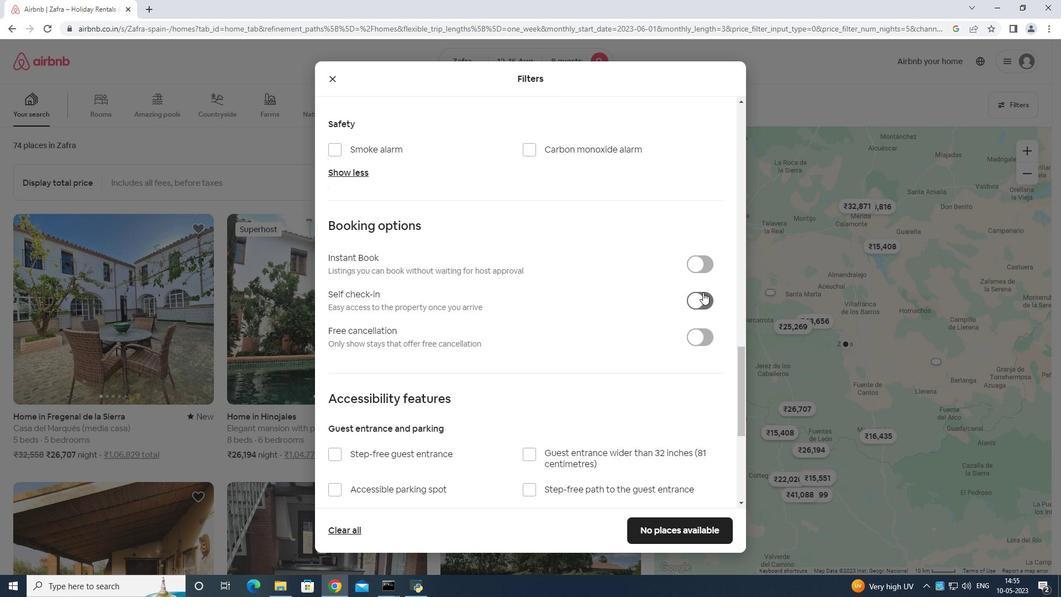 
Action: Mouse scrolled (707, 286) with delta (0, 0)
Screenshot: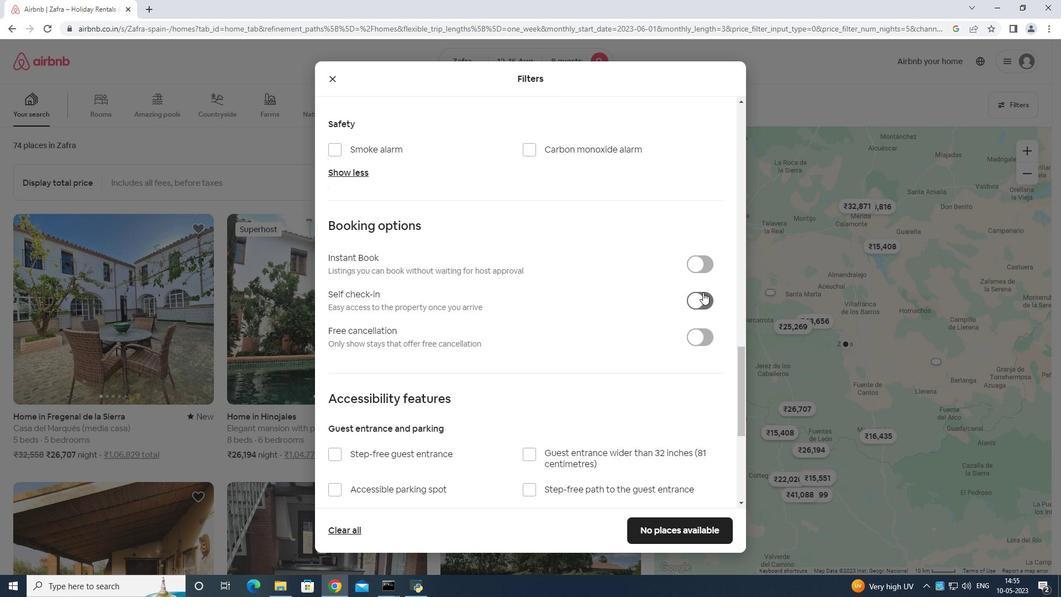
Action: Mouse scrolled (707, 286) with delta (0, 0)
Screenshot: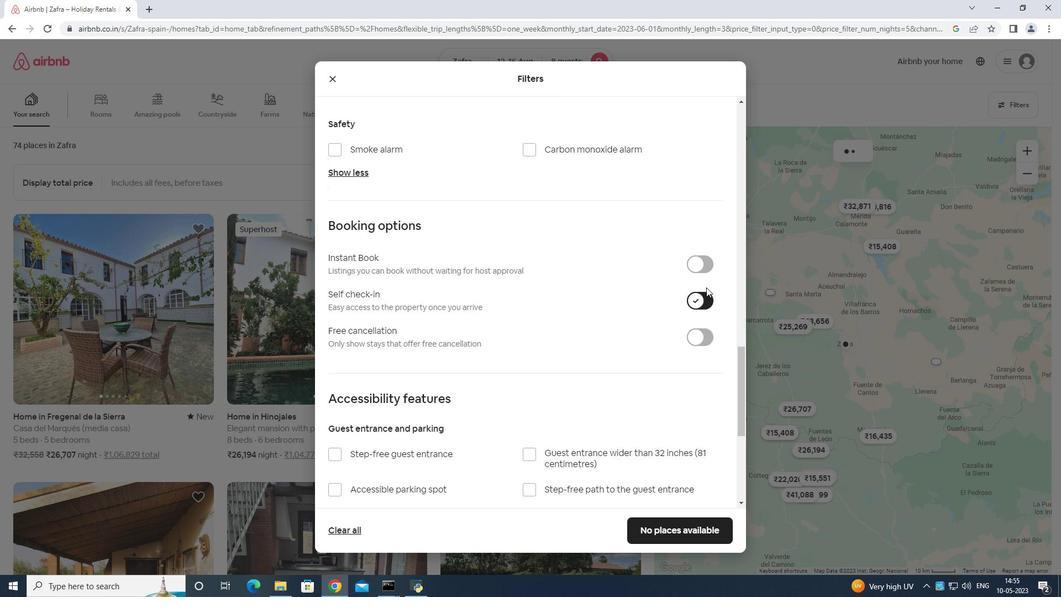 
Action: Mouse moved to (708, 288)
Screenshot: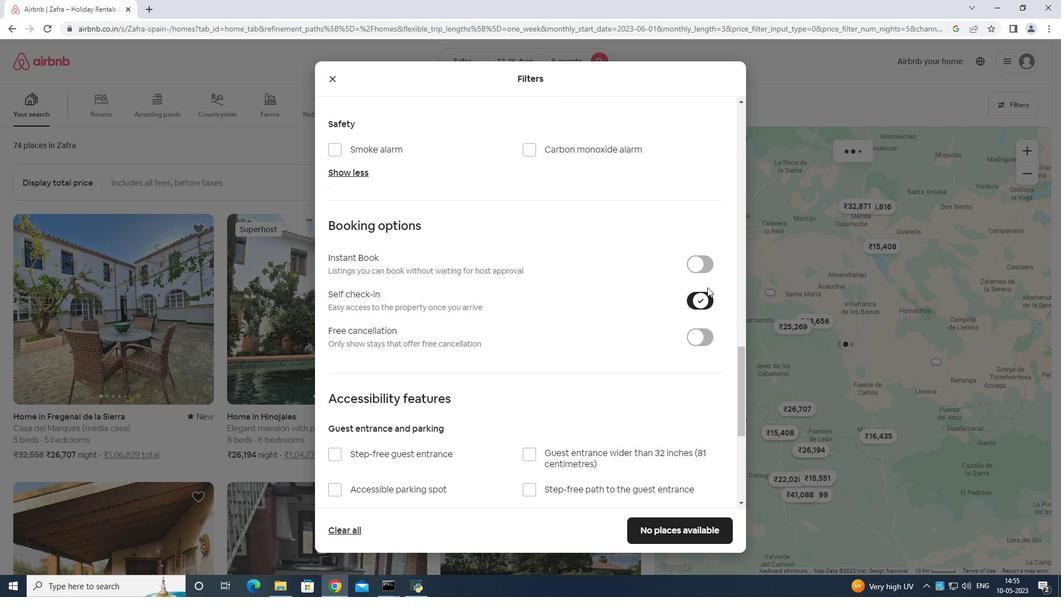 
Action: Mouse scrolled (708, 287) with delta (0, 0)
Screenshot: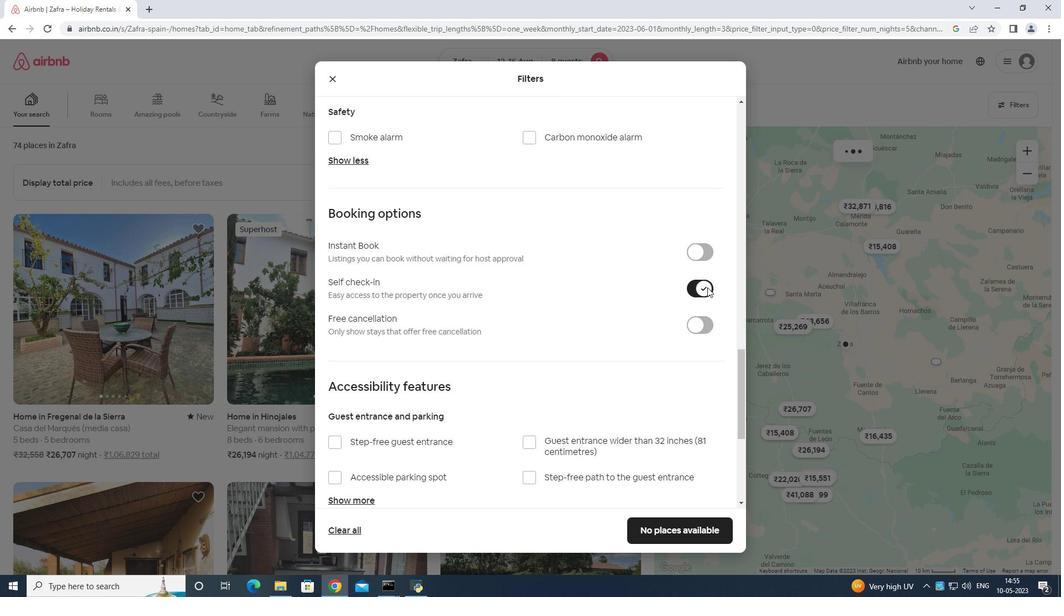 
Action: Mouse scrolled (708, 287) with delta (0, 0)
Screenshot: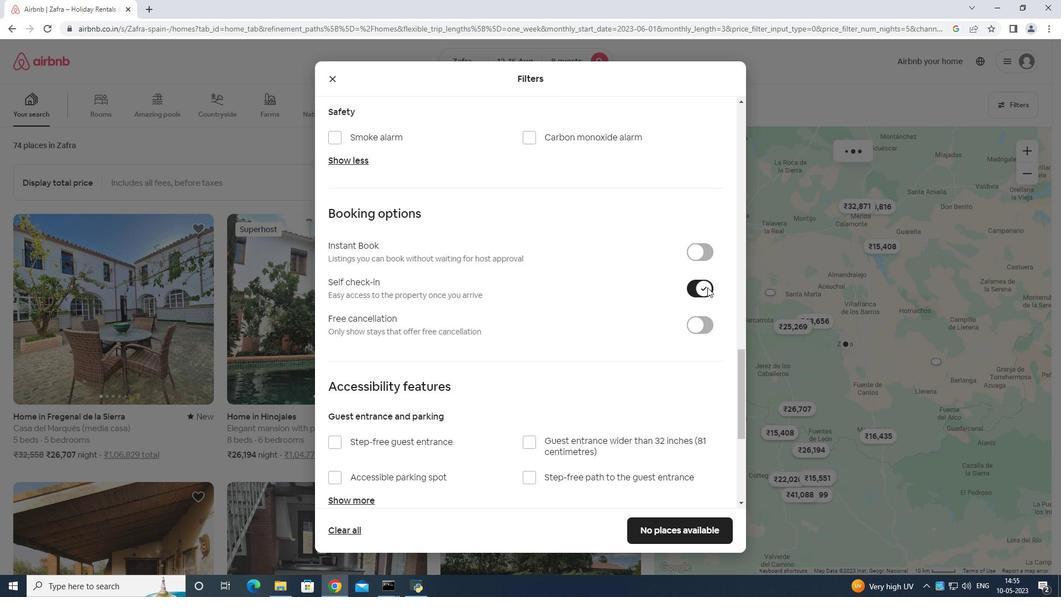 
Action: Mouse scrolled (708, 287) with delta (0, 0)
Screenshot: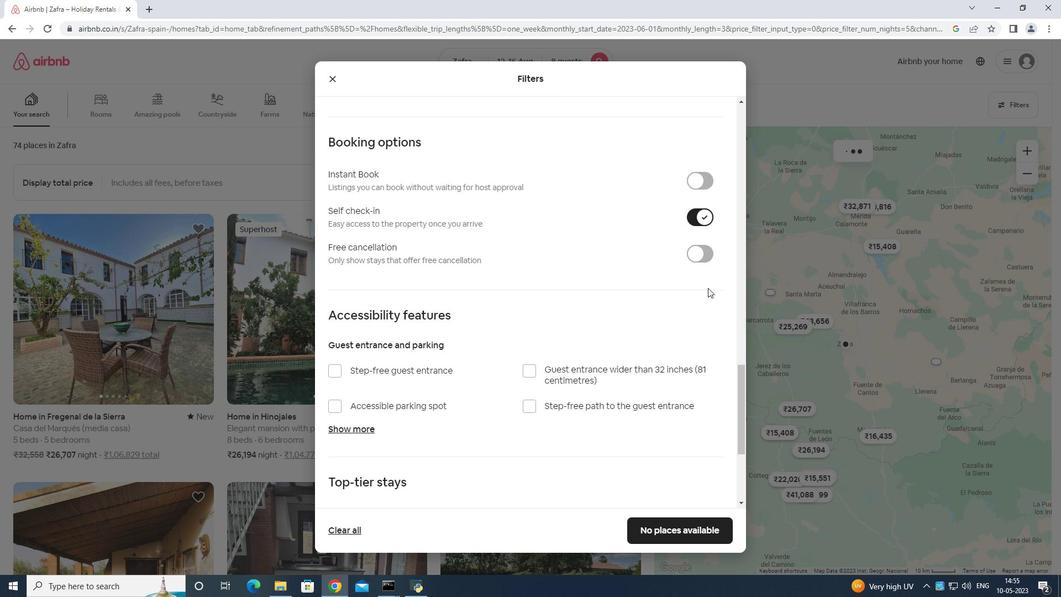 
Action: Mouse moved to (696, 291)
Screenshot: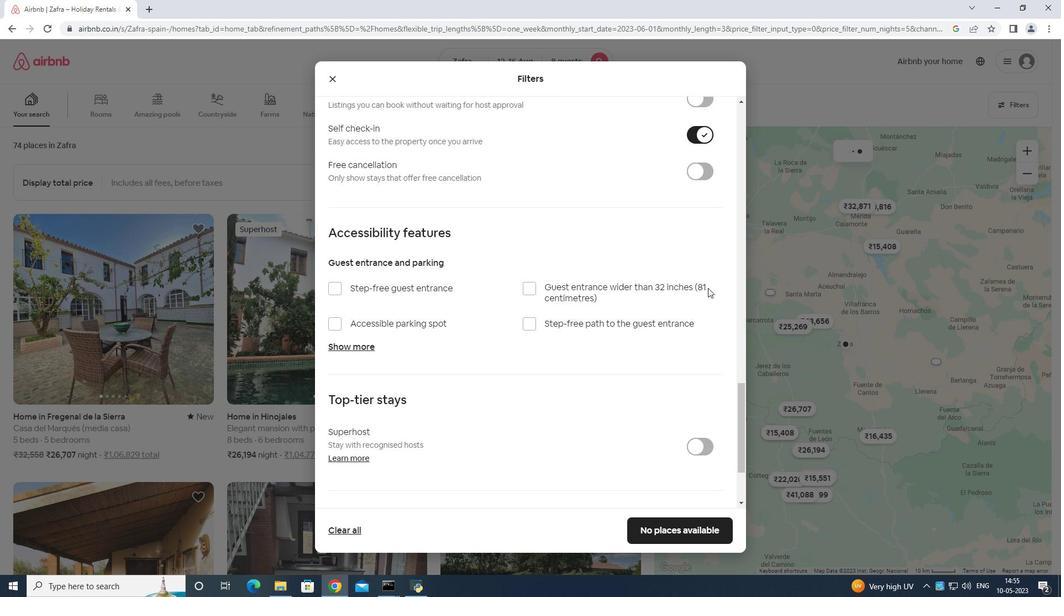 
Action: Mouse scrolled (696, 290) with delta (0, 0)
Screenshot: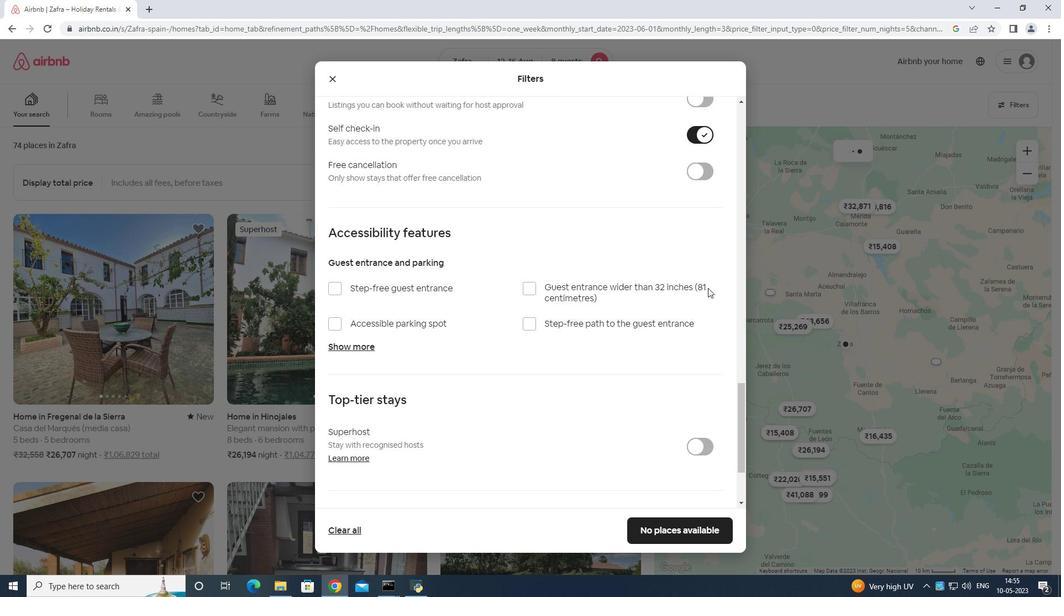 
Action: Mouse moved to (694, 292)
Screenshot: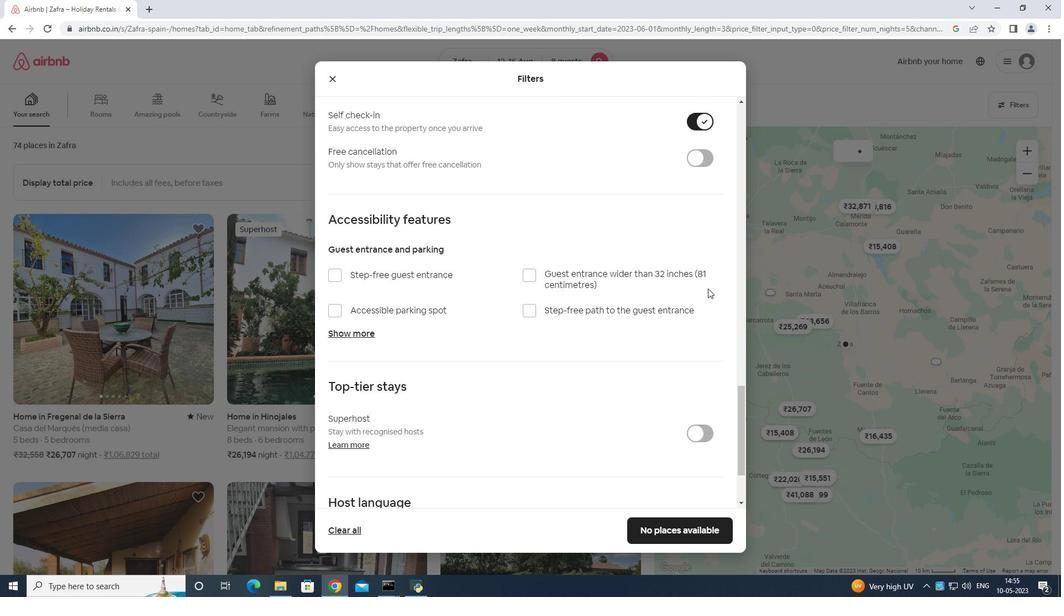 
Action: Mouse scrolled (694, 291) with delta (0, 0)
Screenshot: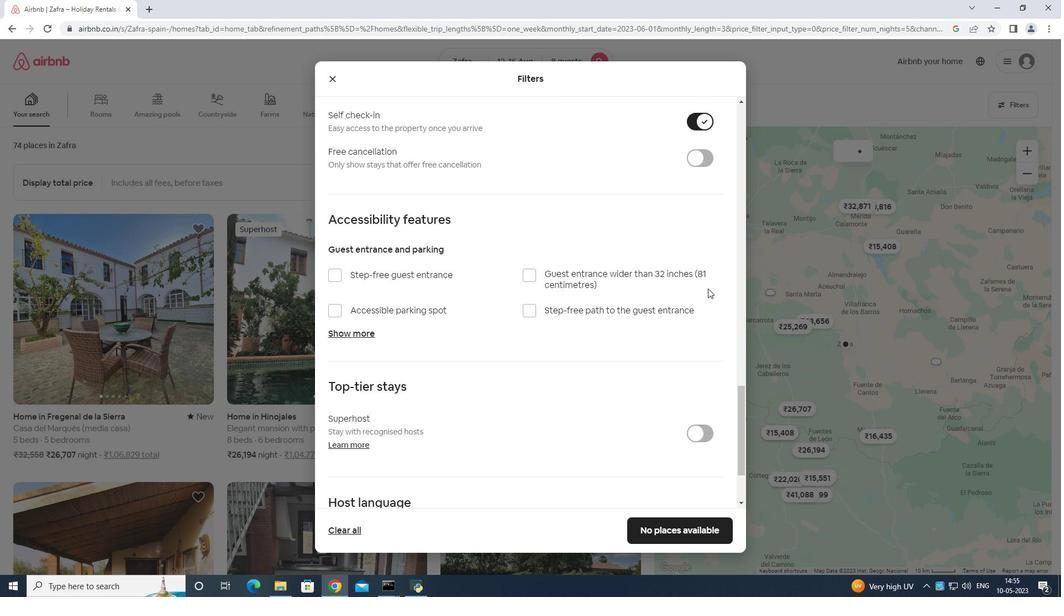 
Action: Mouse moved to (336, 425)
Screenshot: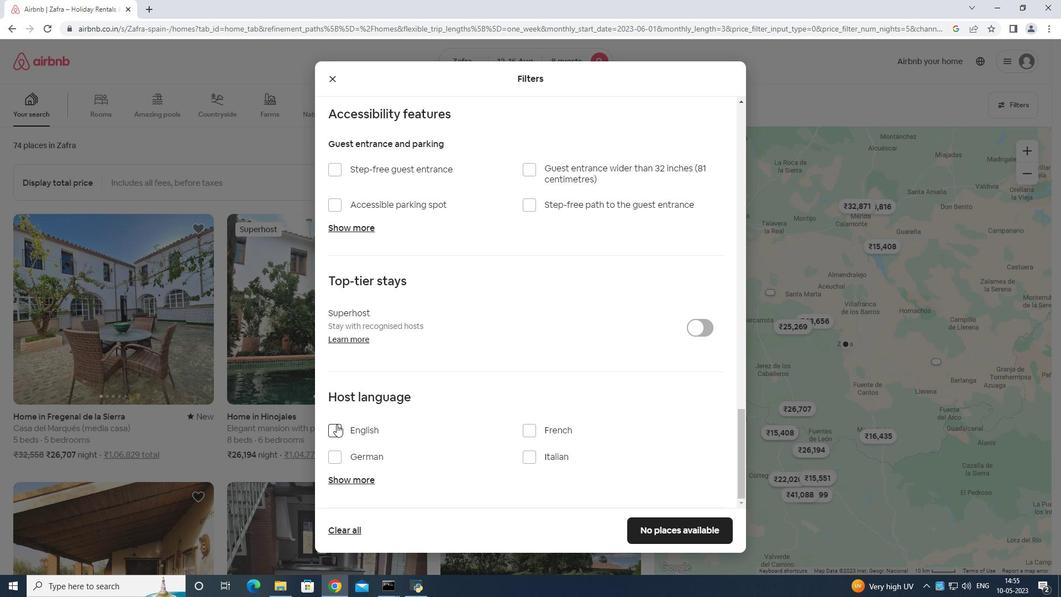 
Action: Mouse pressed left at (336, 425)
Screenshot: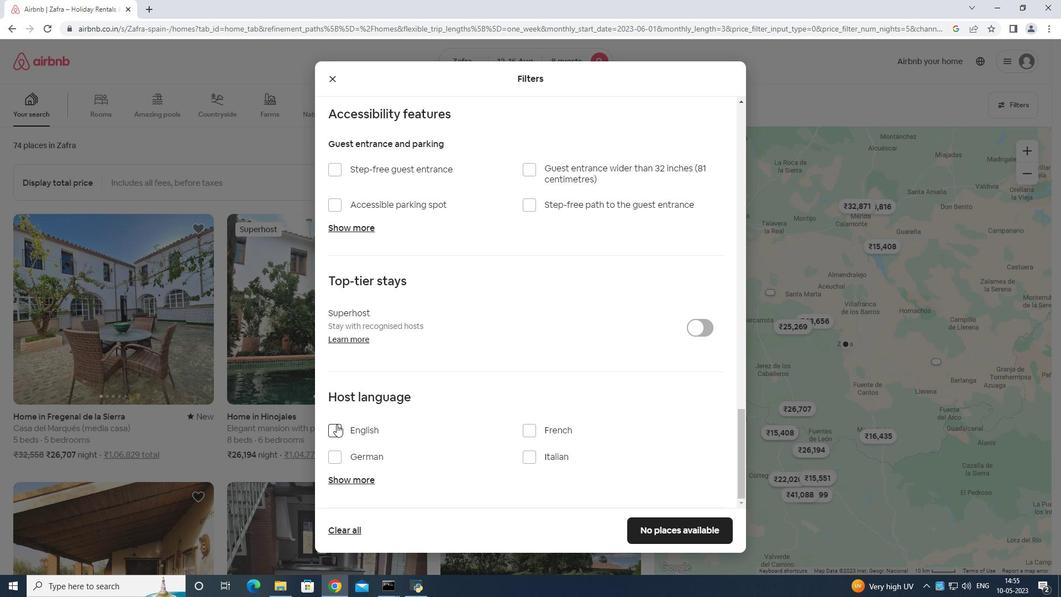 
Action: Mouse moved to (674, 526)
Screenshot: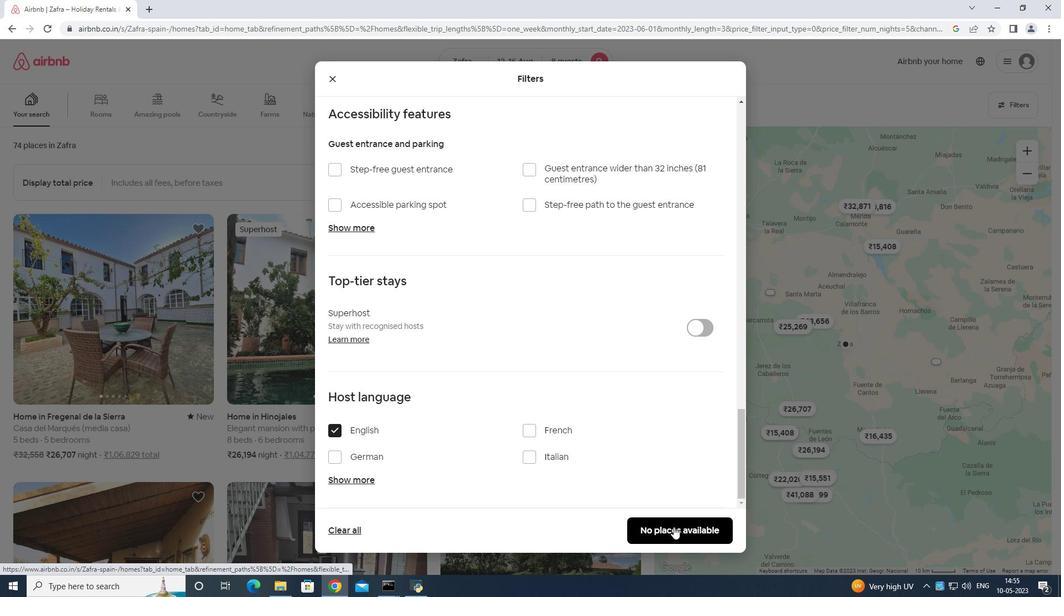 
Action: Mouse pressed left at (674, 526)
Screenshot: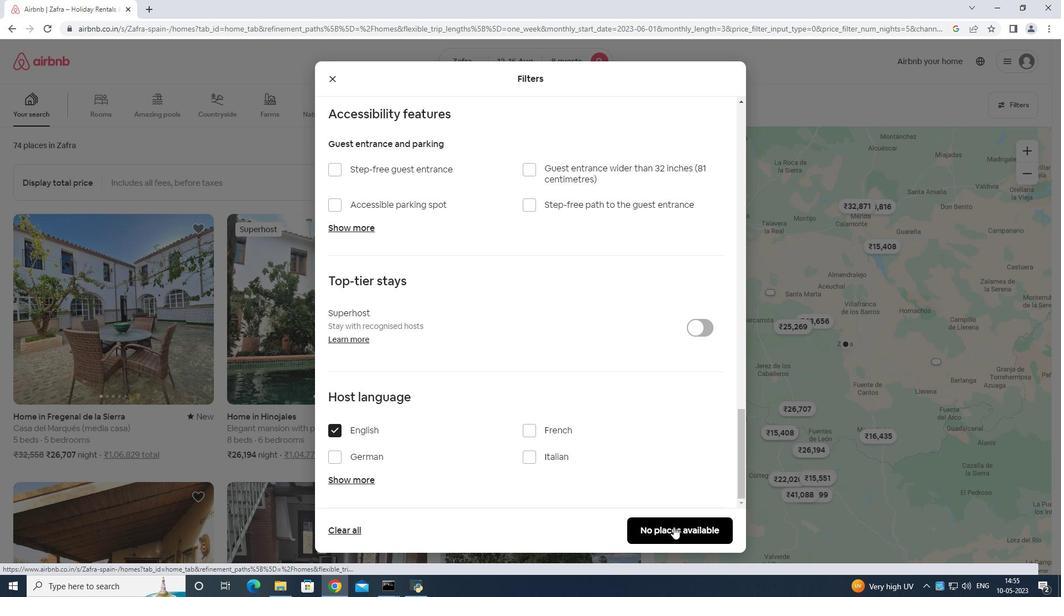 
Action: Mouse moved to (679, 522)
Screenshot: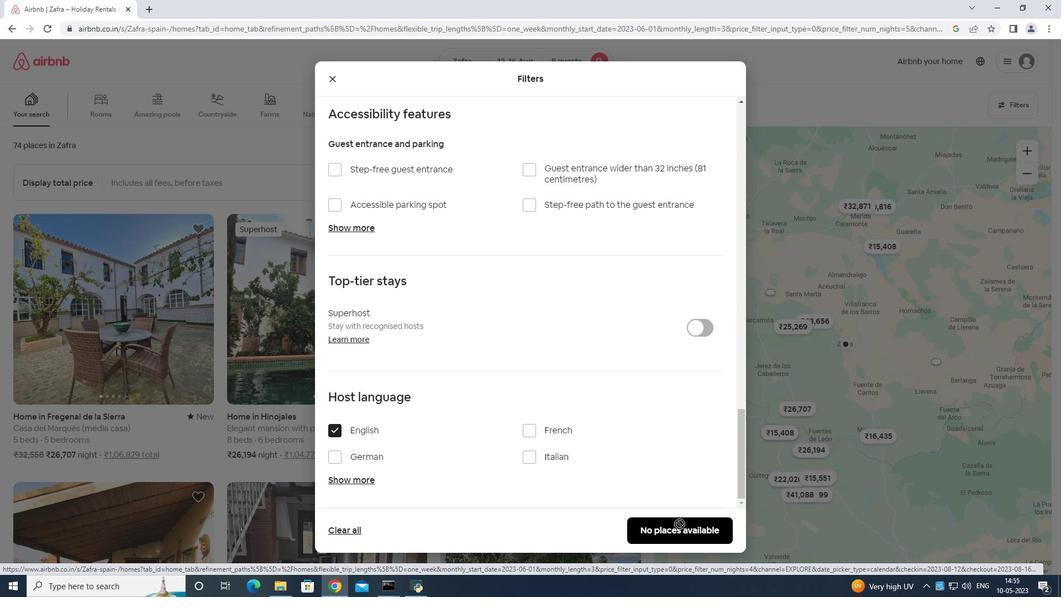 
